 Task: Find connections with filter location Kolasib with filter topic #inspiration with filter profile language Potuguese with filter current company Hyland with filter school Sri Venkateswara College, Delhi University with filter industry Golf Courses and Country Clubs with filter service category Android Development with filter keywords title Superintendent
Action: Mouse moved to (342, 182)
Screenshot: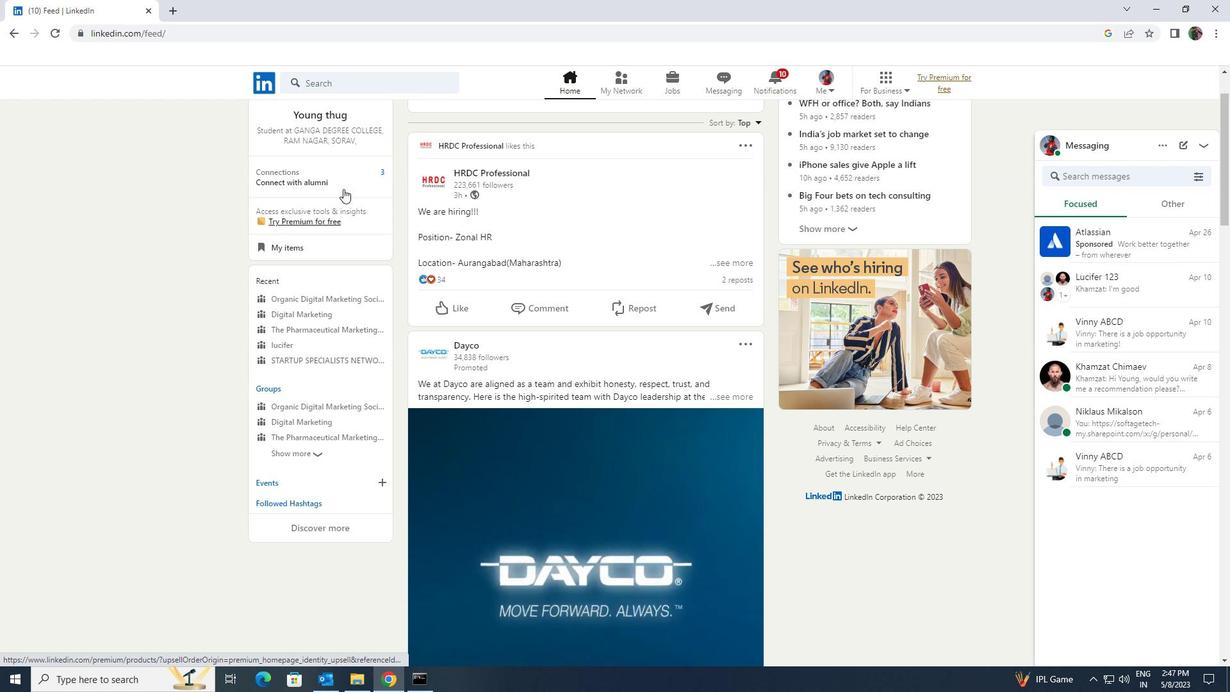 
Action: Mouse pressed left at (342, 182)
Screenshot: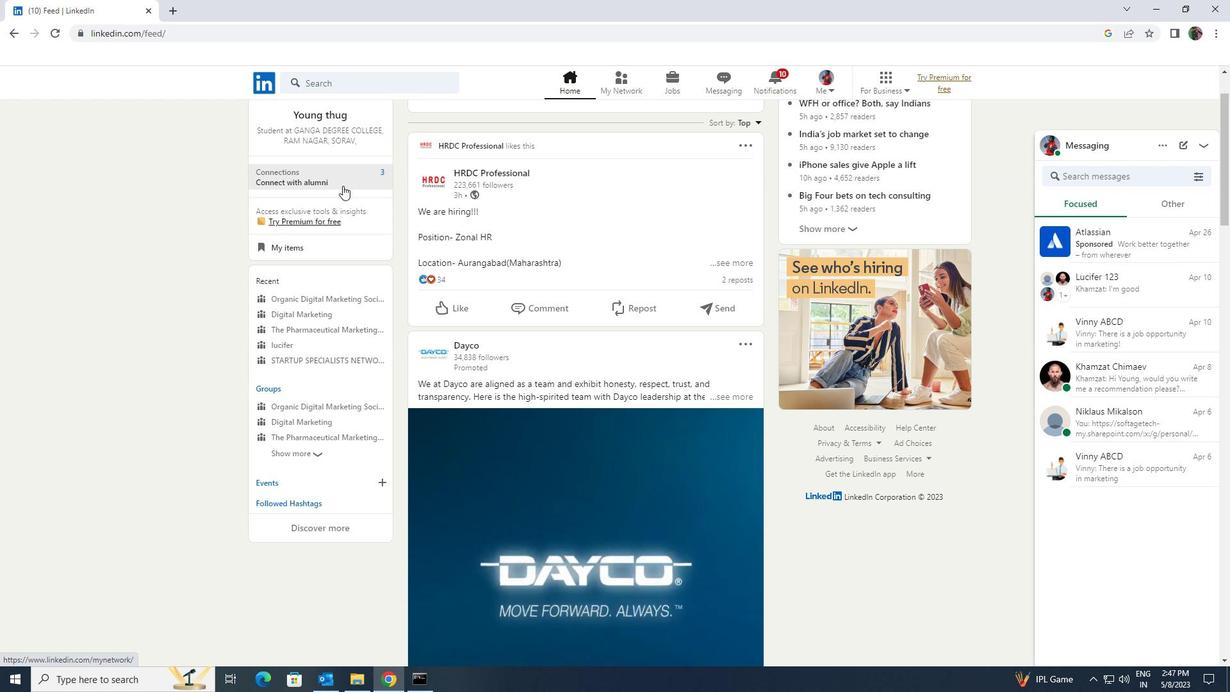 
Action: Mouse moved to (341, 155)
Screenshot: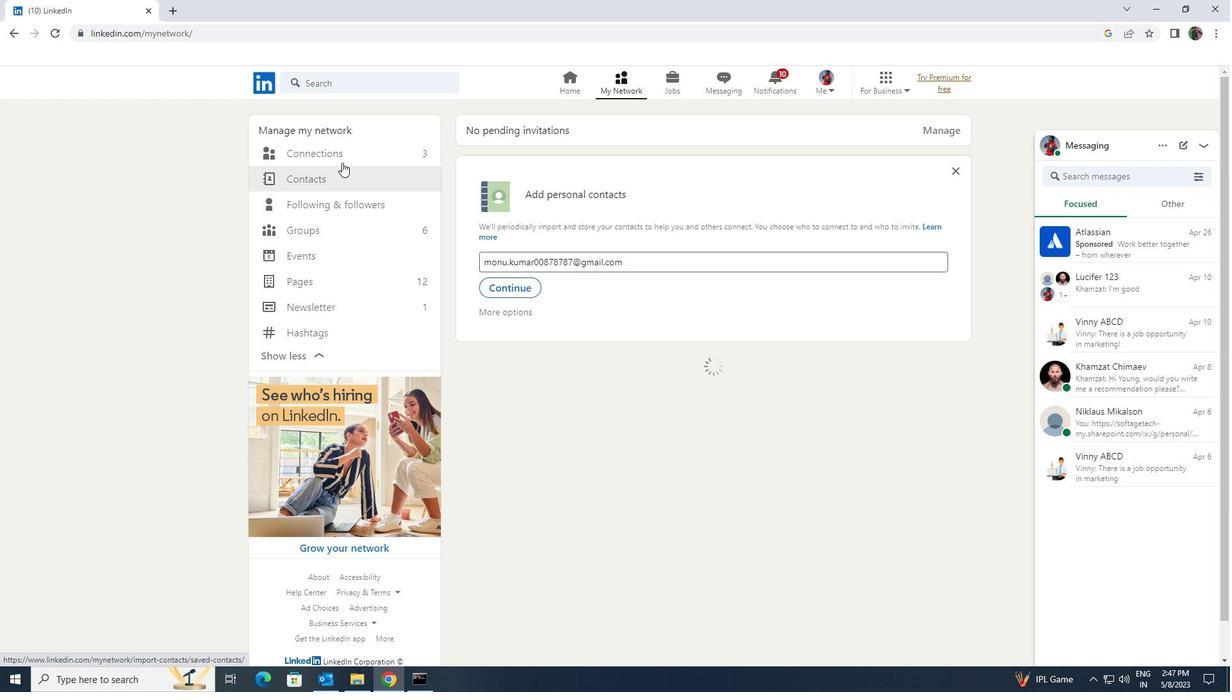 
Action: Mouse pressed left at (341, 155)
Screenshot: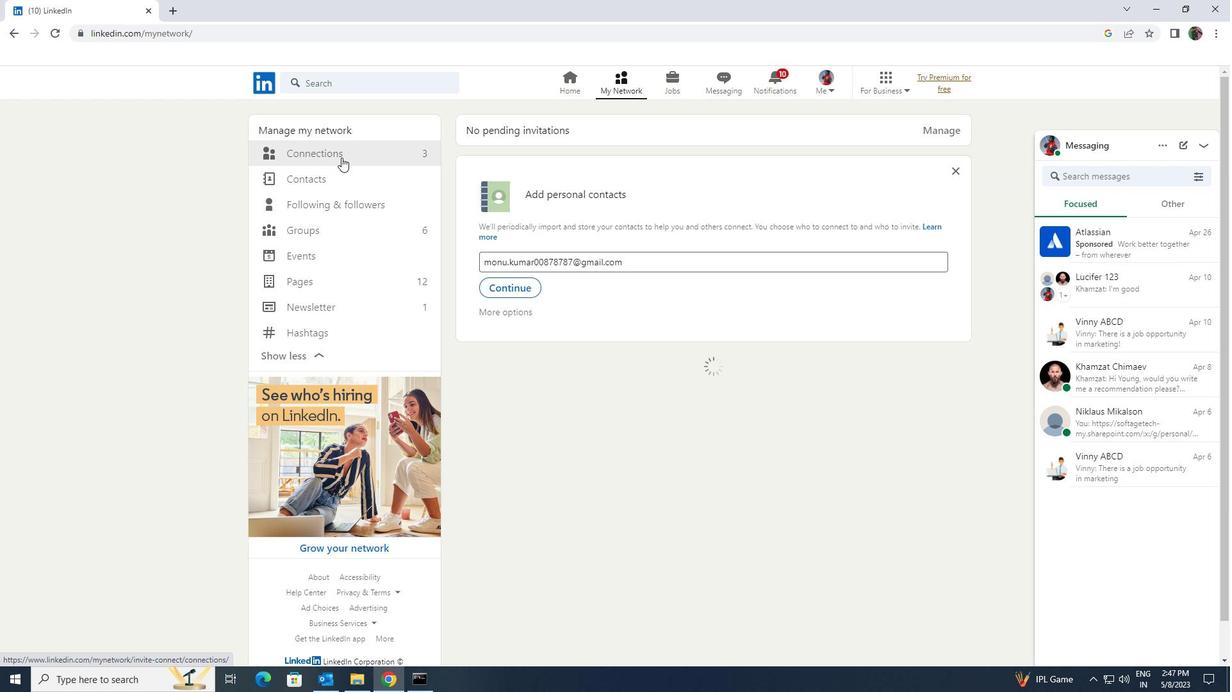 
Action: Mouse moved to (674, 157)
Screenshot: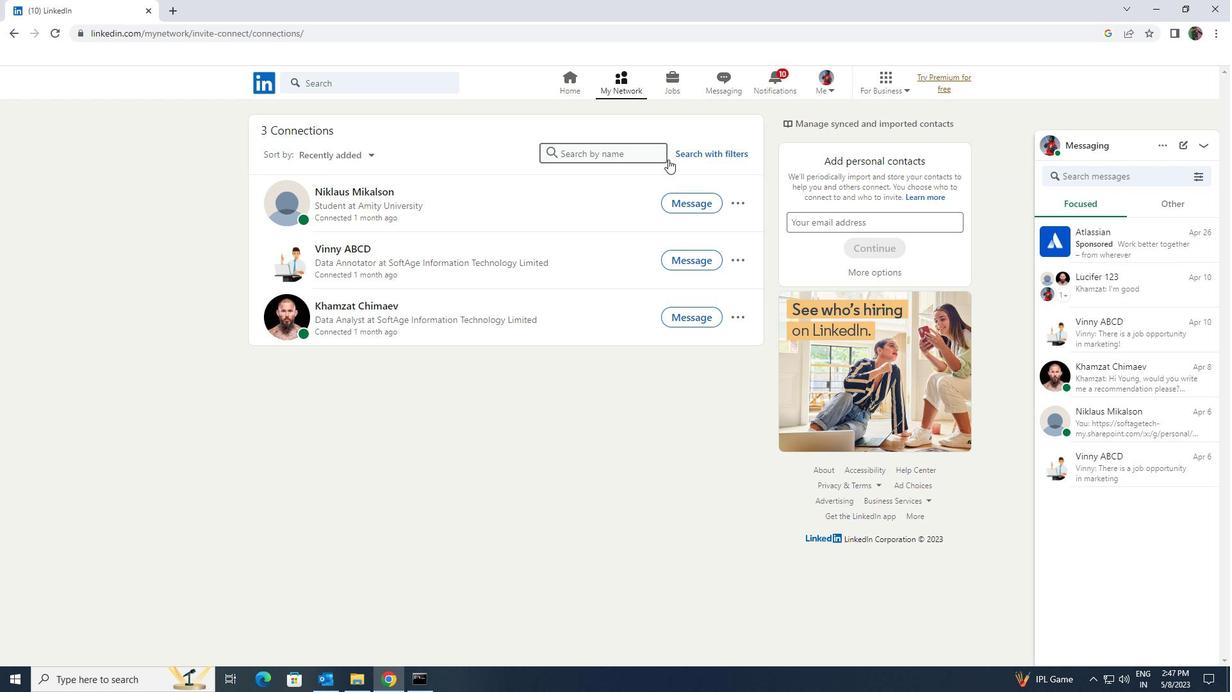 
Action: Mouse pressed left at (674, 157)
Screenshot: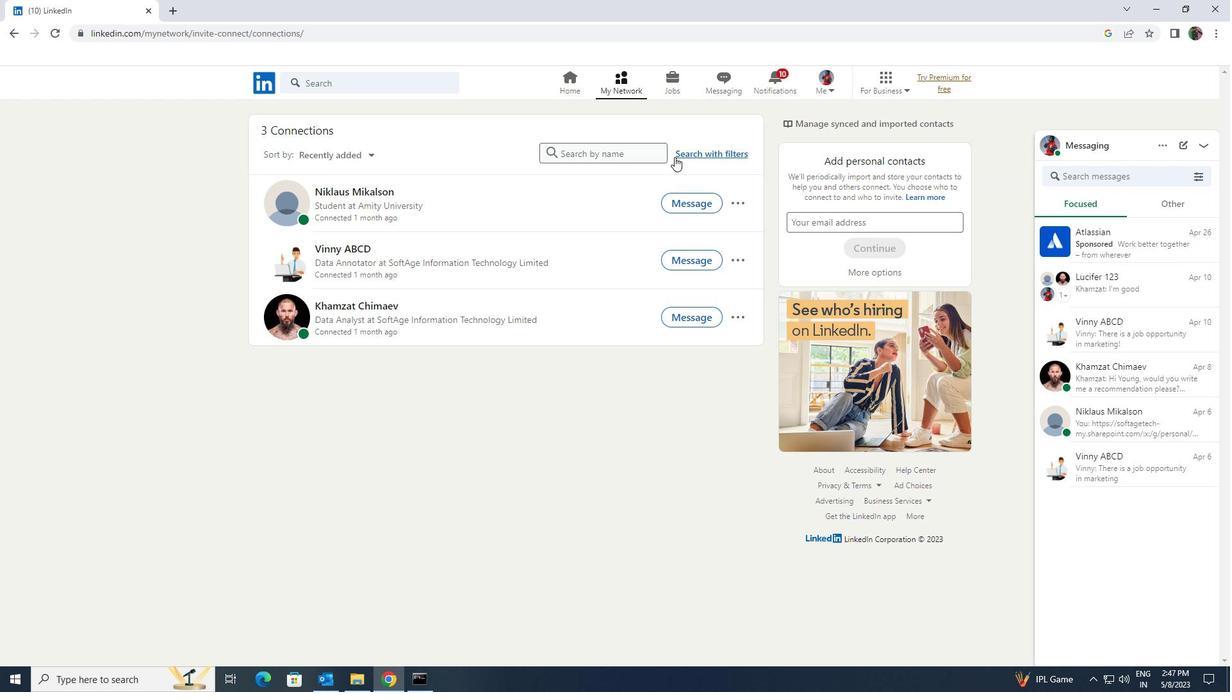
Action: Mouse moved to (660, 123)
Screenshot: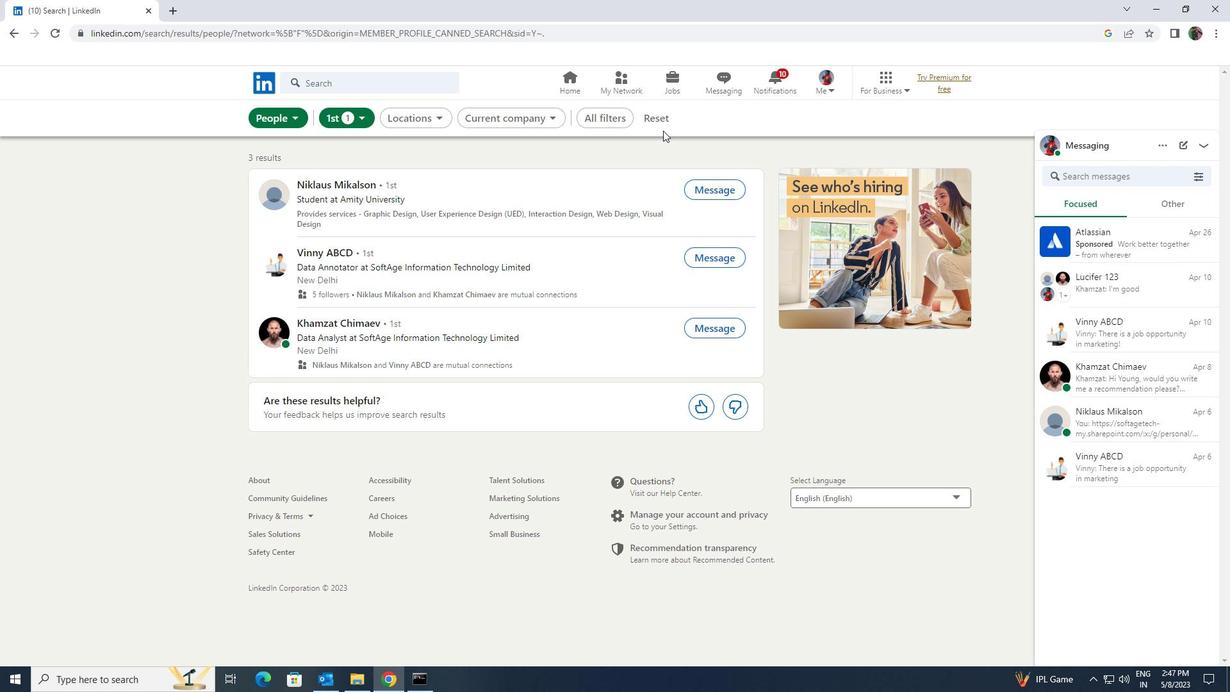 
Action: Mouse pressed left at (660, 123)
Screenshot: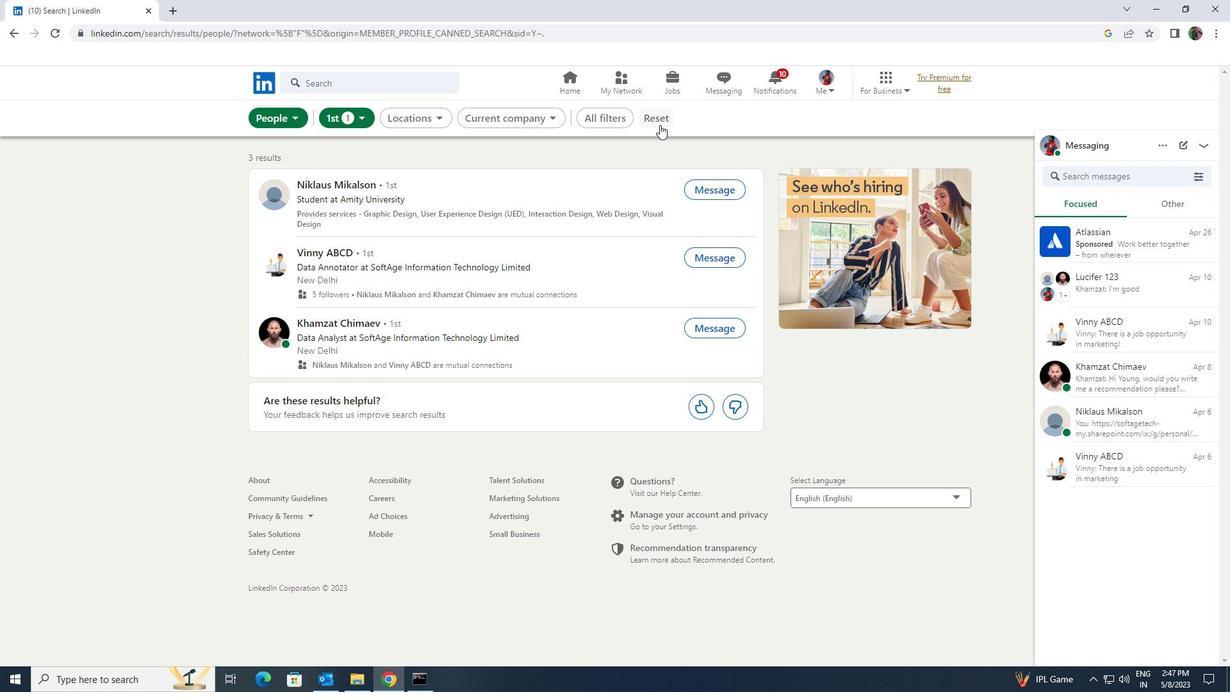 
Action: Mouse moved to (645, 119)
Screenshot: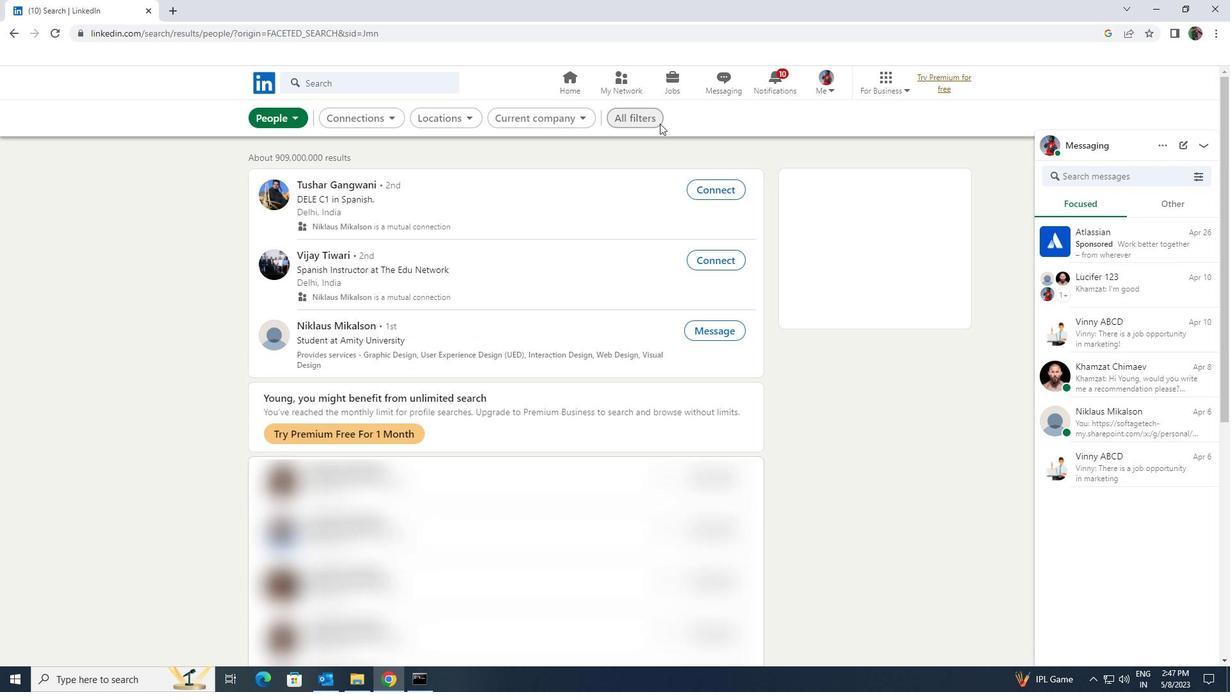
Action: Mouse pressed left at (645, 119)
Screenshot: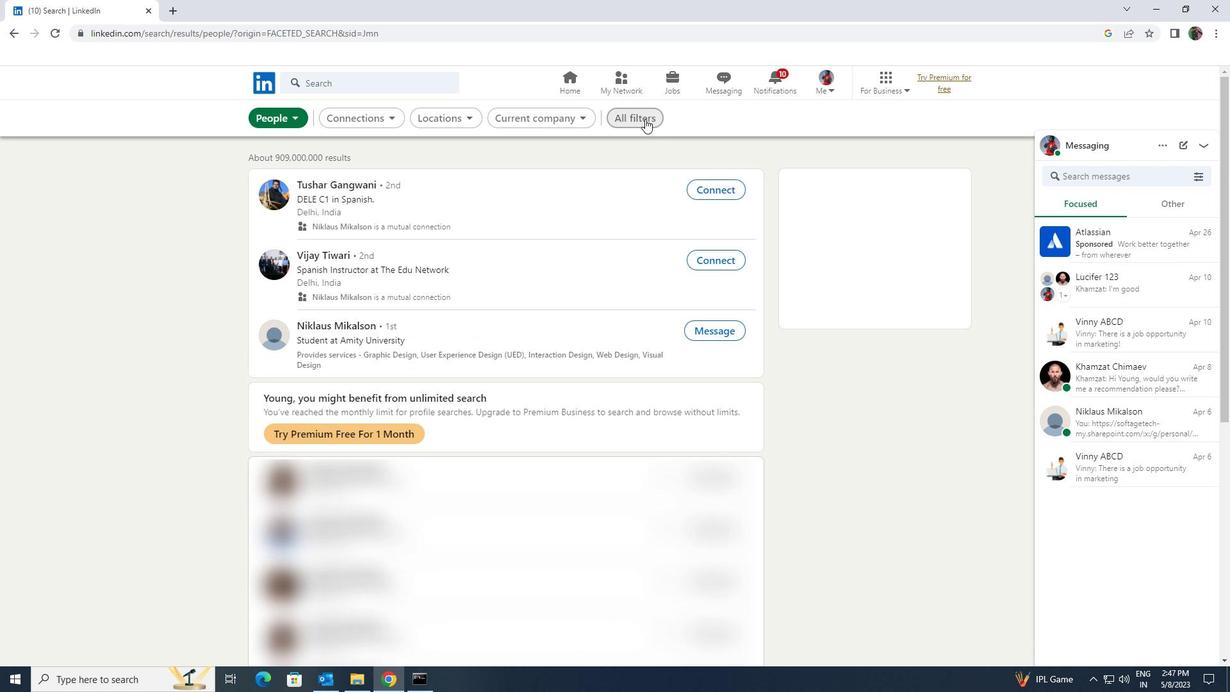 
Action: Mouse moved to (1058, 499)
Screenshot: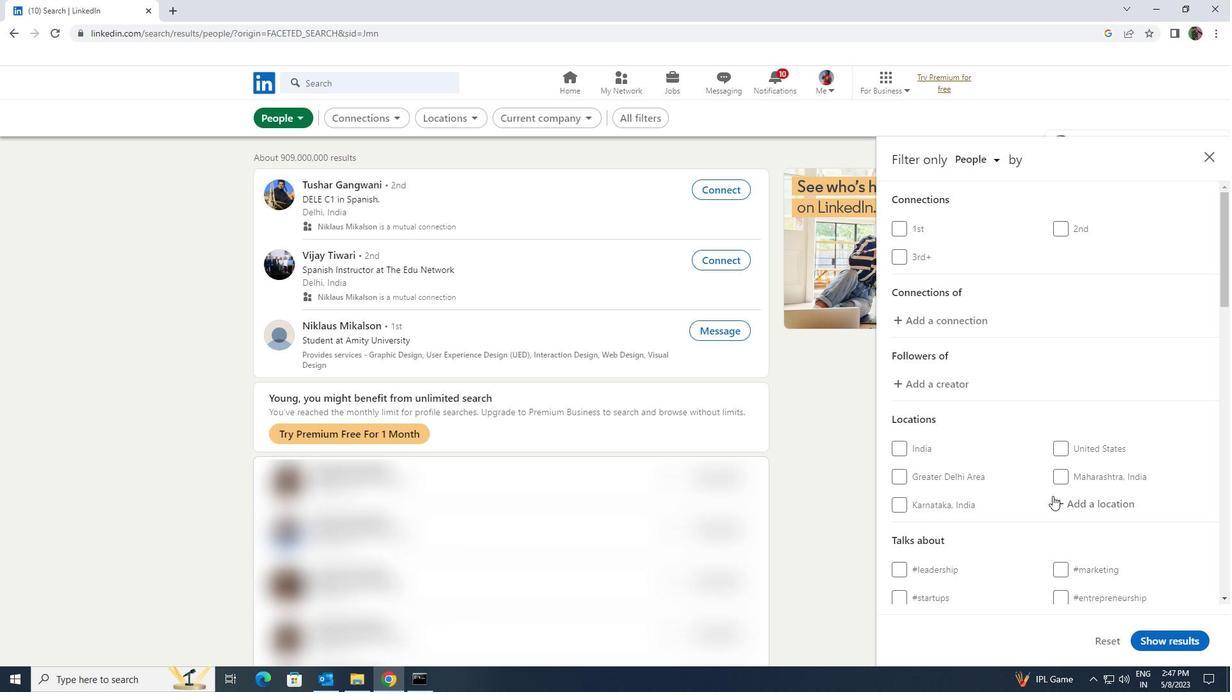 
Action: Mouse pressed left at (1058, 499)
Screenshot: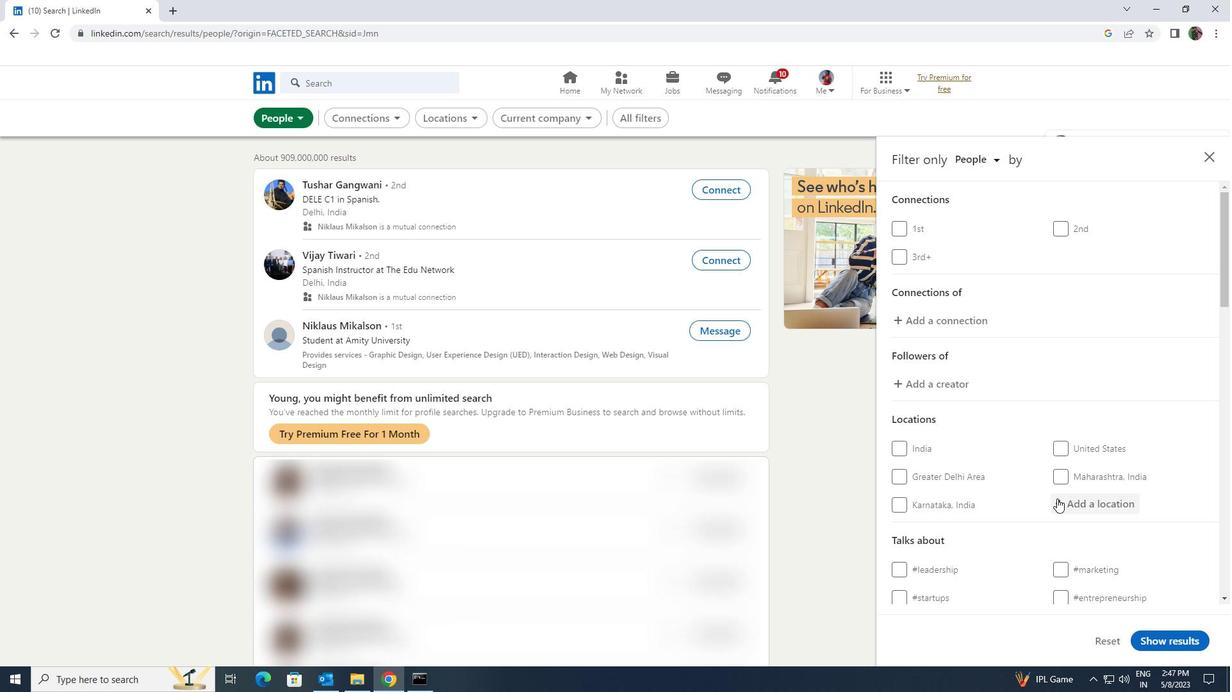 
Action: Key pressed <Key.shift>KOLASIB
Screenshot: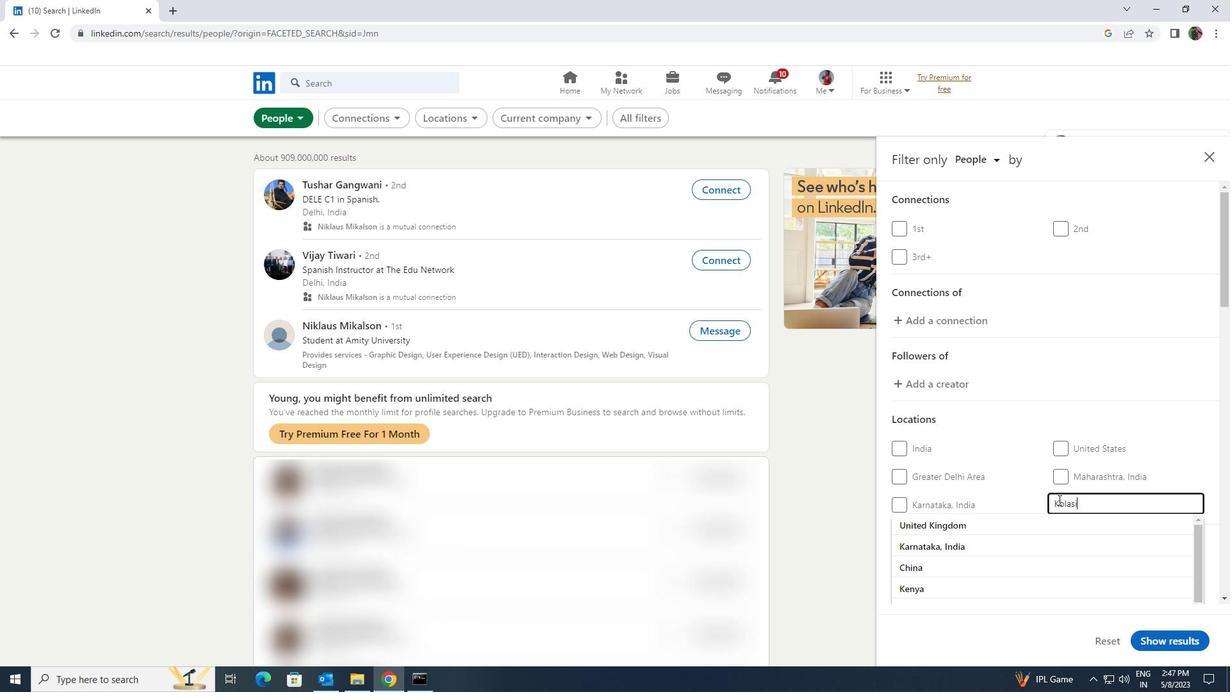 
Action: Mouse scrolled (1058, 499) with delta (0, 0)
Screenshot: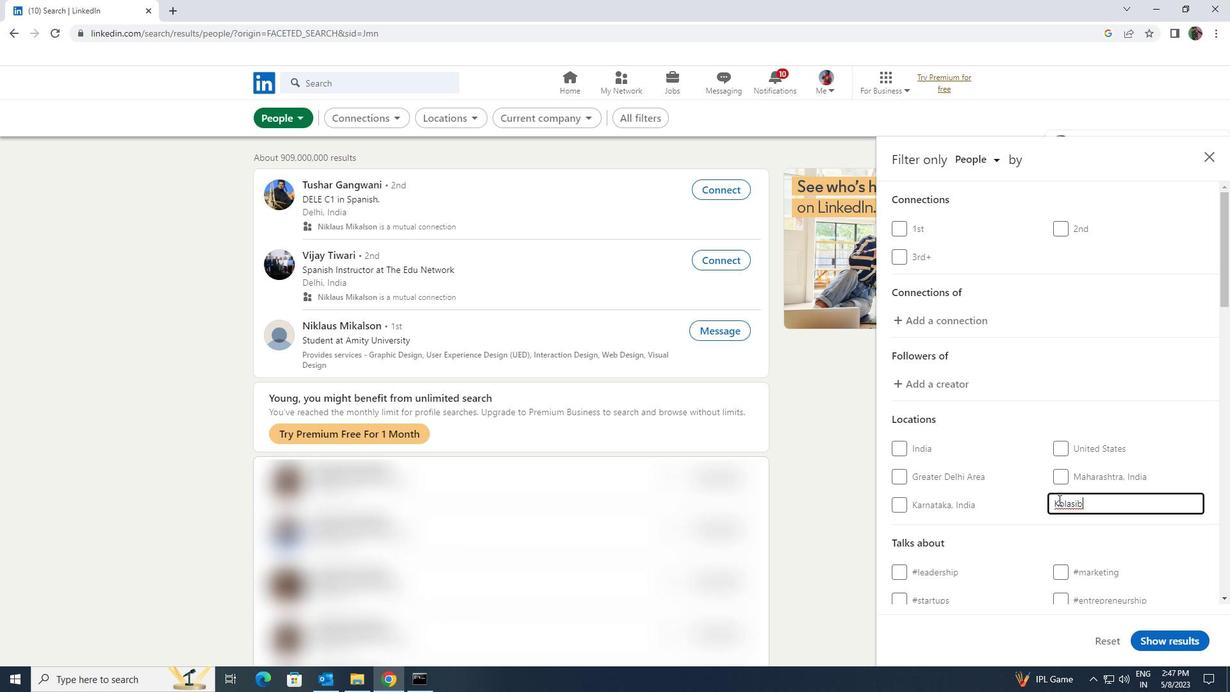 
Action: Mouse scrolled (1058, 499) with delta (0, 0)
Screenshot: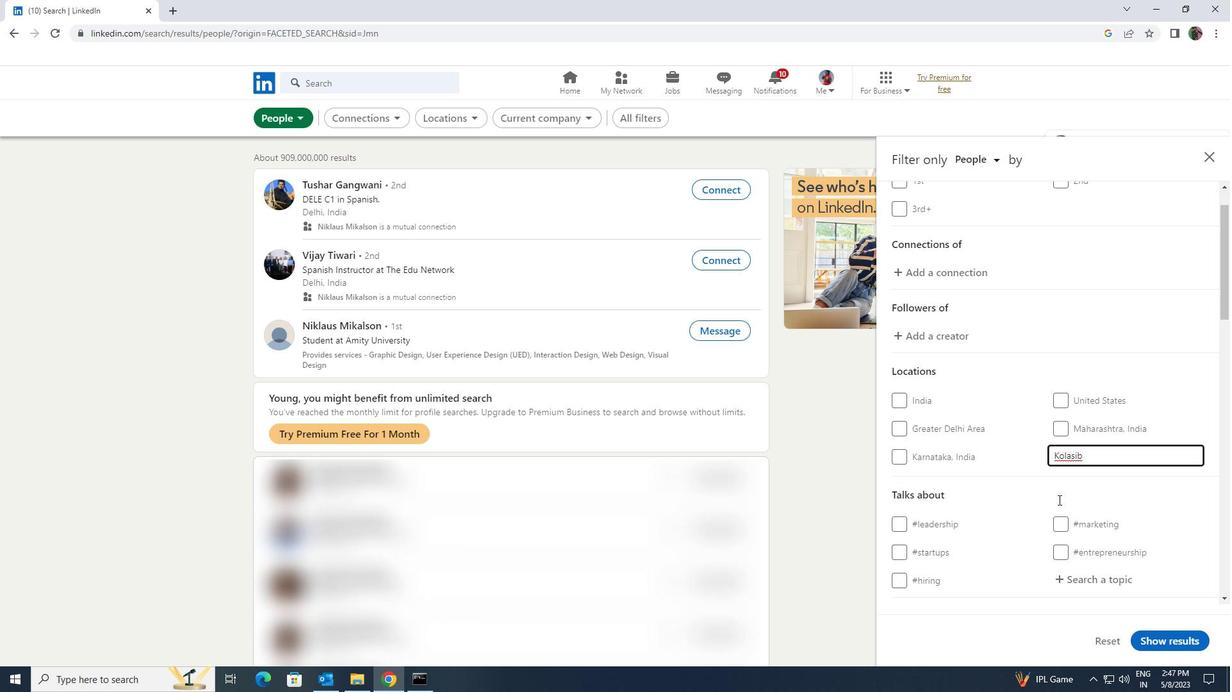 
Action: Mouse moved to (1062, 499)
Screenshot: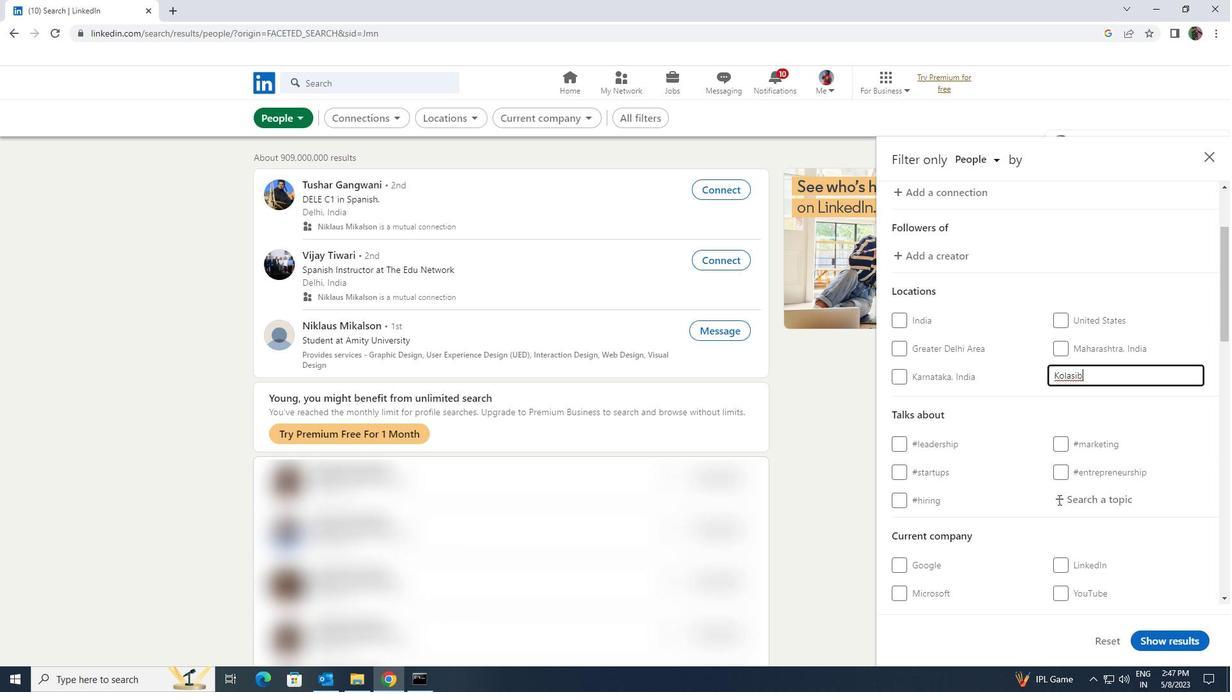 
Action: Mouse pressed left at (1062, 499)
Screenshot: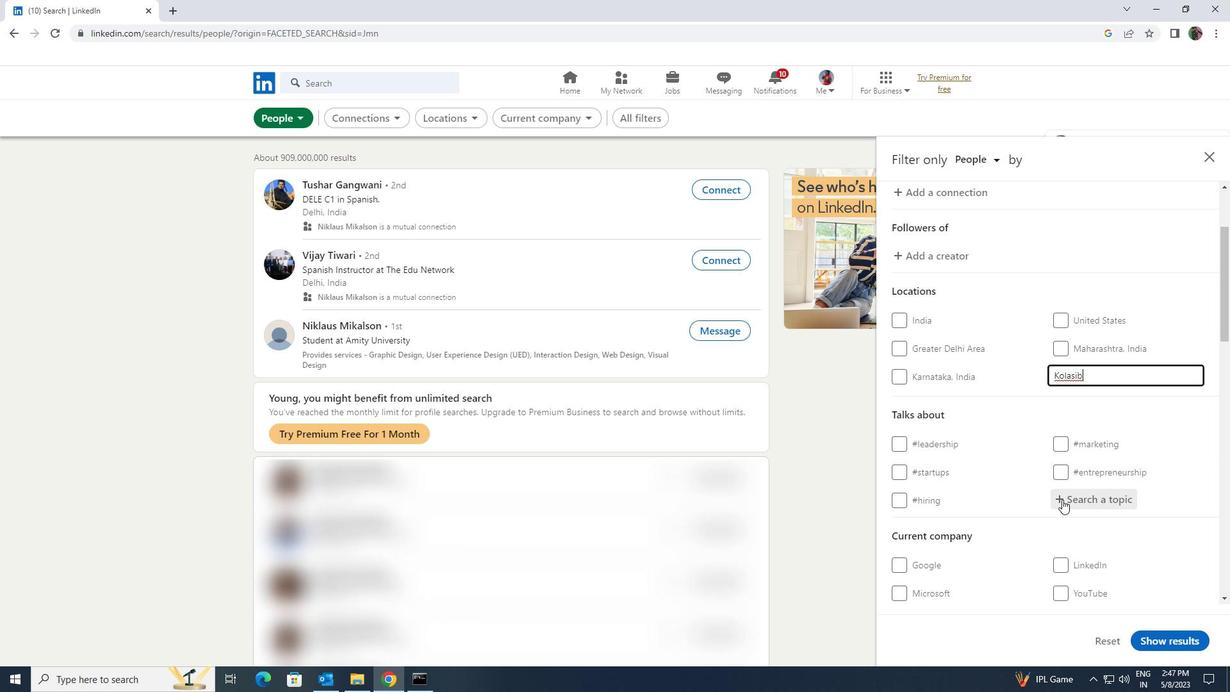
Action: Mouse moved to (1063, 499)
Screenshot: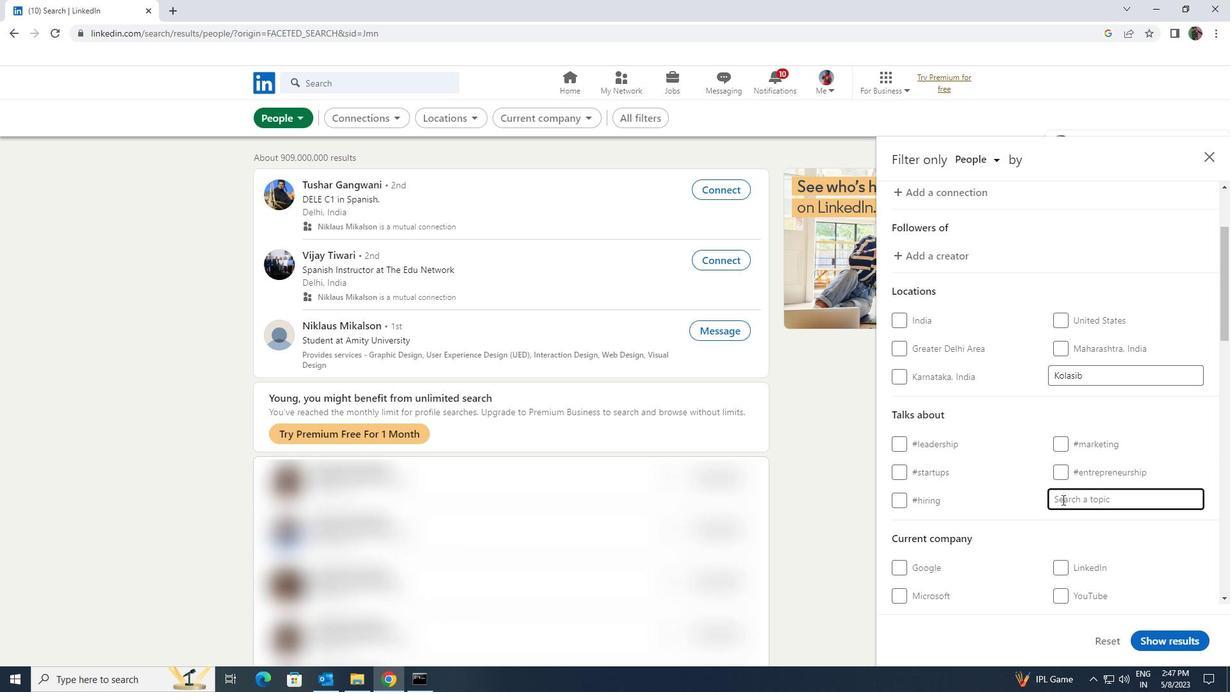 
Action: Key pressed <Key.shift>INSPIR
Screenshot: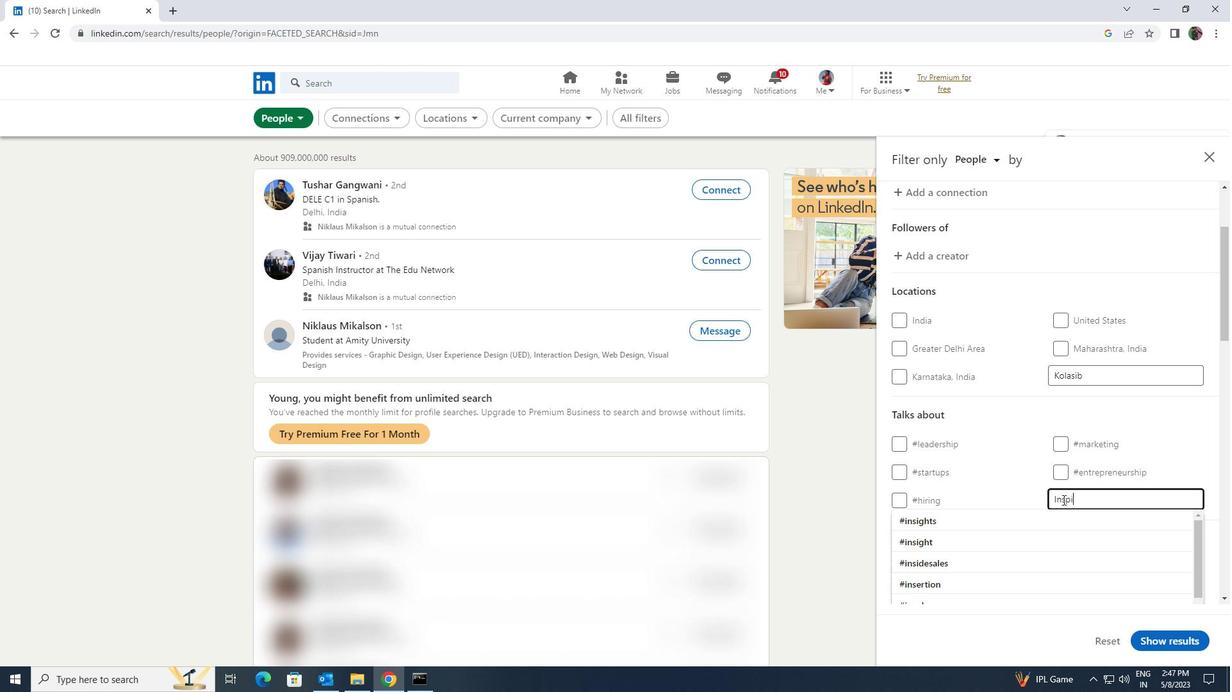 
Action: Mouse moved to (1063, 514)
Screenshot: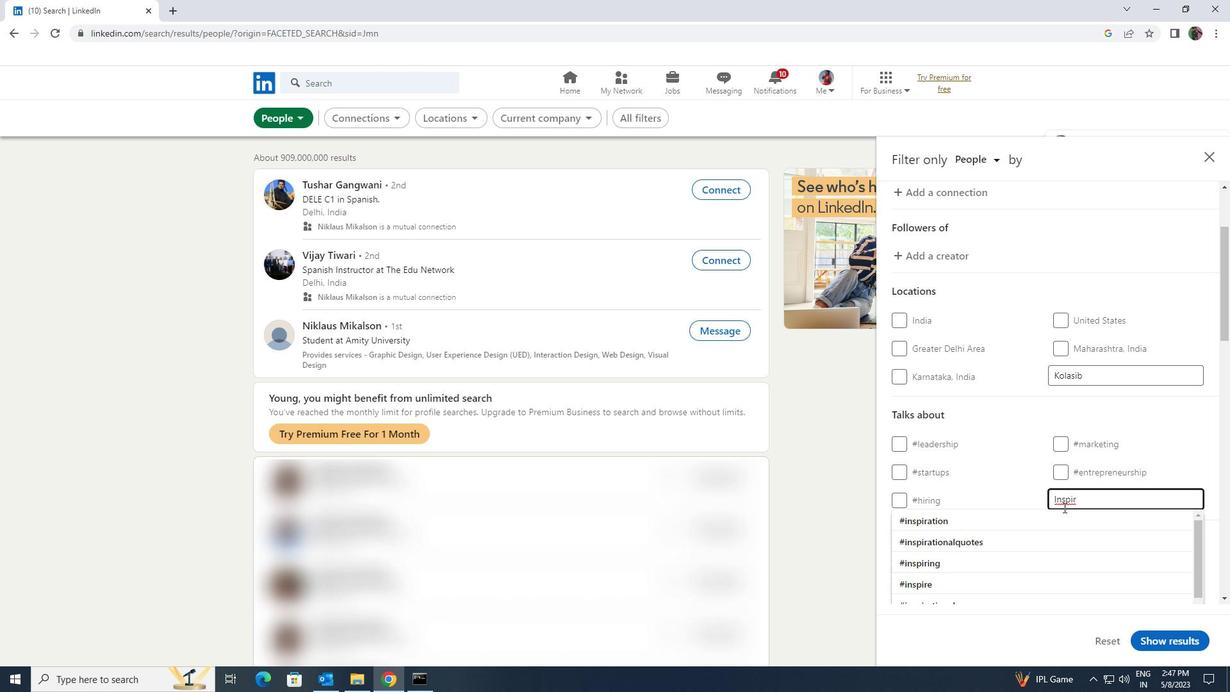 
Action: Mouse pressed left at (1063, 514)
Screenshot: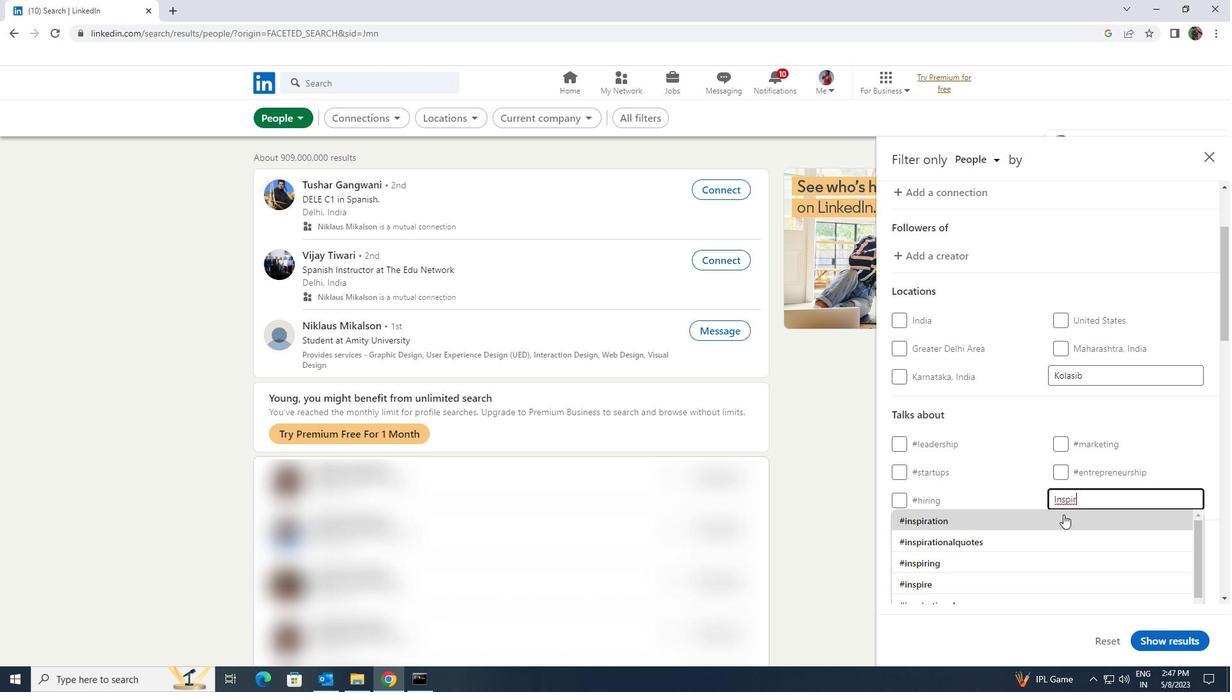 
Action: Mouse scrolled (1063, 513) with delta (0, 0)
Screenshot: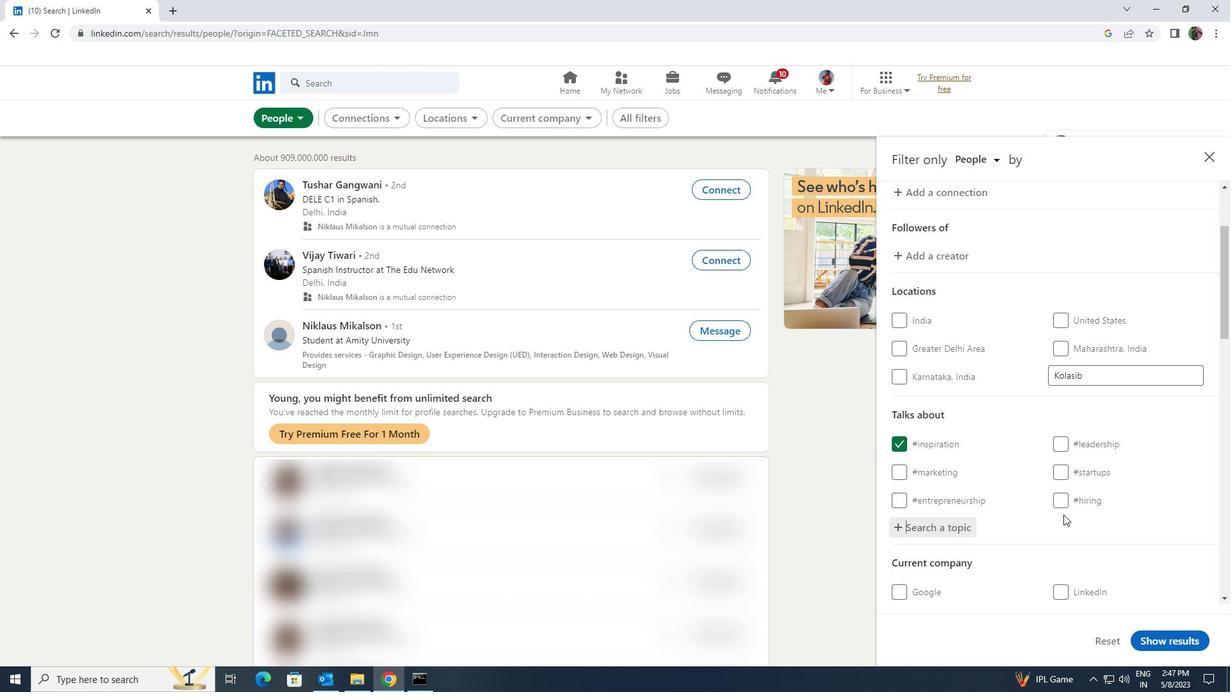
Action: Mouse scrolled (1063, 513) with delta (0, 0)
Screenshot: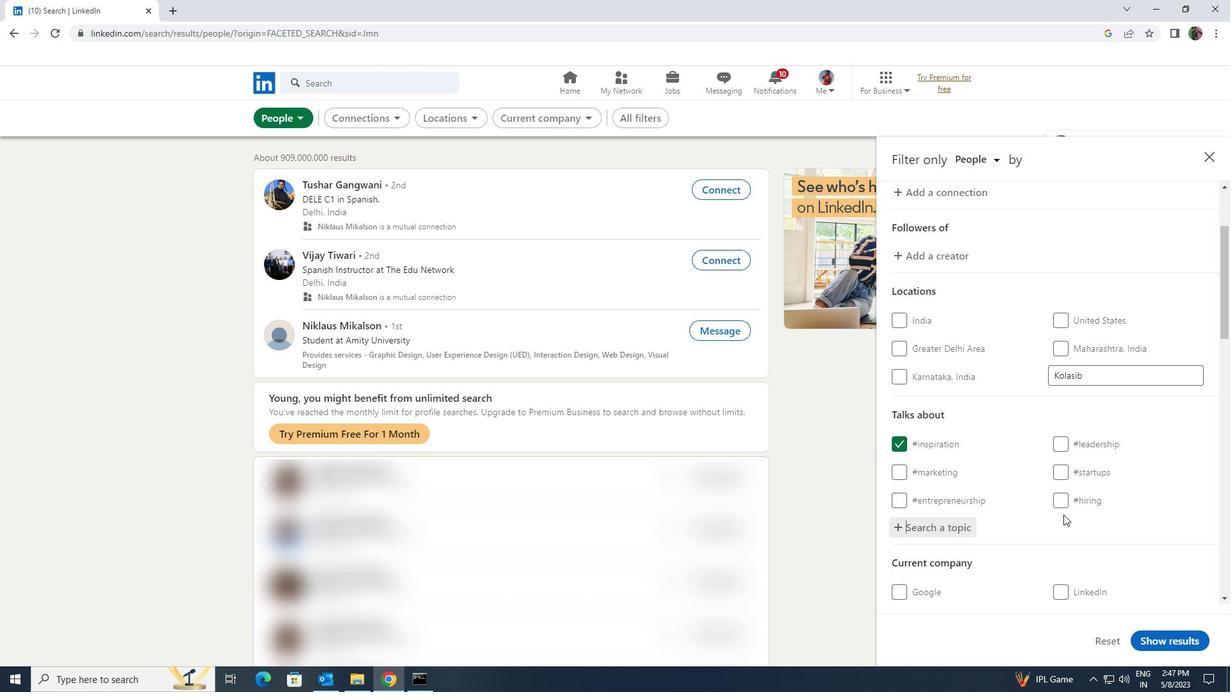
Action: Mouse scrolled (1063, 513) with delta (0, 0)
Screenshot: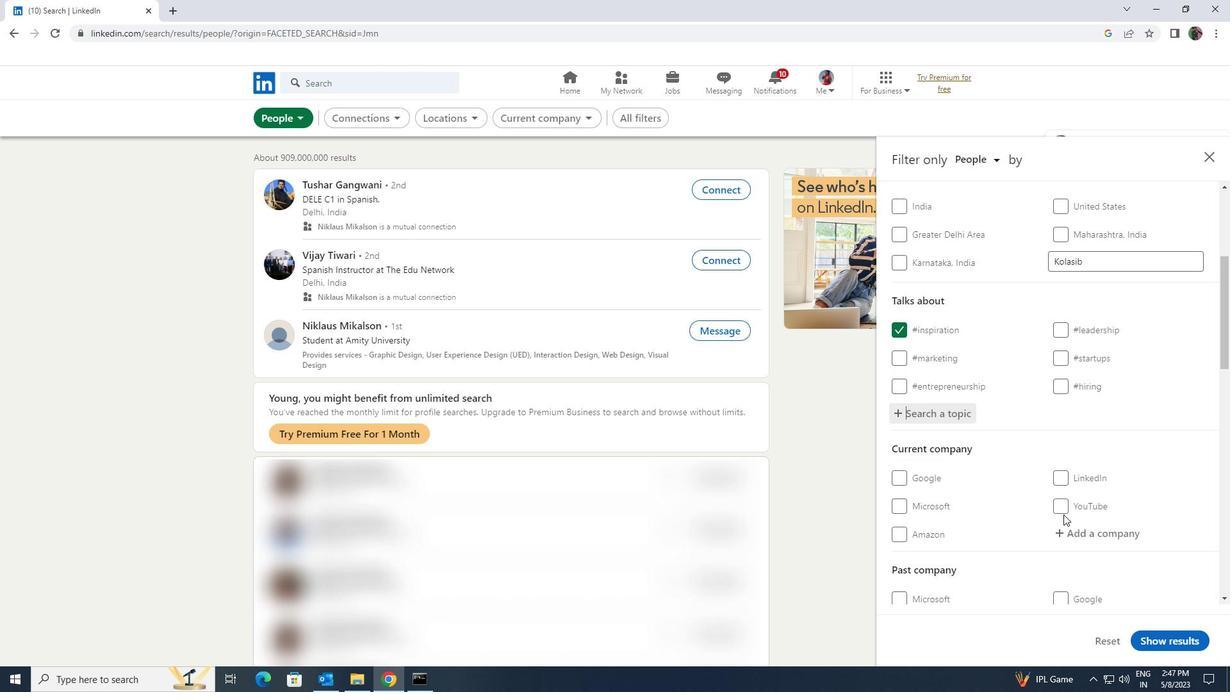
Action: Mouse scrolled (1063, 513) with delta (0, 0)
Screenshot: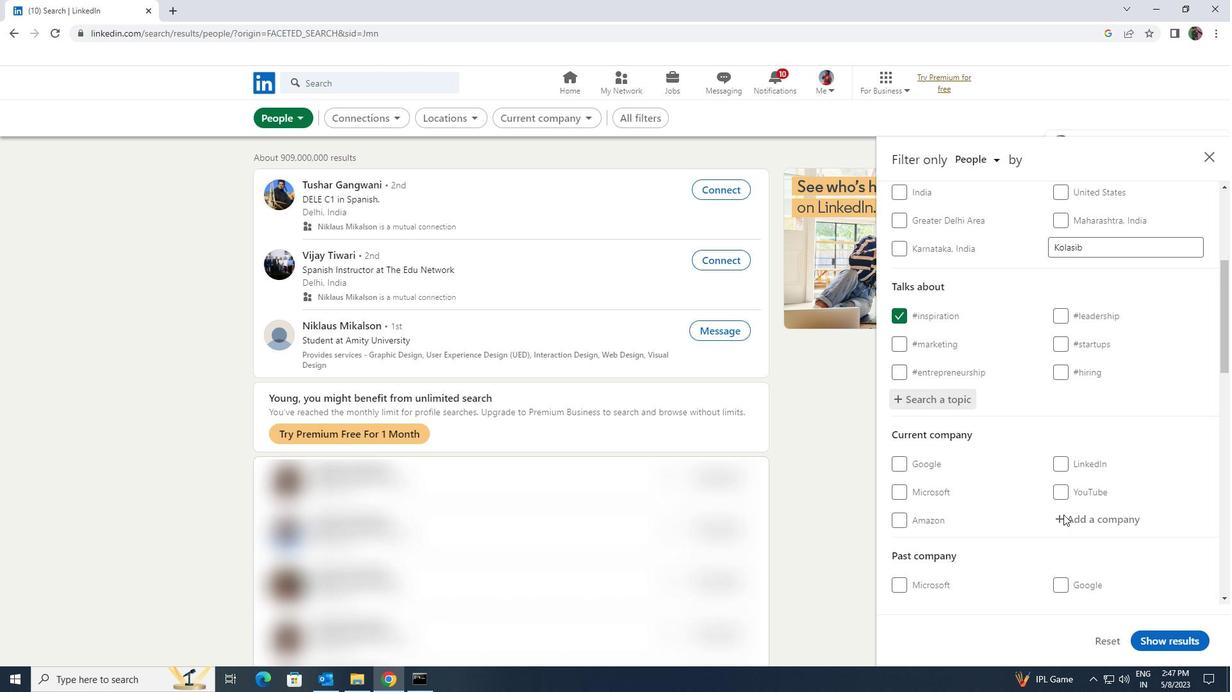 
Action: Mouse scrolled (1063, 513) with delta (0, 0)
Screenshot: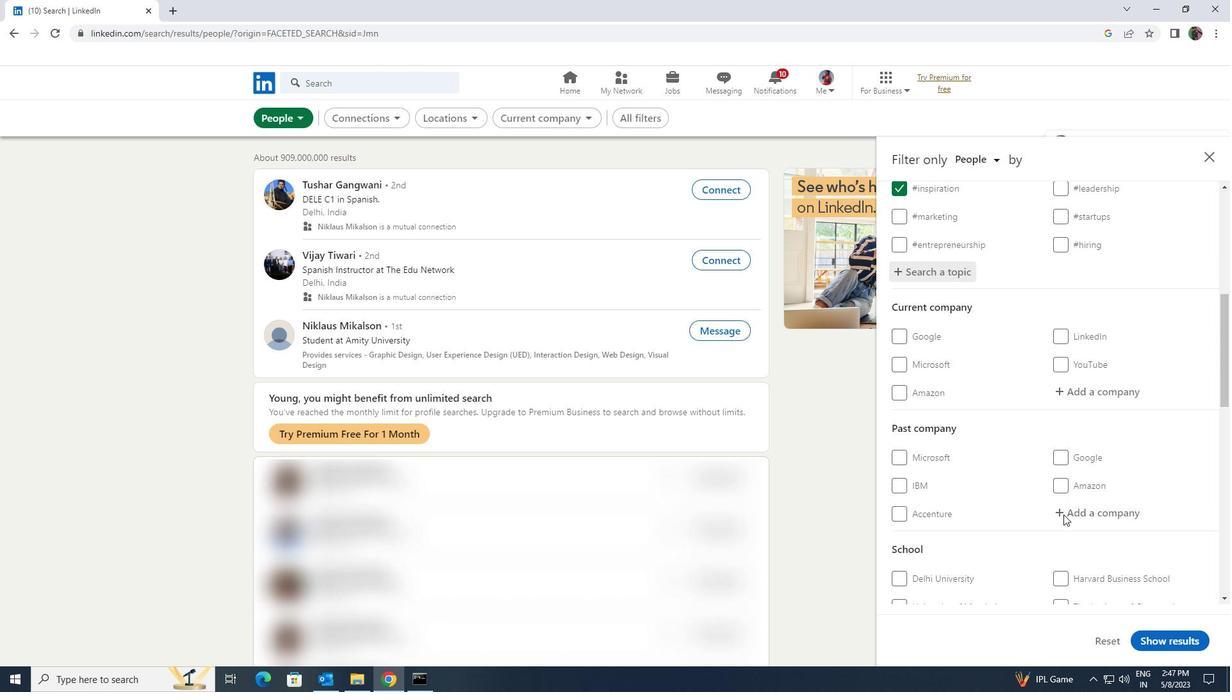 
Action: Mouse scrolled (1063, 513) with delta (0, 0)
Screenshot: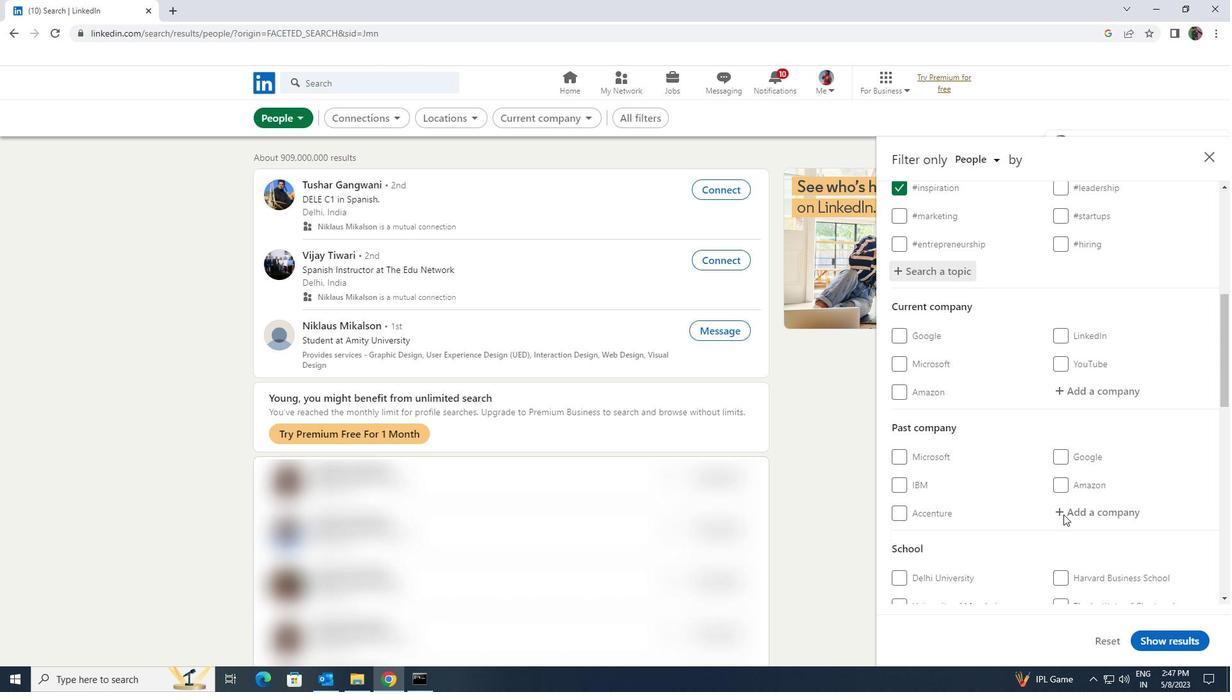
Action: Mouse scrolled (1063, 513) with delta (0, 0)
Screenshot: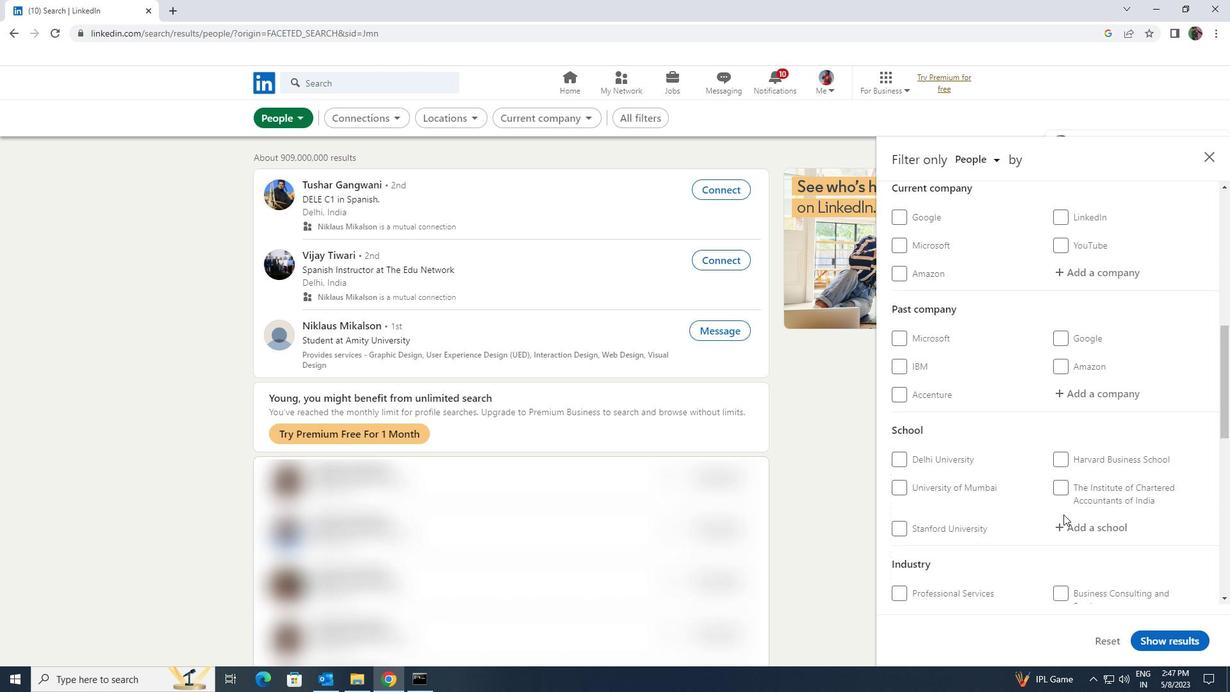 
Action: Mouse scrolled (1063, 513) with delta (0, 0)
Screenshot: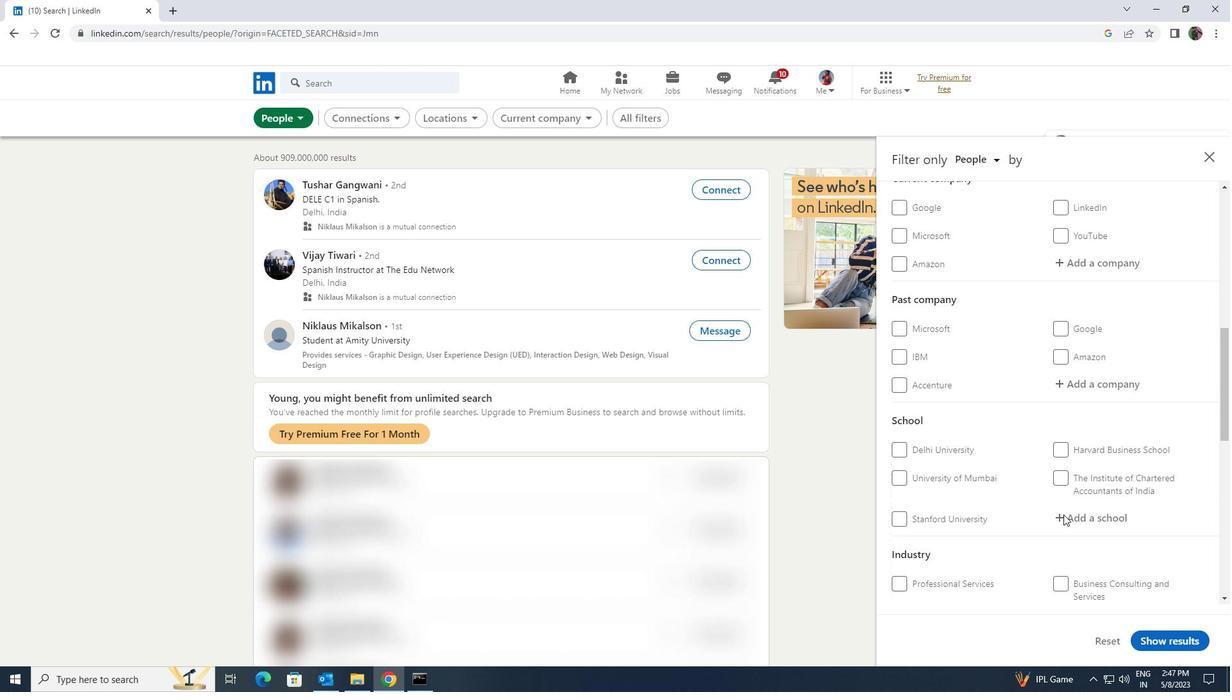 
Action: Mouse scrolled (1063, 513) with delta (0, 0)
Screenshot: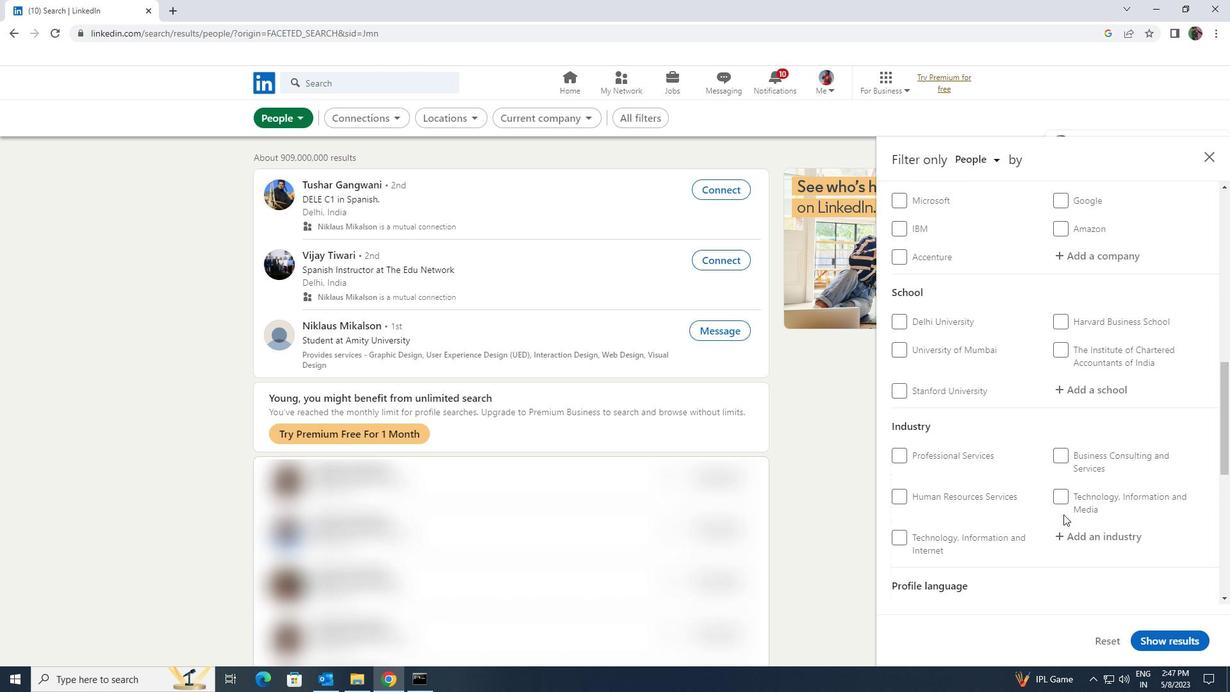 
Action: Mouse scrolled (1063, 513) with delta (0, 0)
Screenshot: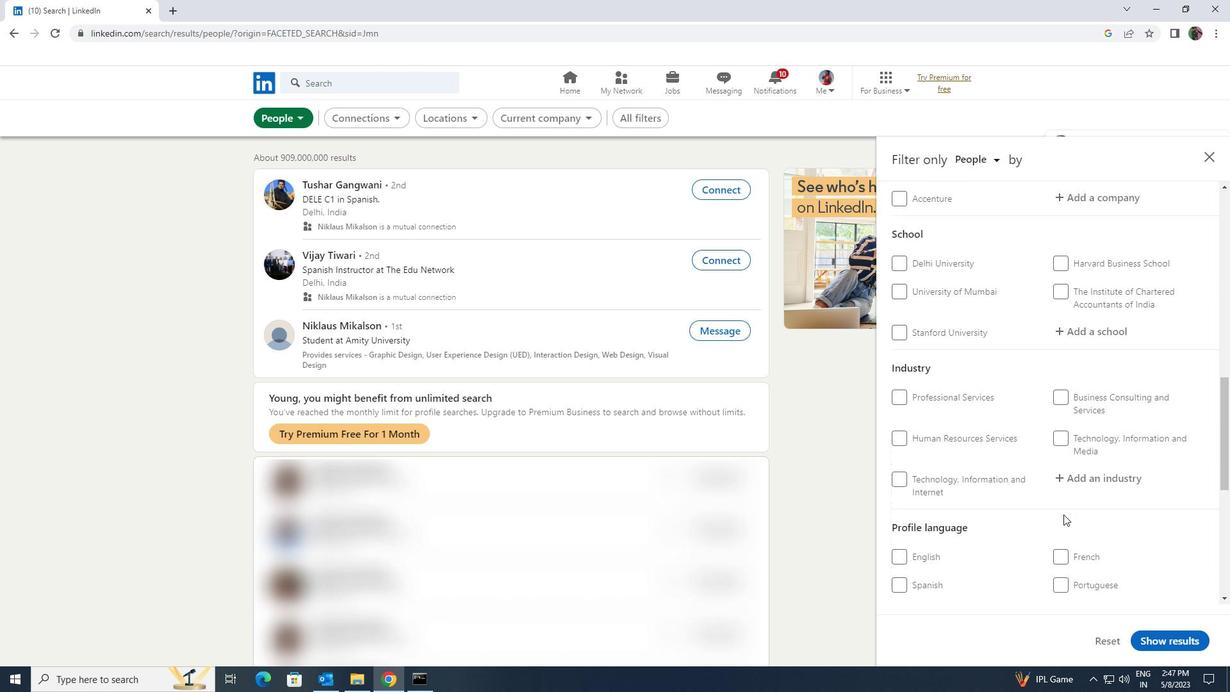 
Action: Mouse pressed left at (1063, 514)
Screenshot: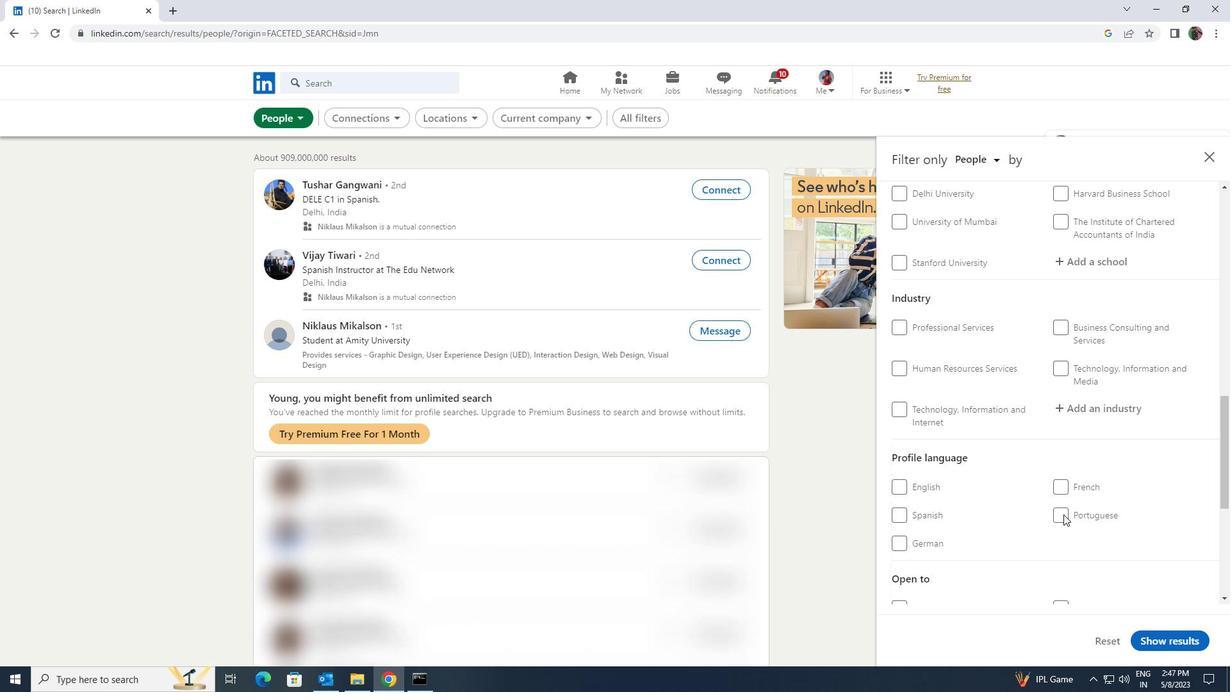 
Action: Mouse scrolled (1063, 515) with delta (0, 0)
Screenshot: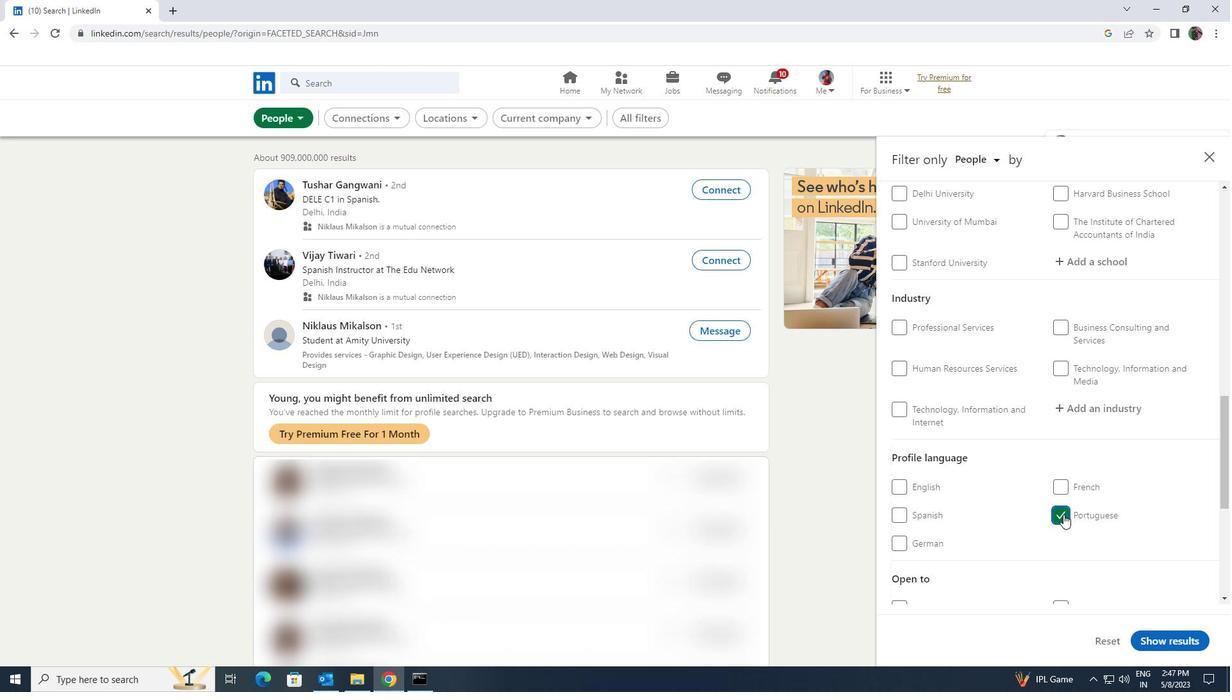 
Action: Mouse scrolled (1063, 515) with delta (0, 0)
Screenshot: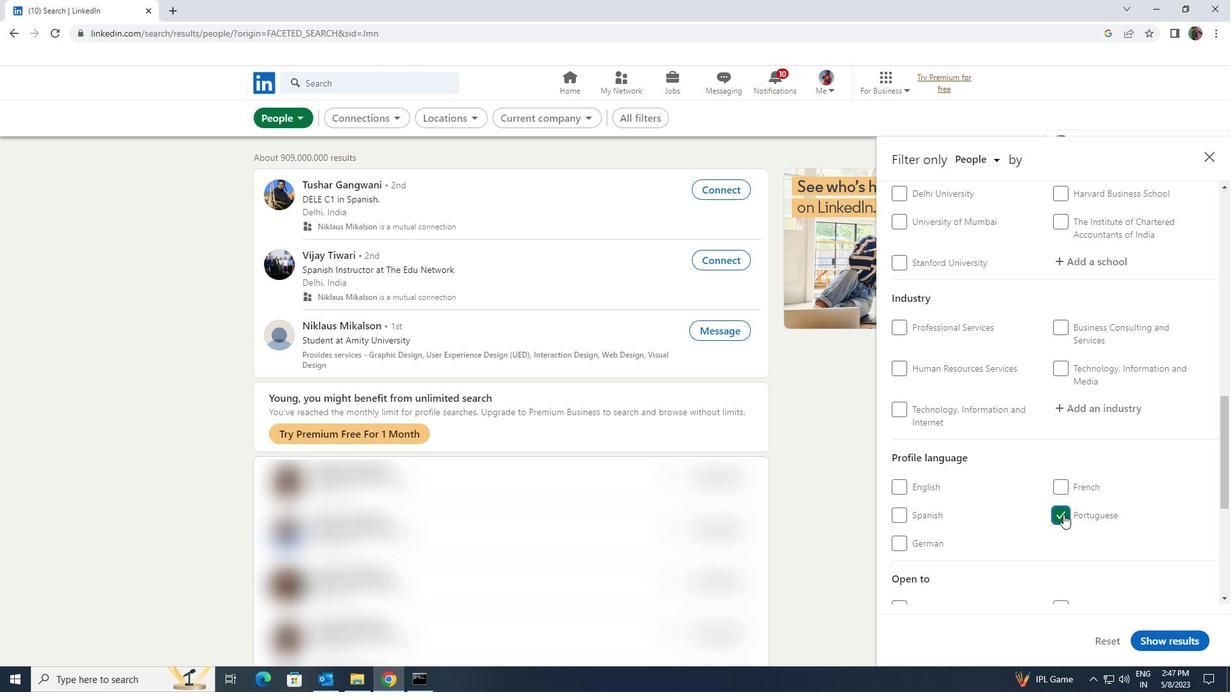 
Action: Mouse scrolled (1063, 515) with delta (0, 0)
Screenshot: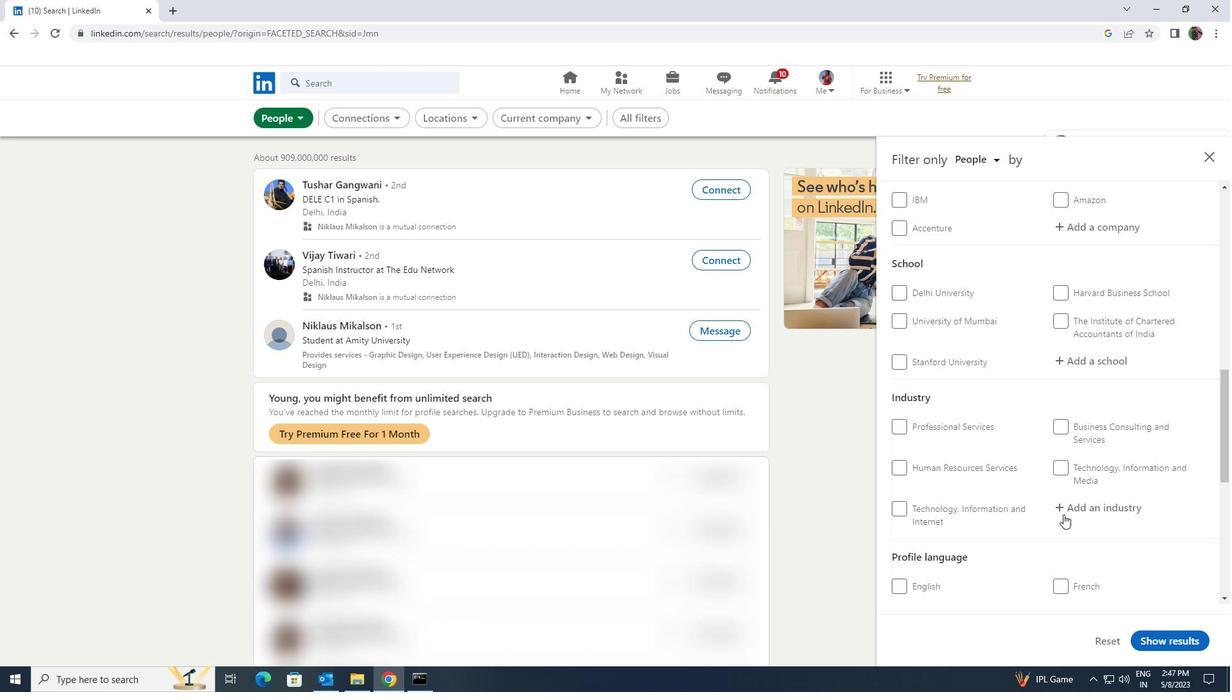 
Action: Mouse scrolled (1063, 515) with delta (0, 0)
Screenshot: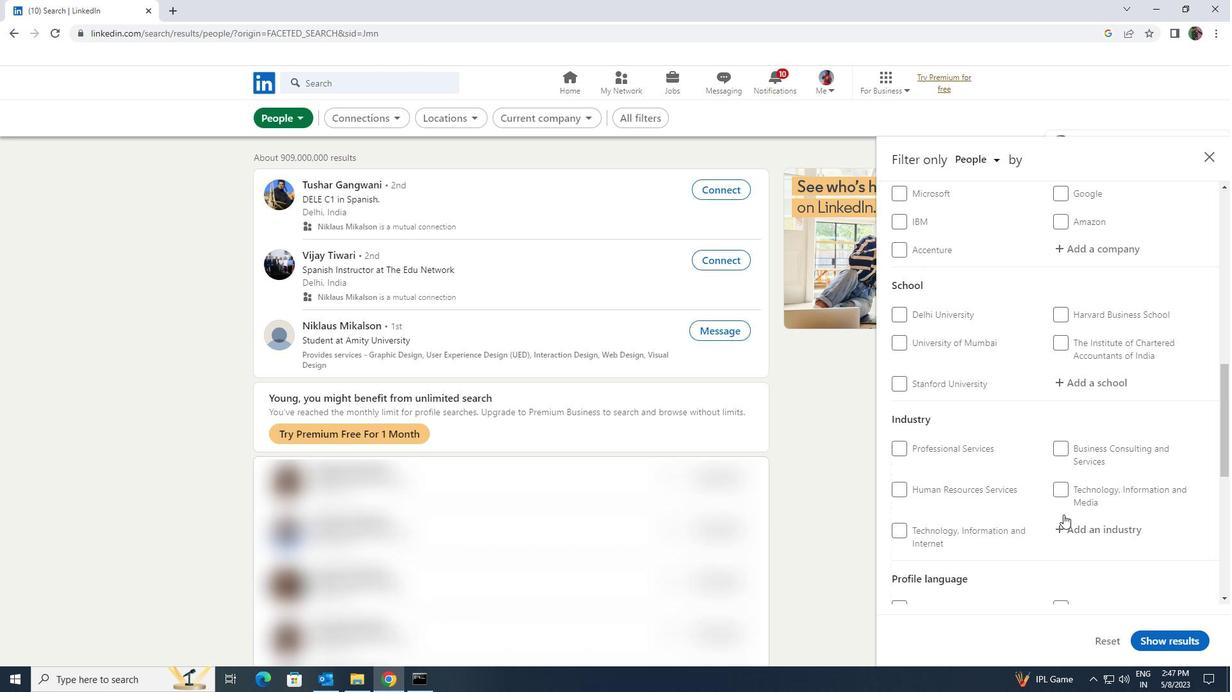 
Action: Mouse scrolled (1063, 515) with delta (0, 0)
Screenshot: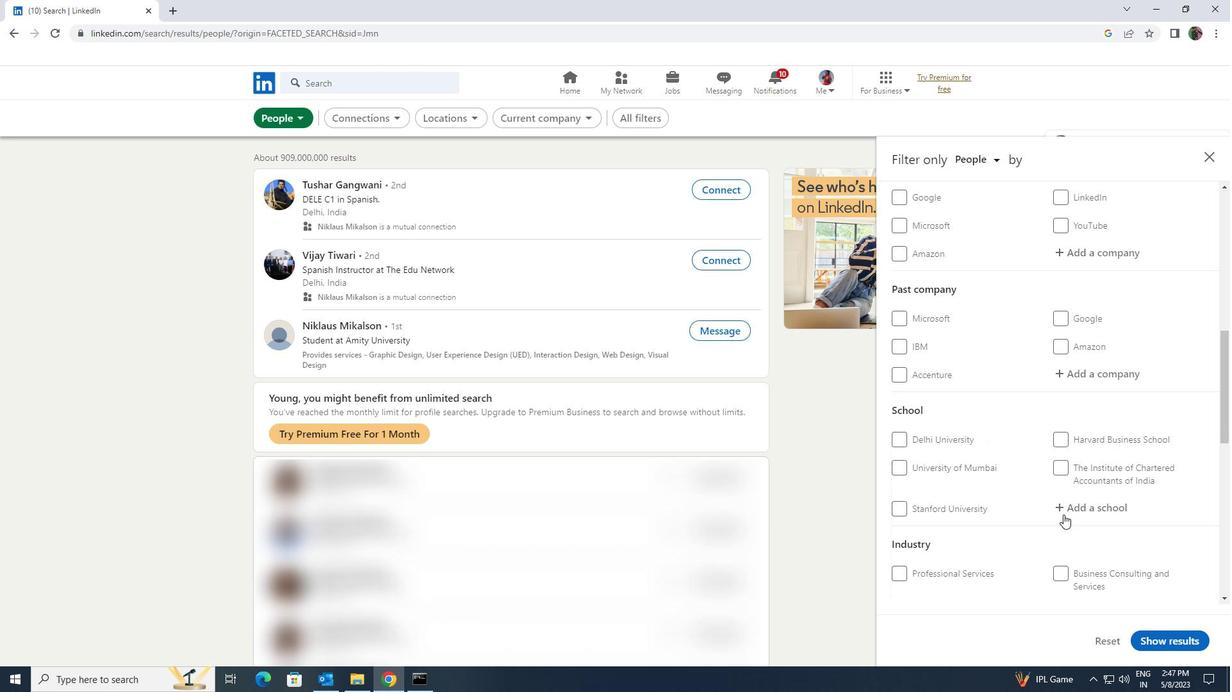 
Action: Mouse scrolled (1063, 515) with delta (0, 0)
Screenshot: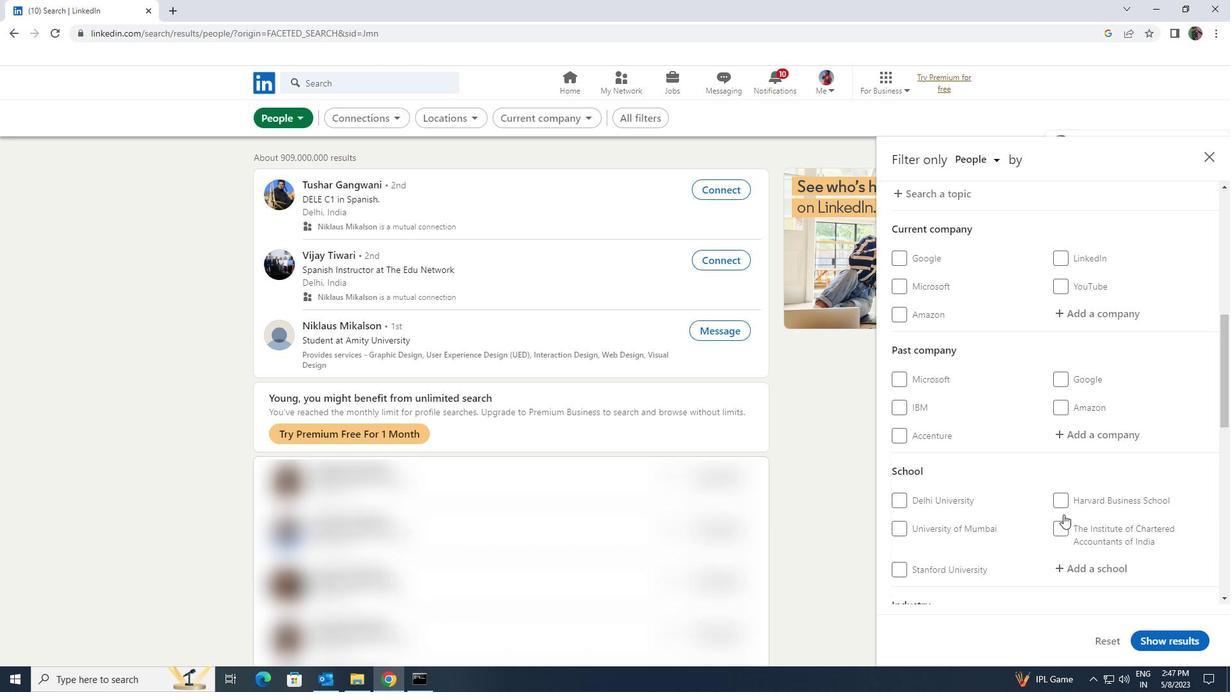
Action: Mouse scrolled (1063, 515) with delta (0, 0)
Screenshot: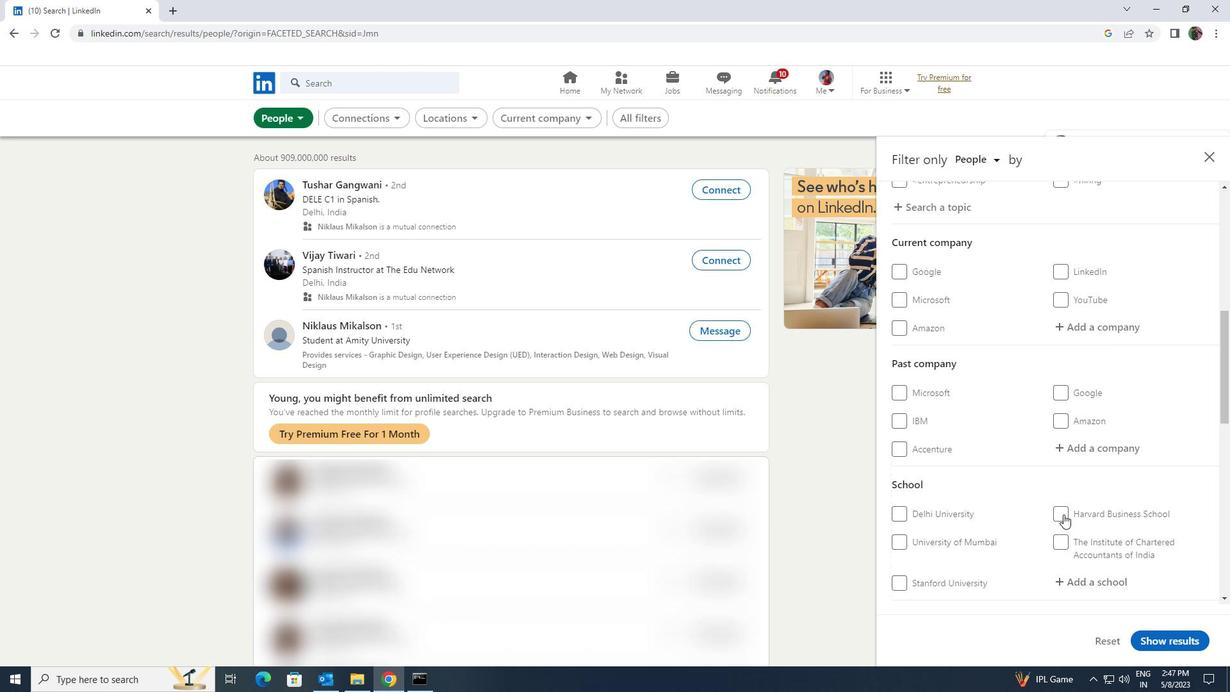 
Action: Mouse scrolled (1063, 515) with delta (0, 0)
Screenshot: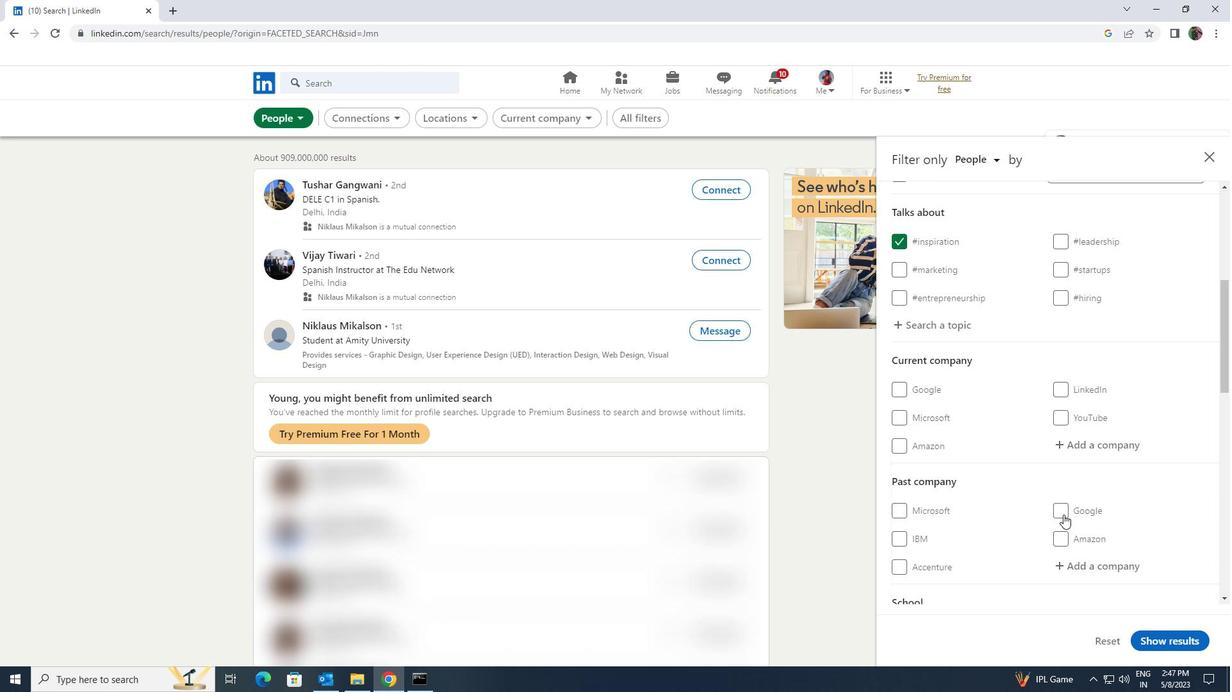 
Action: Mouse moved to (1062, 517)
Screenshot: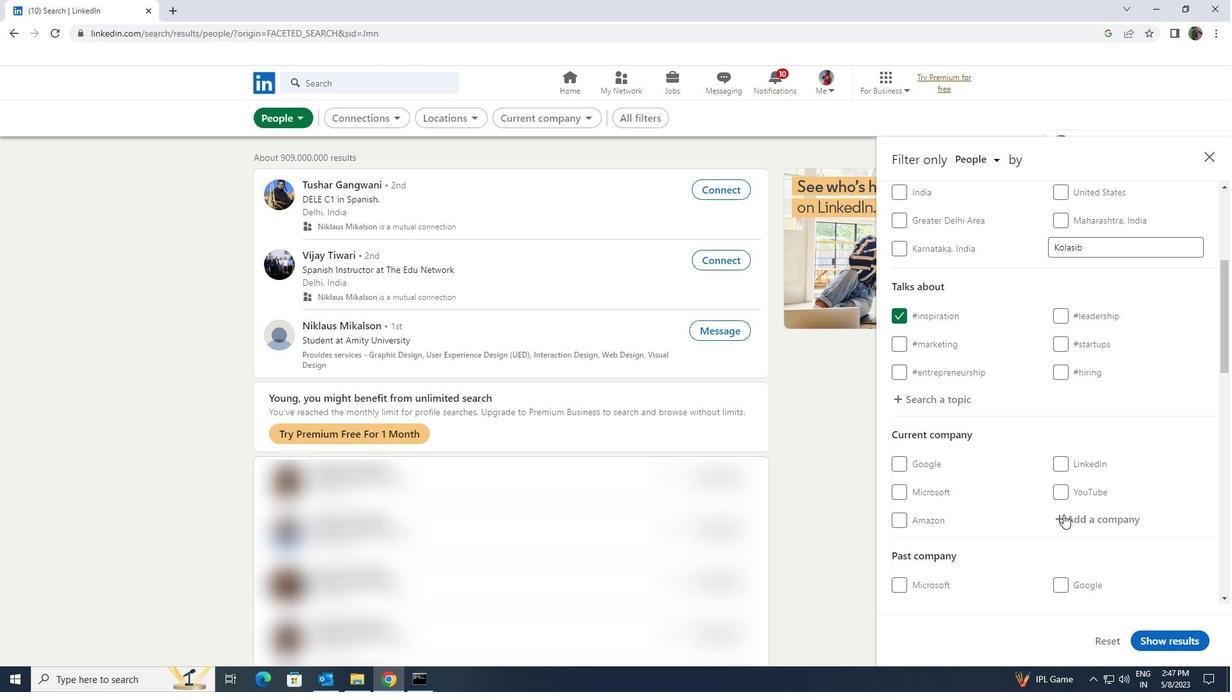 
Action: Mouse pressed left at (1062, 517)
Screenshot: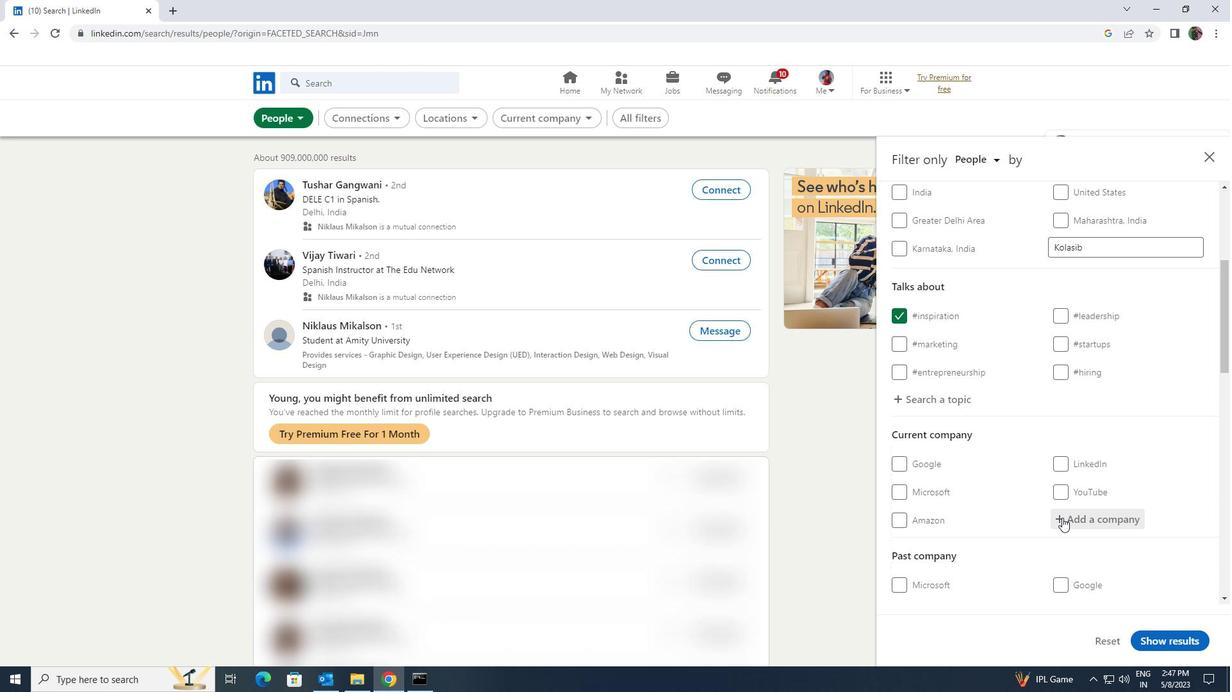 
Action: Key pressed <Key.shift><Key.shift><Key.shift><Key.shift><Key.shift><Key.shift><Key.shift><Key.shift>HYLAND
Screenshot: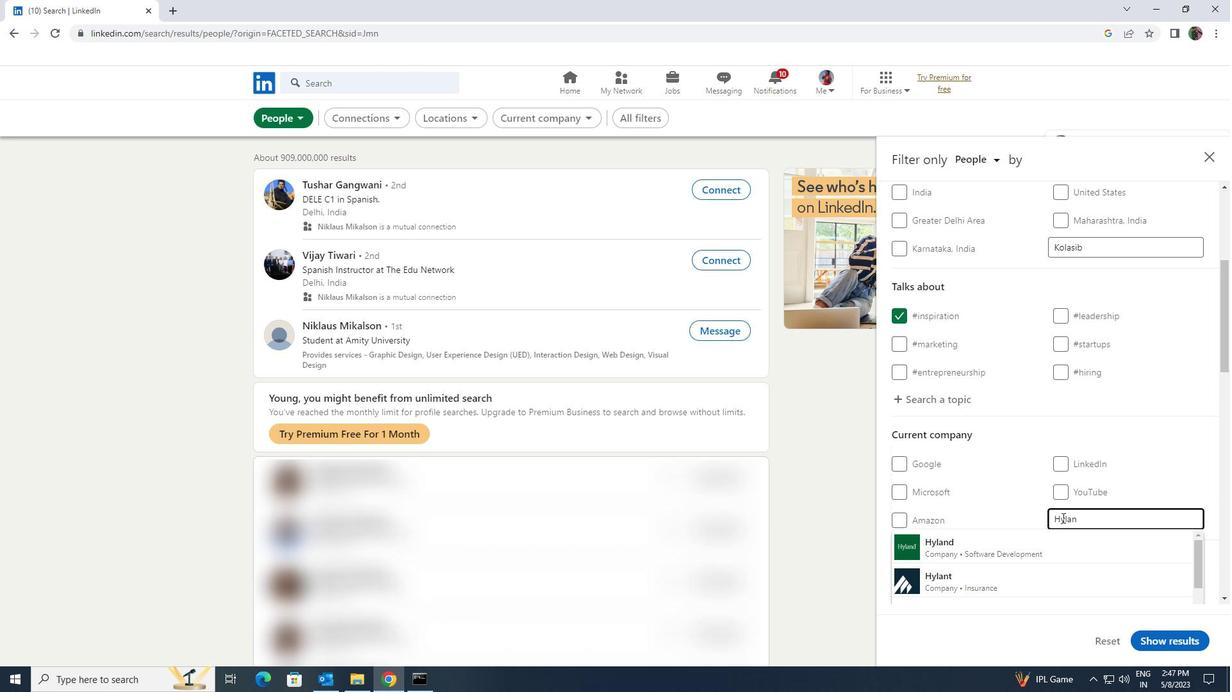 
Action: Mouse moved to (1060, 531)
Screenshot: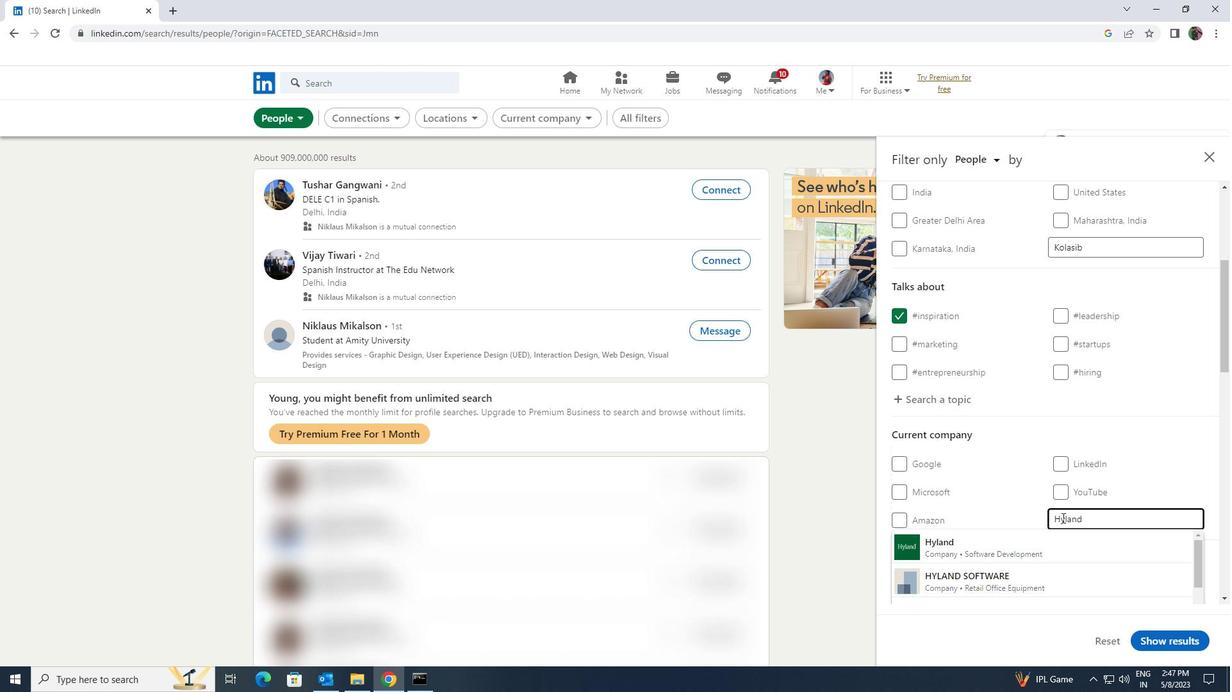 
Action: Mouse pressed left at (1060, 531)
Screenshot: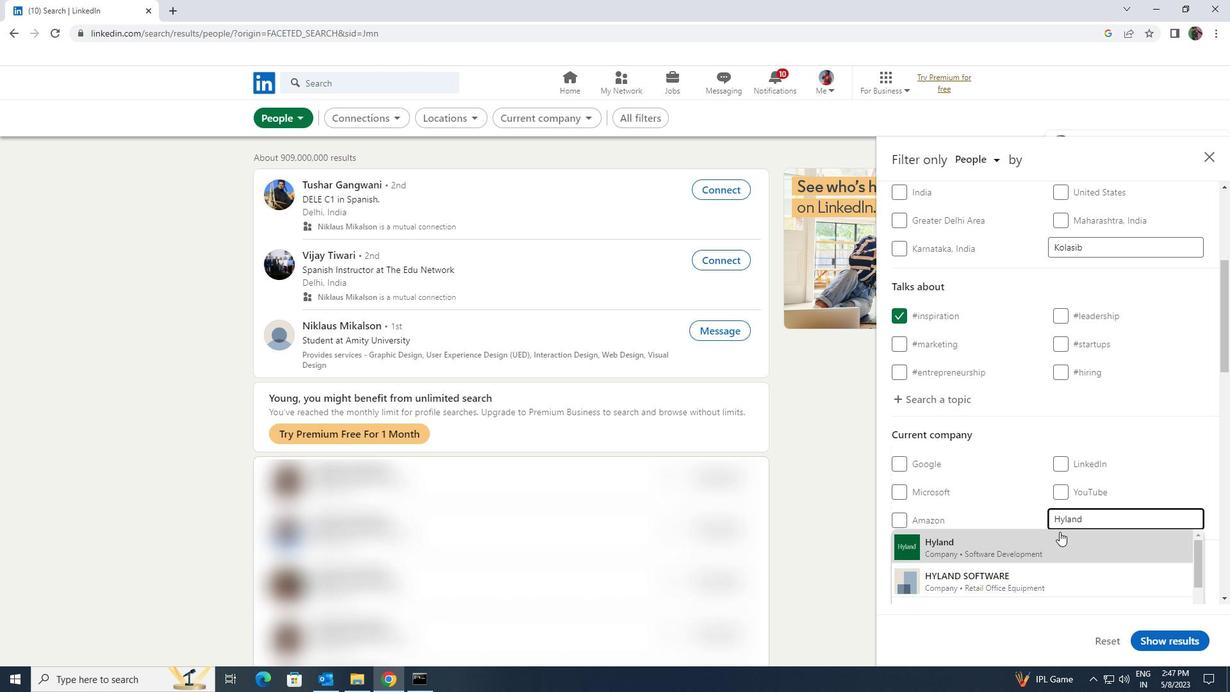 
Action: Mouse scrolled (1060, 531) with delta (0, 0)
Screenshot: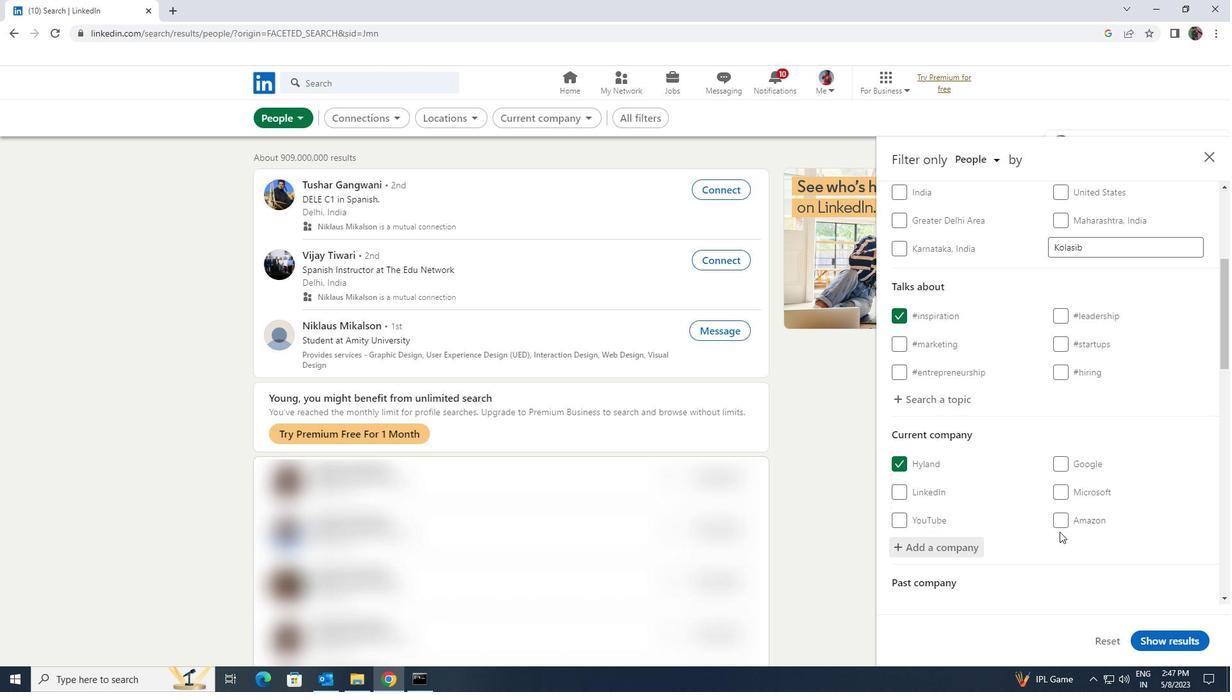 
Action: Mouse scrolled (1060, 531) with delta (0, 0)
Screenshot: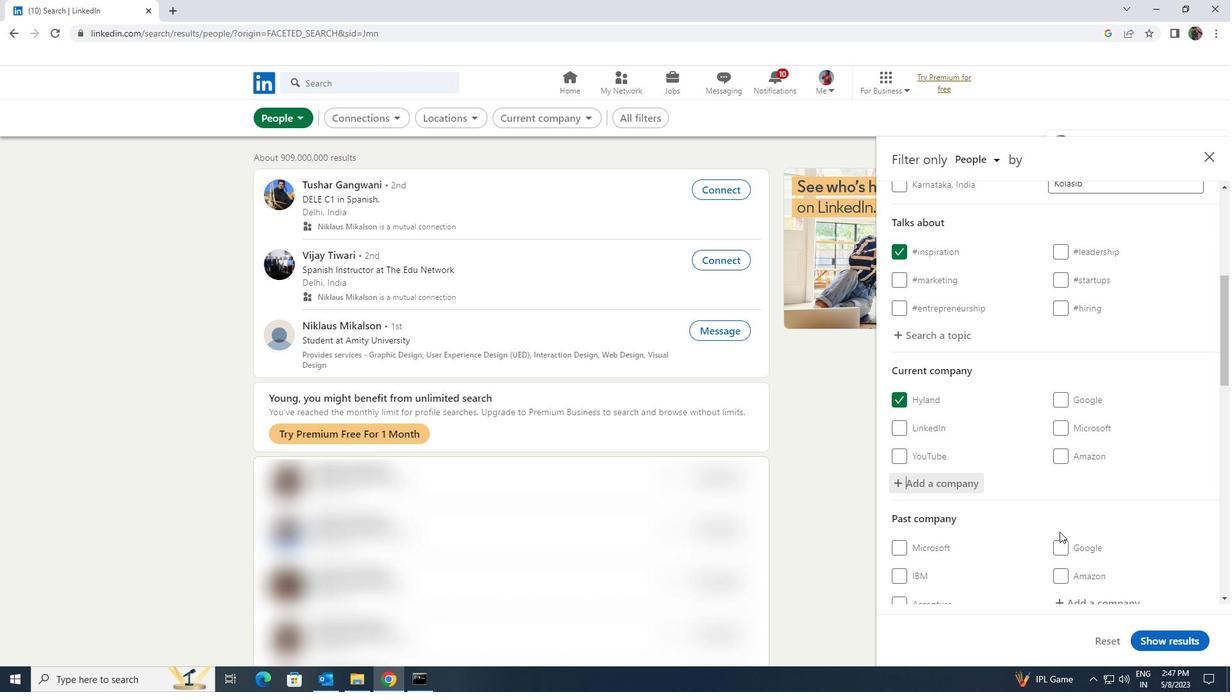 
Action: Mouse scrolled (1060, 531) with delta (0, 0)
Screenshot: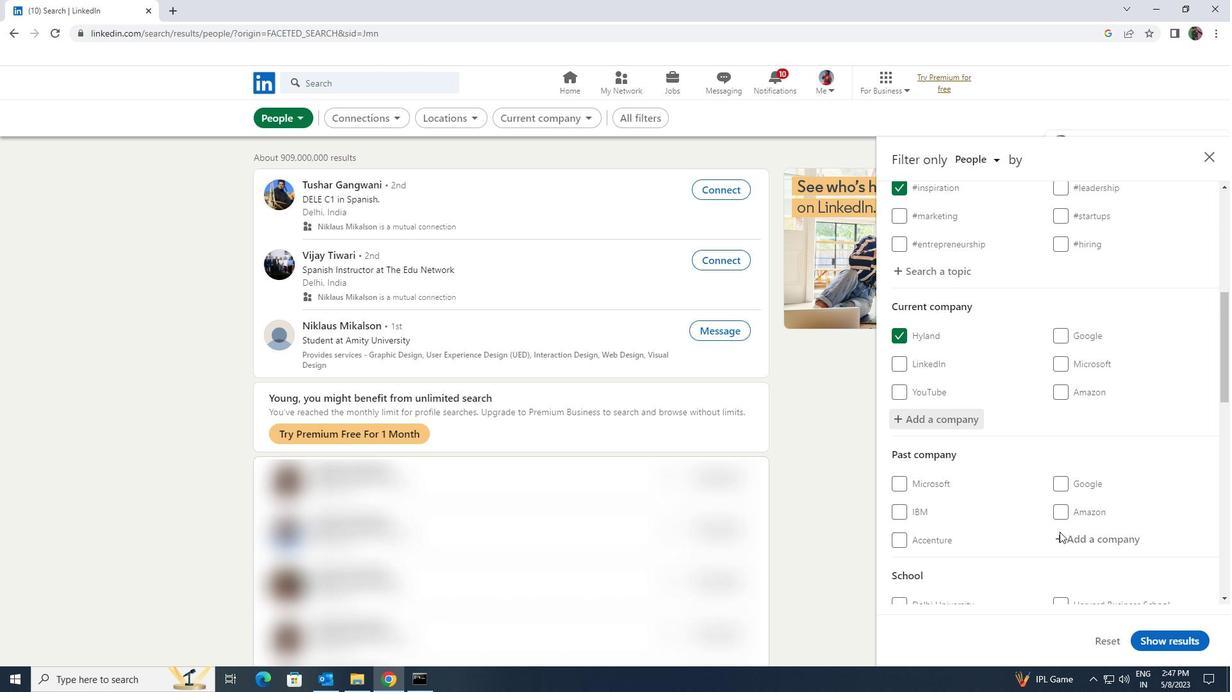 
Action: Mouse scrolled (1060, 531) with delta (0, 0)
Screenshot: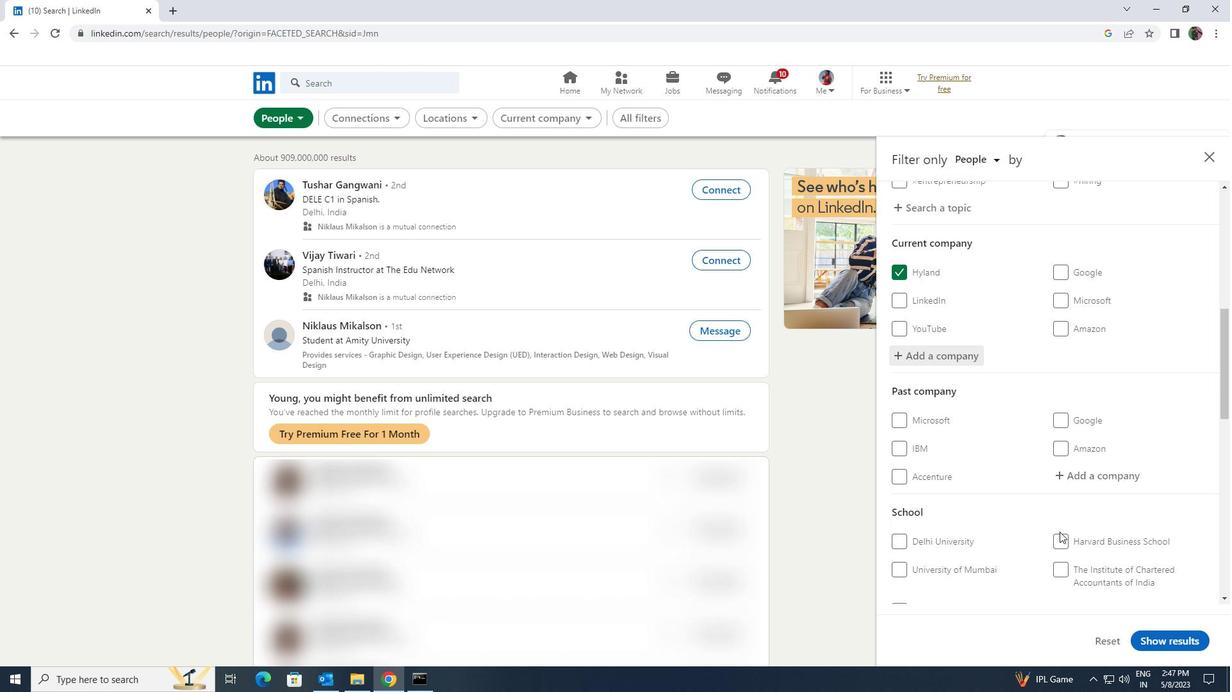 
Action: Mouse moved to (1066, 540)
Screenshot: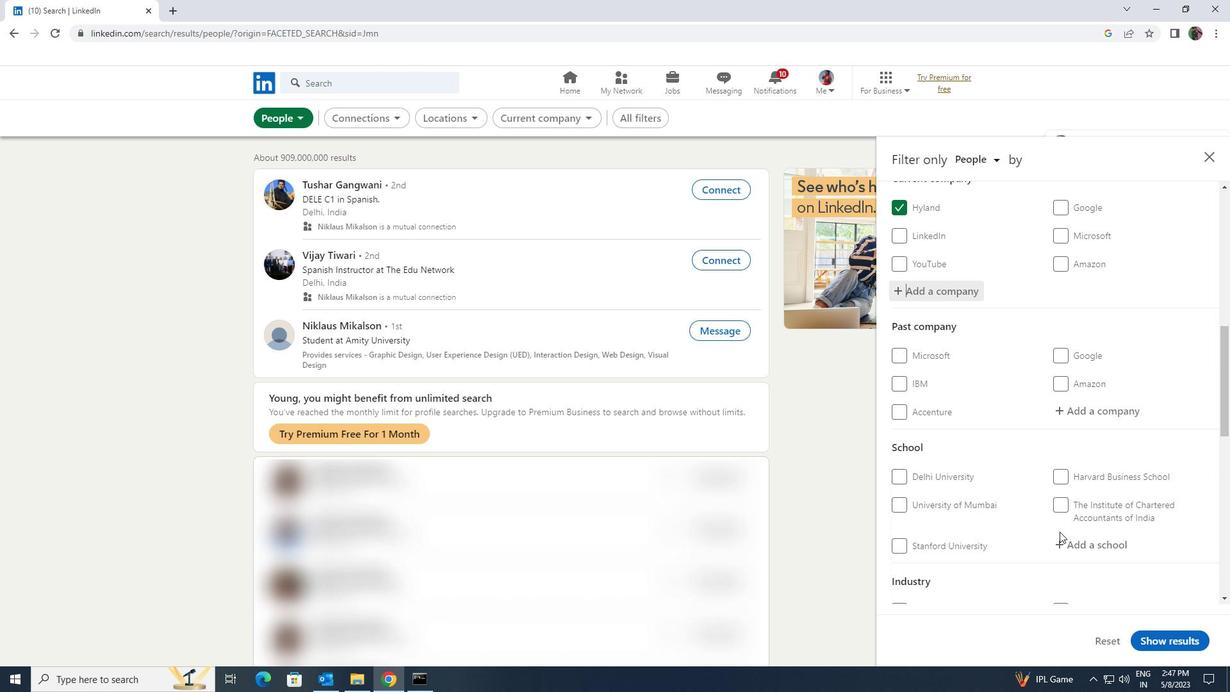 
Action: Mouse pressed left at (1066, 540)
Screenshot: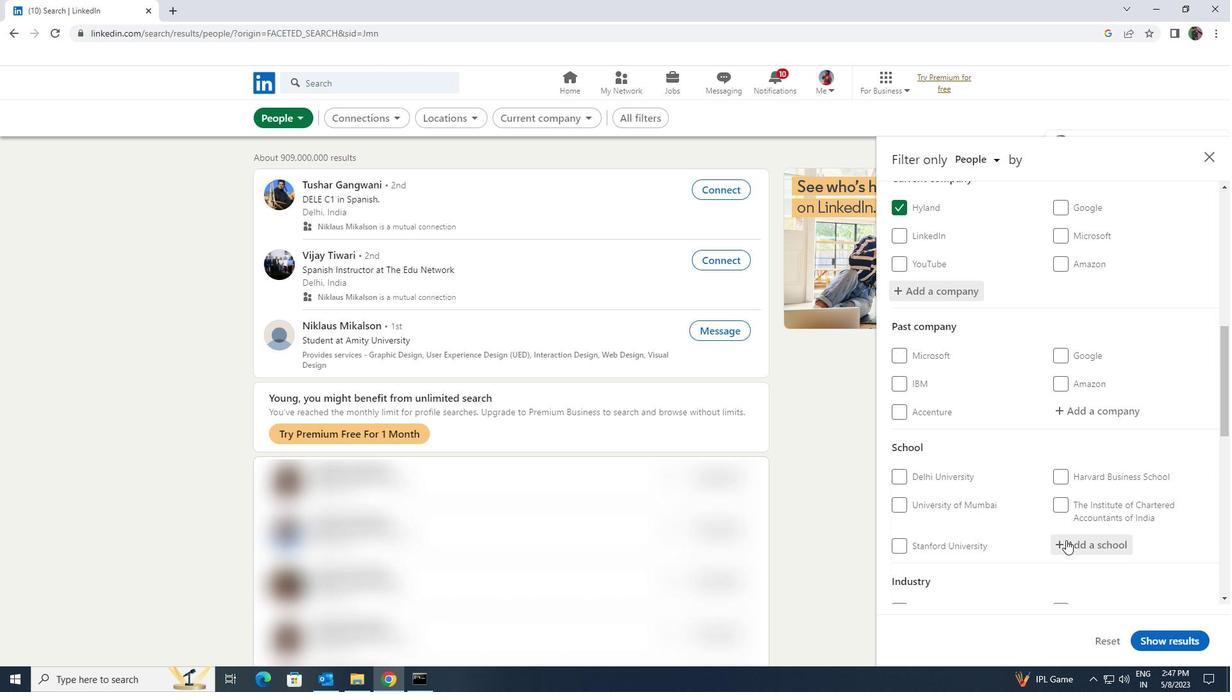 
Action: Key pressed <Key.shift><Key.shift><Key.shift><Key.shift><Key.shift><Key.shift><Key.shift><Key.shift>SRI<Key.space><Key.shift>VENKATE
Screenshot: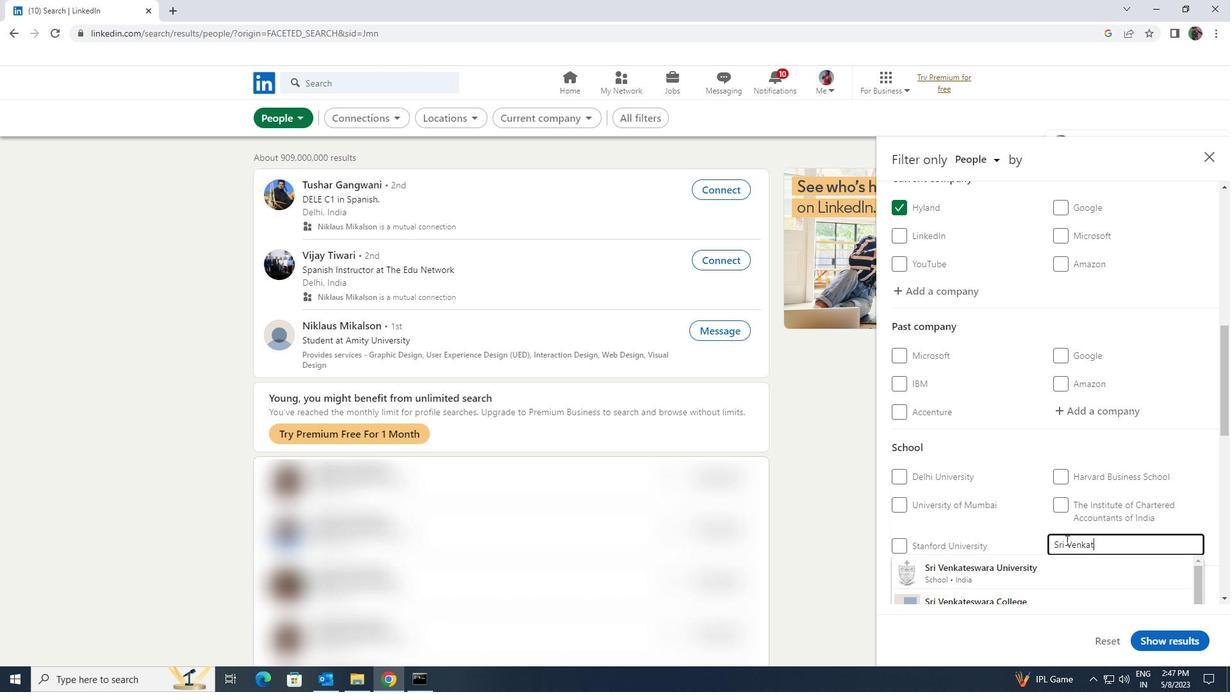 
Action: Mouse moved to (1066, 555)
Screenshot: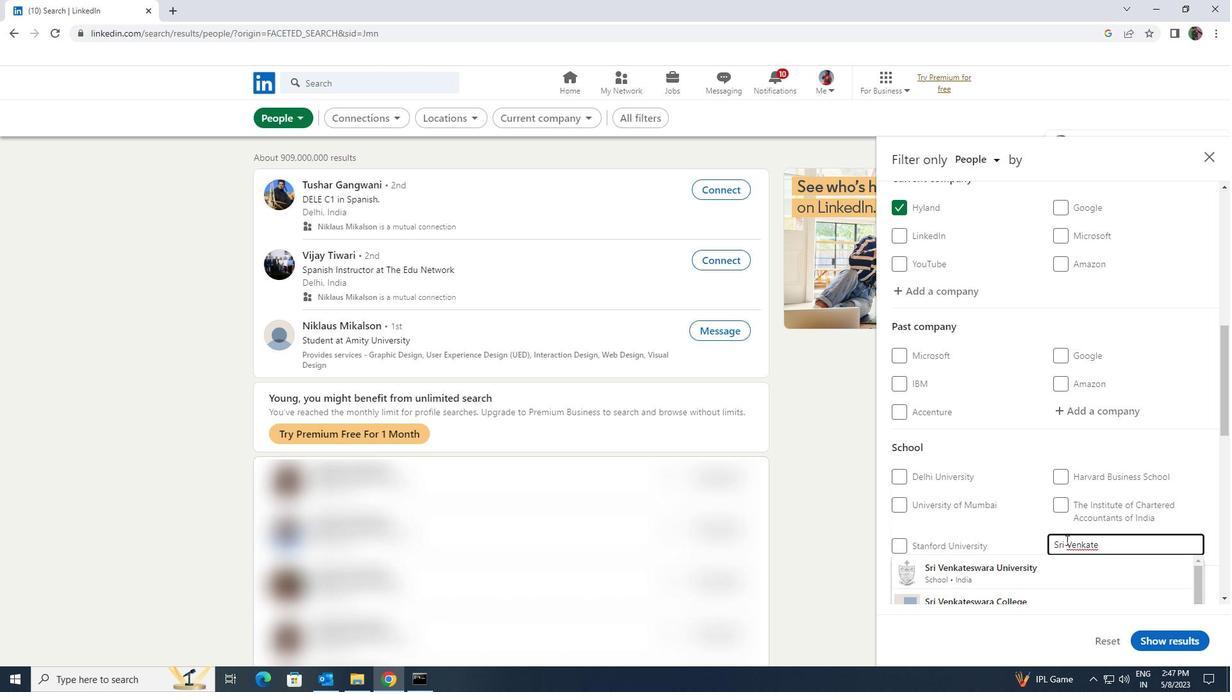 
Action: Mouse scrolled (1066, 554) with delta (0, 0)
Screenshot: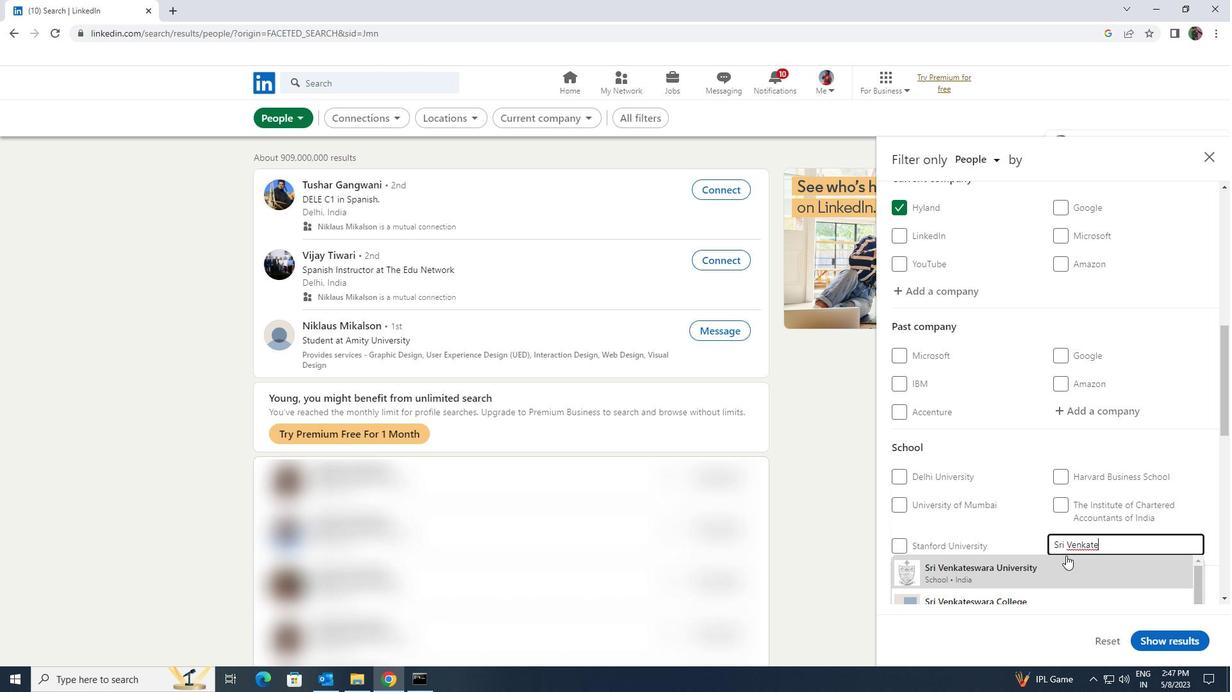 
Action: Mouse scrolled (1066, 554) with delta (0, 0)
Screenshot: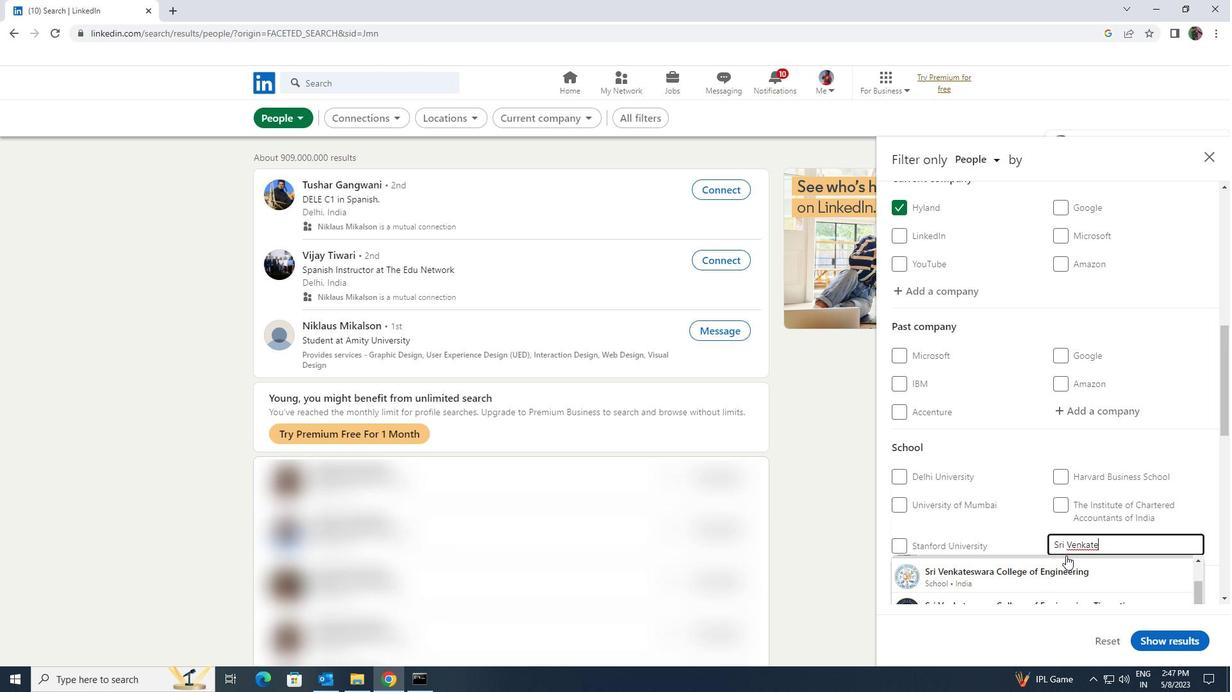 
Action: Mouse scrolled (1066, 556) with delta (0, 0)
Screenshot: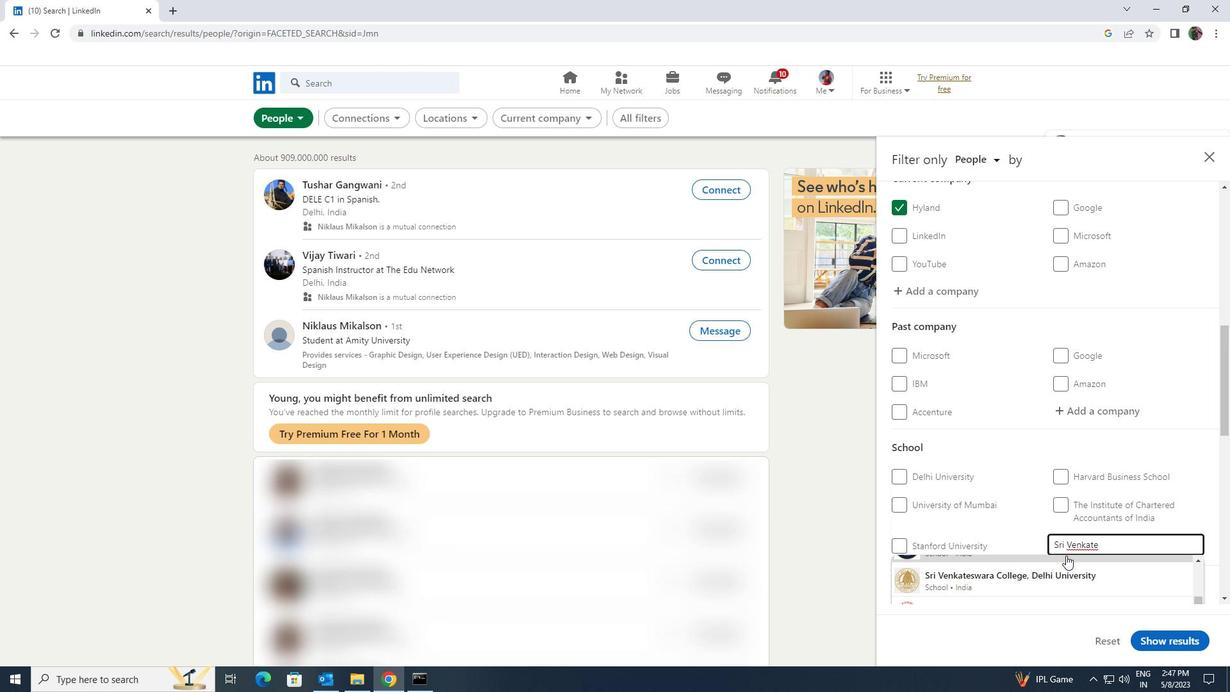 
Action: Mouse scrolled (1066, 554) with delta (0, 0)
Screenshot: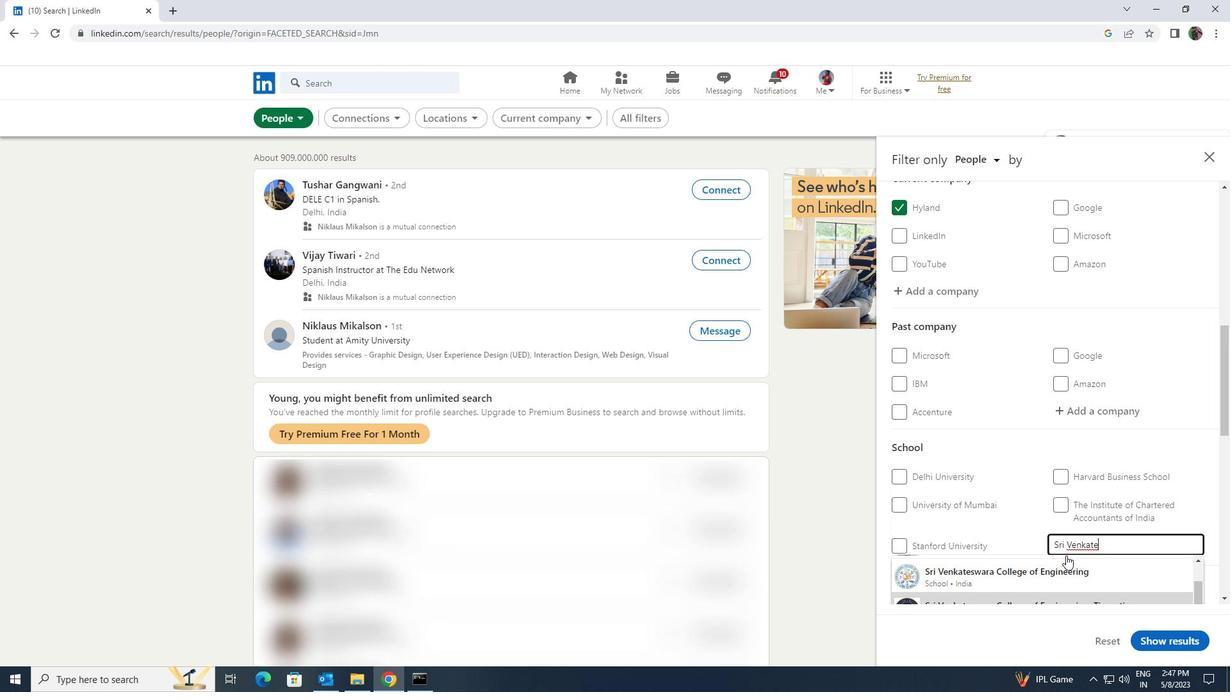 
Action: Mouse moved to (1065, 563)
Screenshot: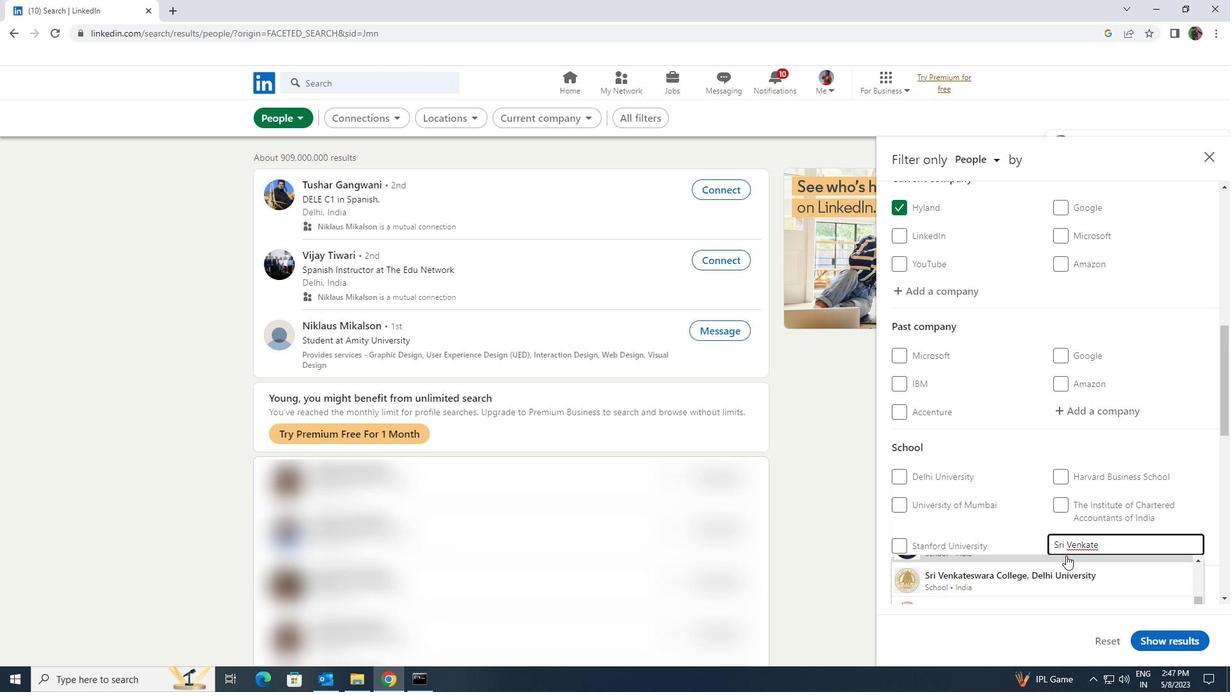 
Action: Mouse pressed left at (1065, 563)
Screenshot: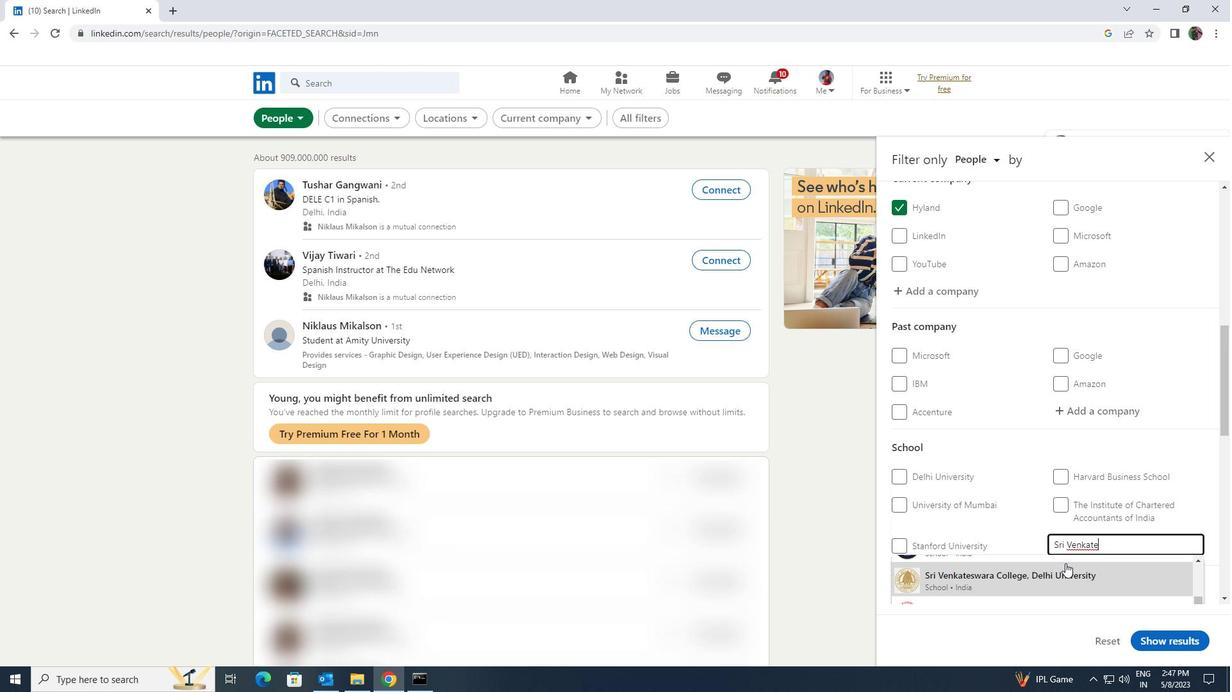 
Action: Mouse scrolled (1065, 562) with delta (0, 0)
Screenshot: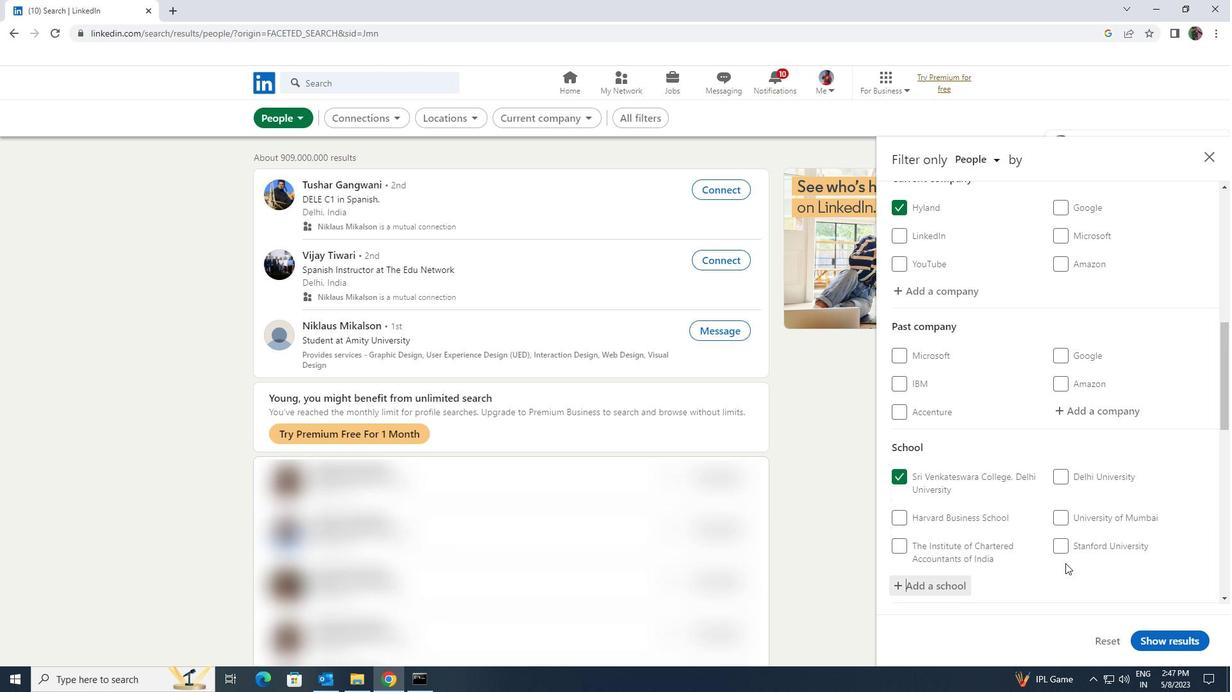 
Action: Mouse scrolled (1065, 562) with delta (0, 0)
Screenshot: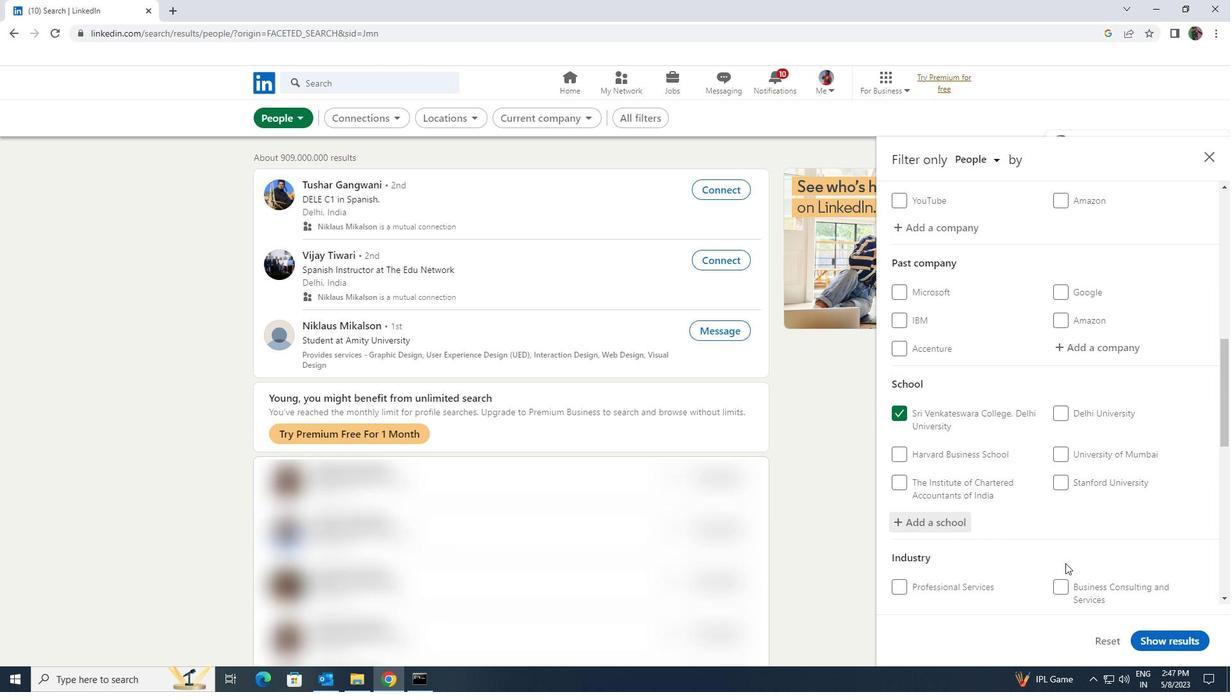 
Action: Mouse scrolled (1065, 562) with delta (0, 0)
Screenshot: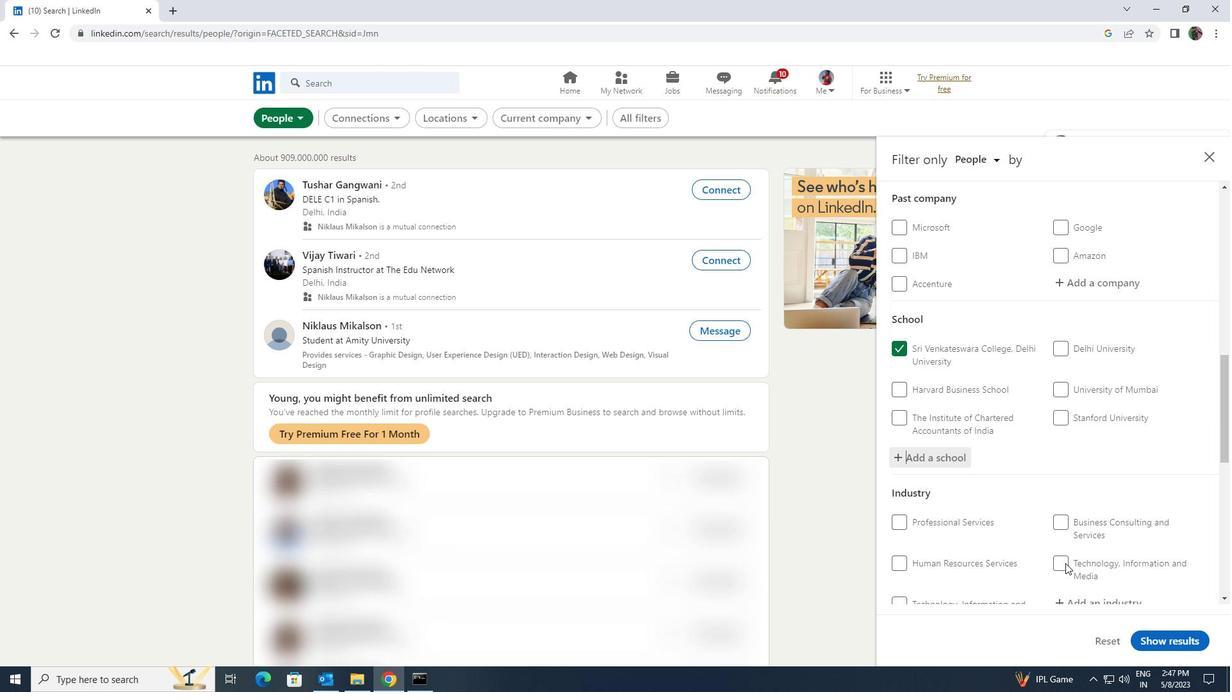 
Action: Mouse moved to (1075, 546)
Screenshot: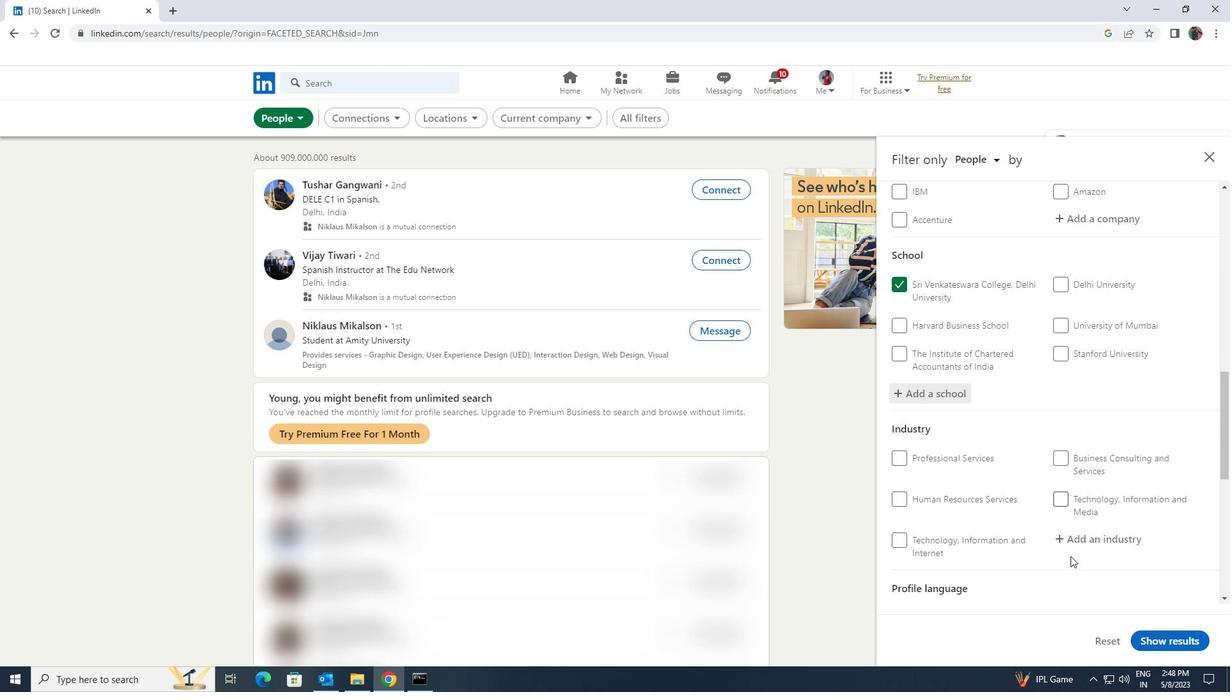 
Action: Mouse pressed left at (1075, 546)
Screenshot: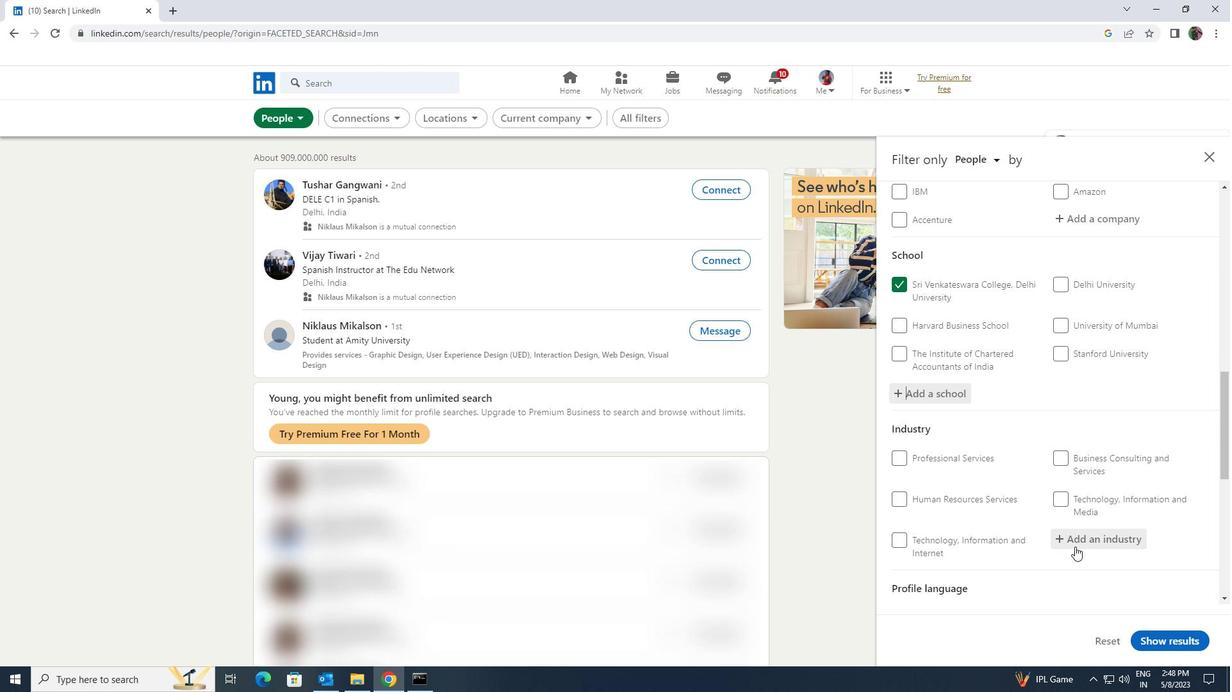 
Action: Key pressed <Key.shift><Key.shift><Key.shift><Key.shift><Key.shift><Key.shift>GOLF<Key.space>
Screenshot: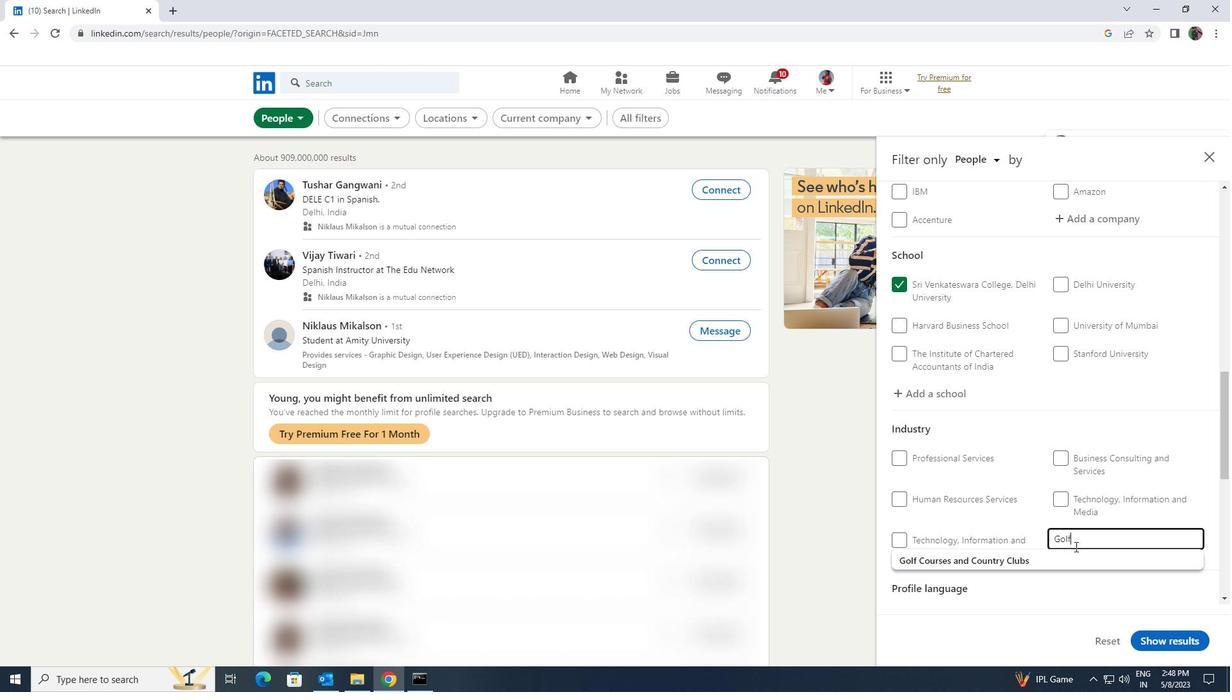 
Action: Mouse moved to (1074, 554)
Screenshot: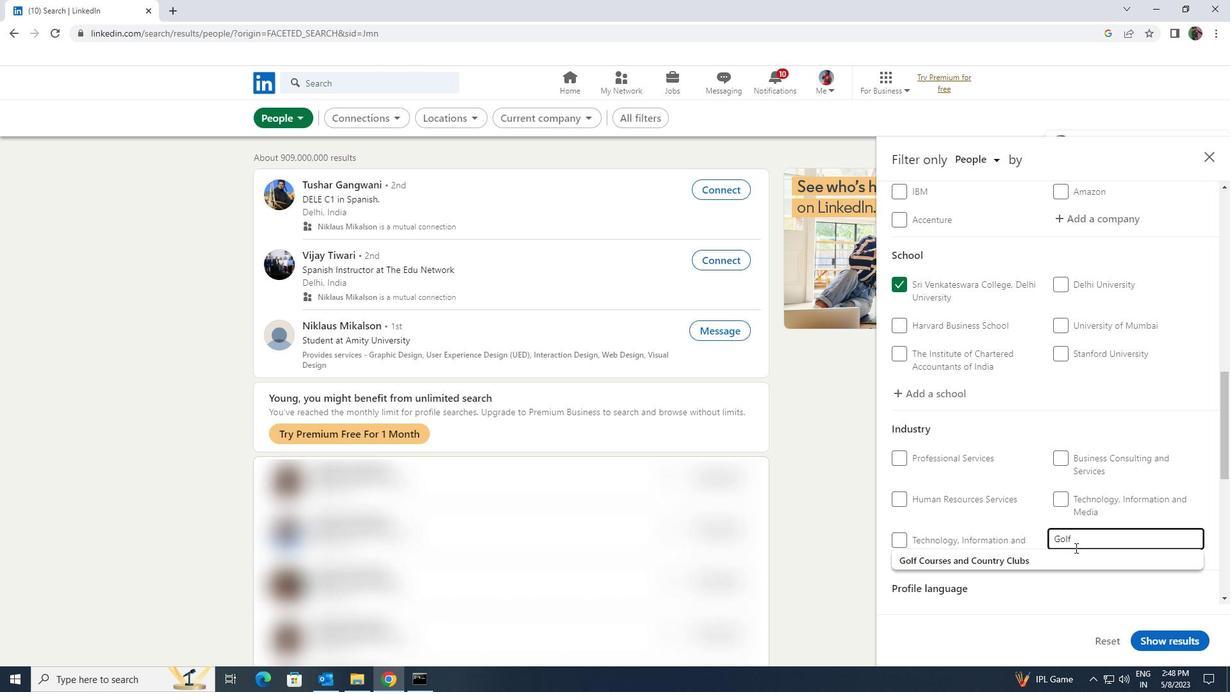 
Action: Mouse pressed left at (1074, 554)
Screenshot: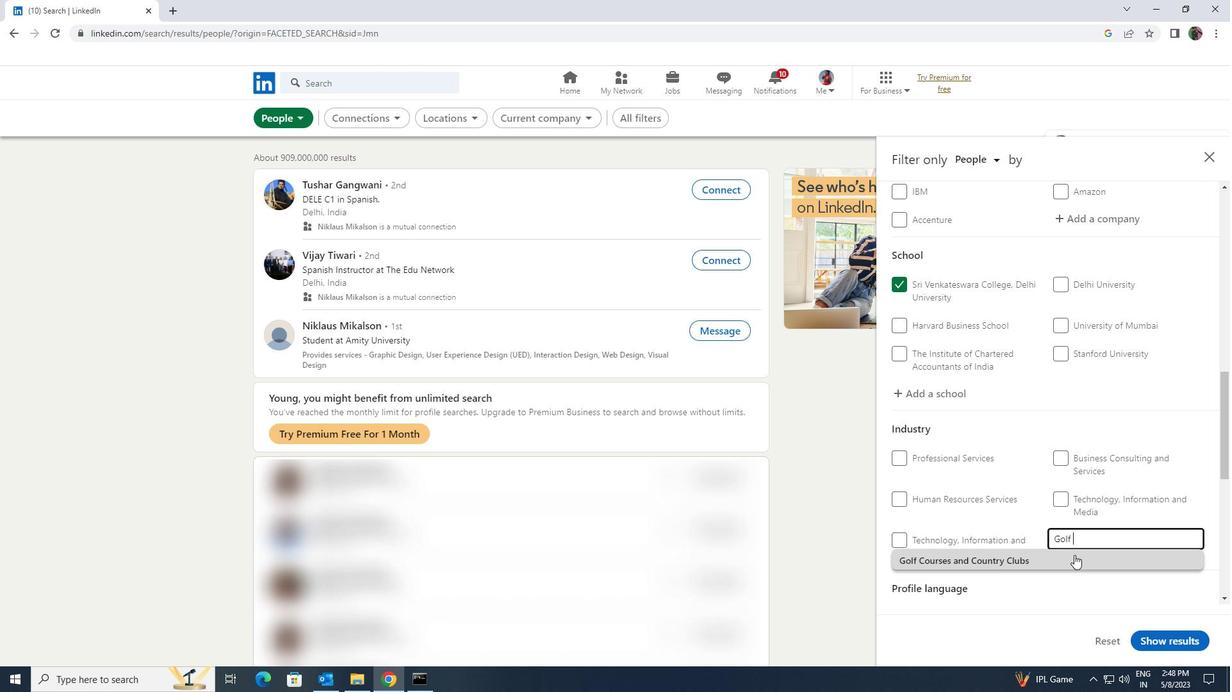 
Action: Mouse moved to (1074, 554)
Screenshot: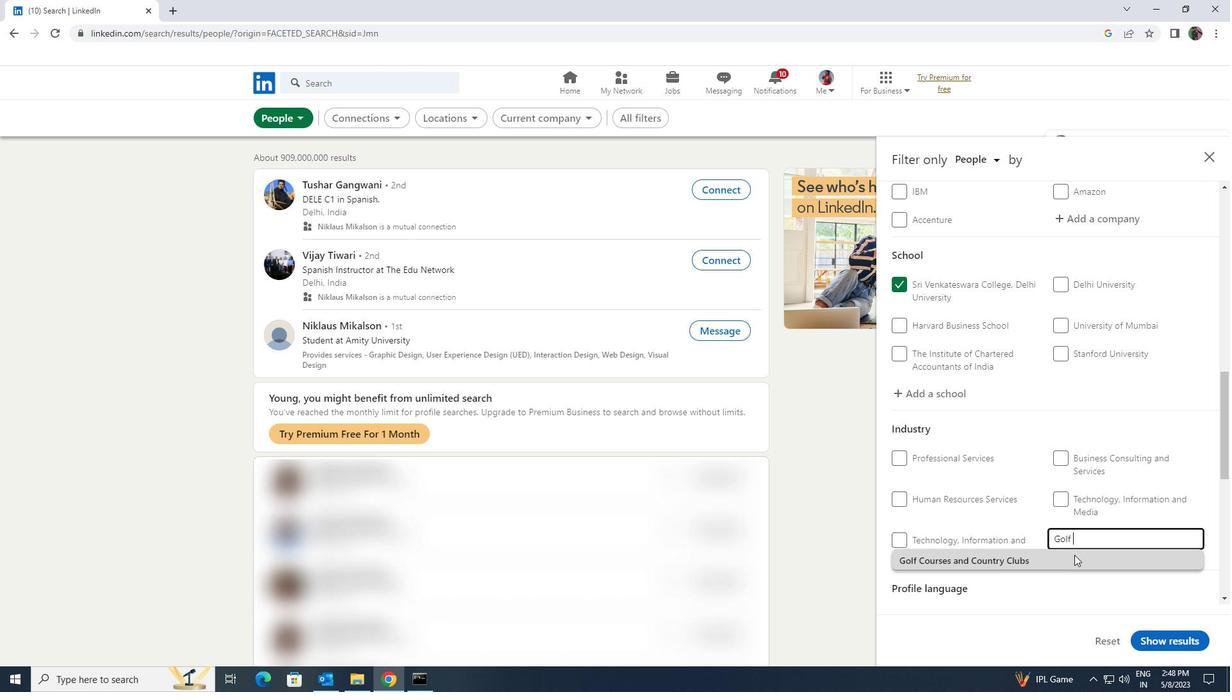 
Action: Mouse scrolled (1074, 554) with delta (0, 0)
Screenshot: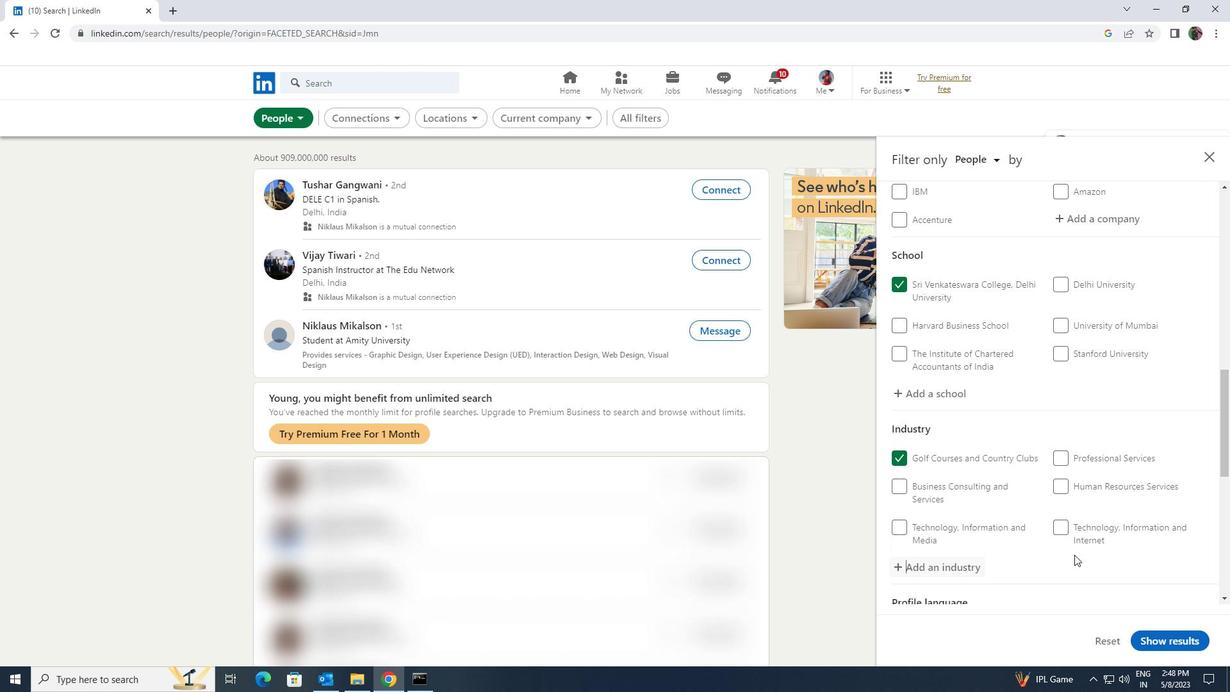 
Action: Mouse scrolled (1074, 554) with delta (0, 0)
Screenshot: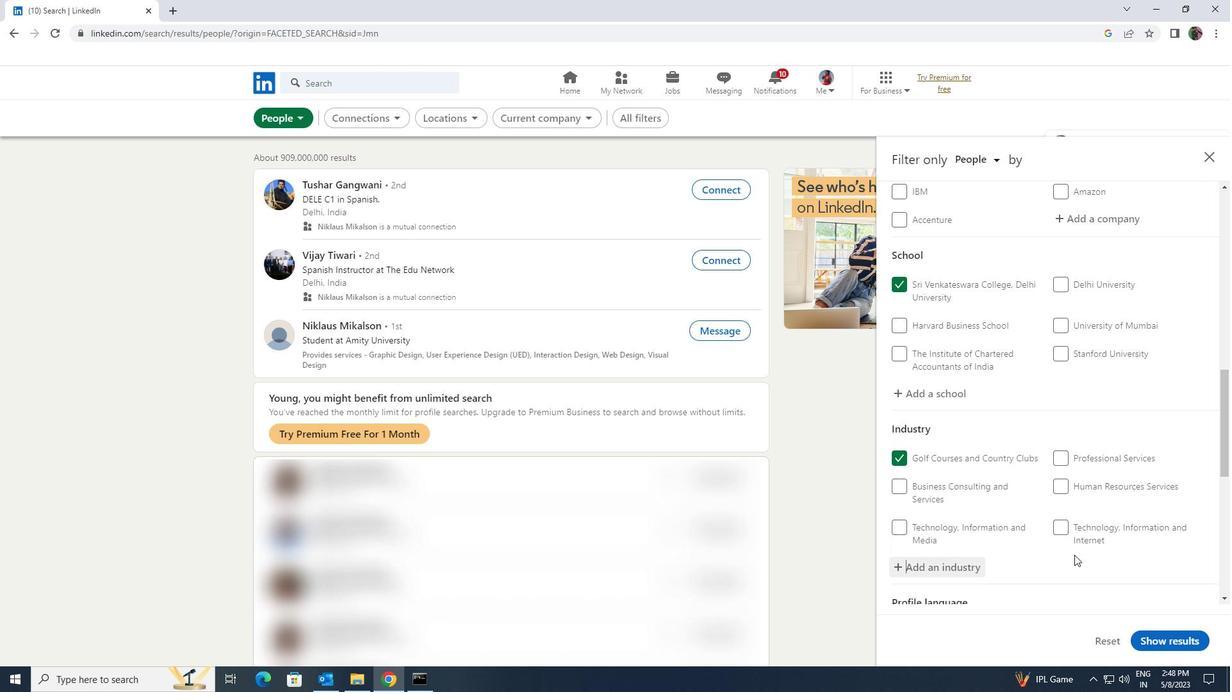 
Action: Mouse scrolled (1074, 554) with delta (0, 0)
Screenshot: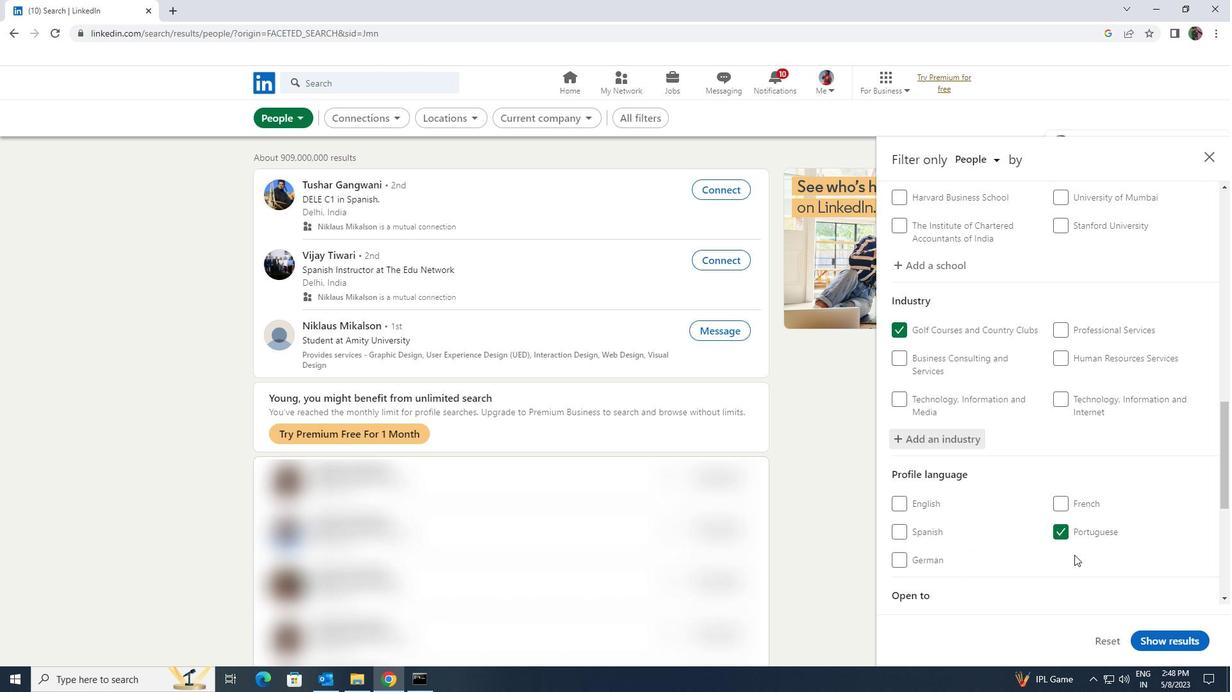 
Action: Mouse scrolled (1074, 554) with delta (0, 0)
Screenshot: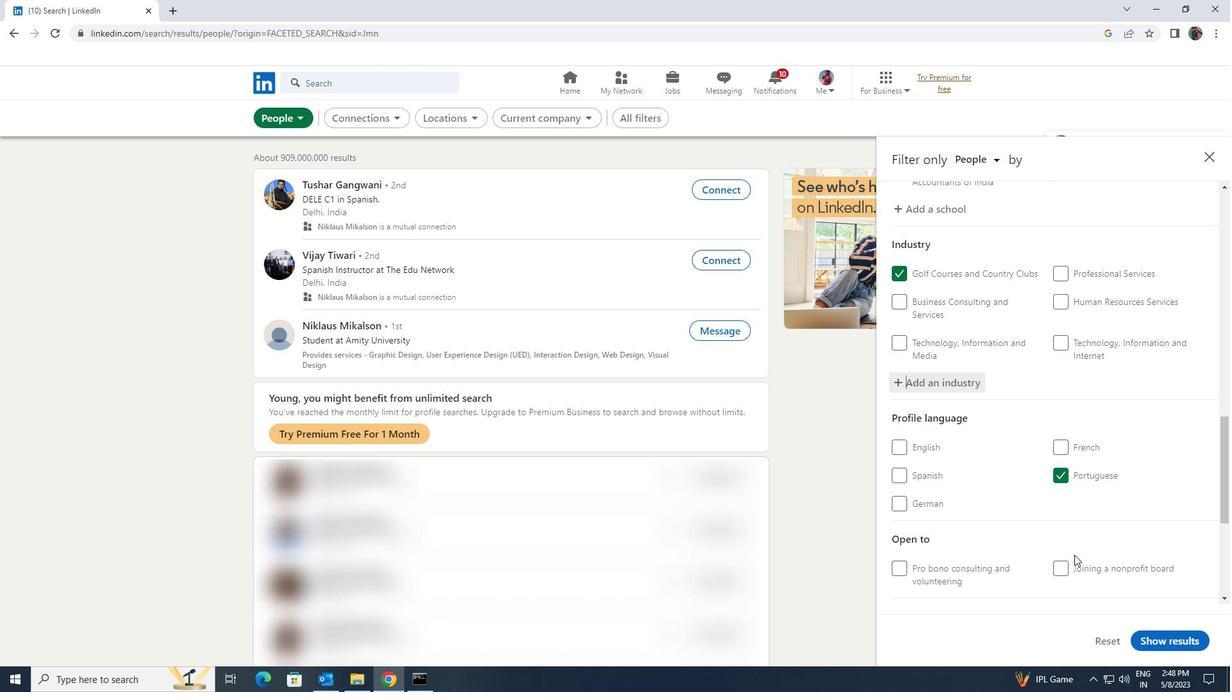 
Action: Mouse scrolled (1074, 554) with delta (0, 0)
Screenshot: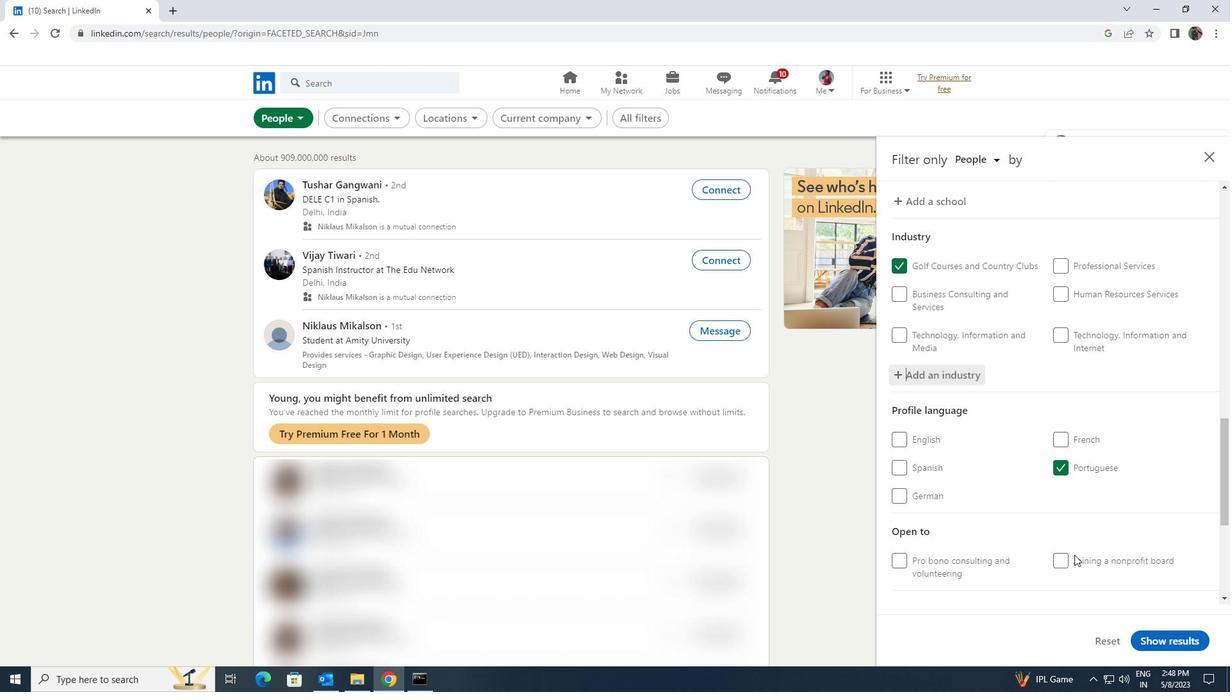 
Action: Mouse moved to (1076, 559)
Screenshot: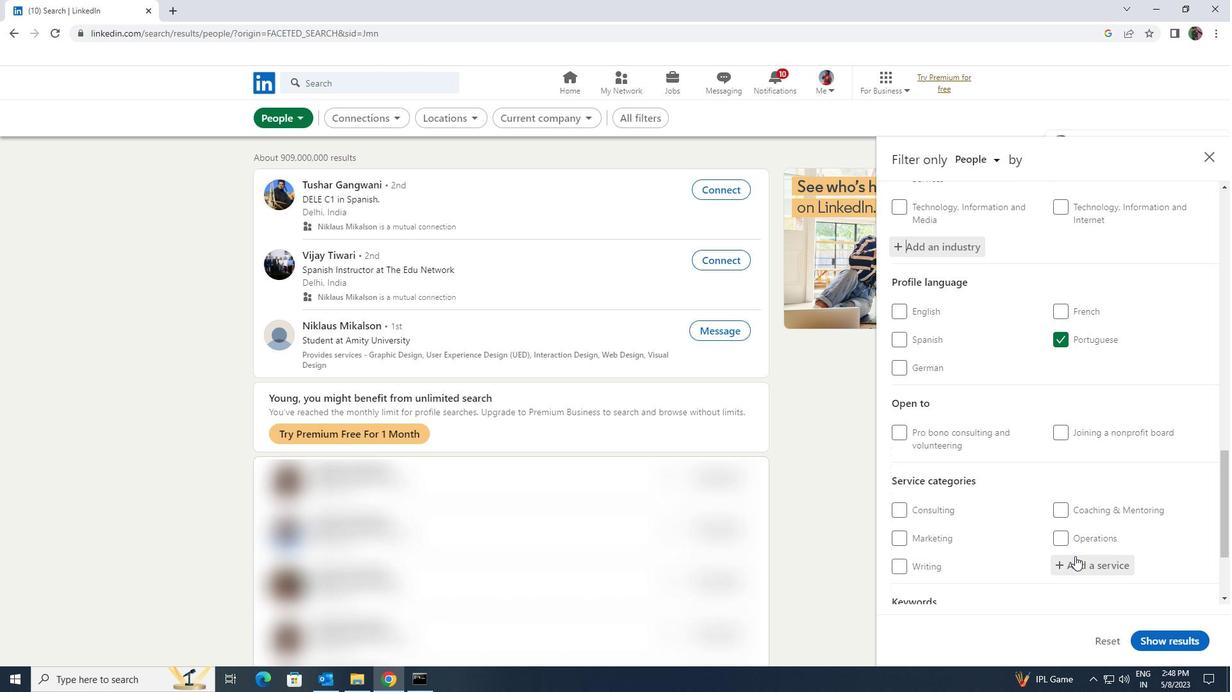 
Action: Mouse pressed left at (1076, 559)
Screenshot: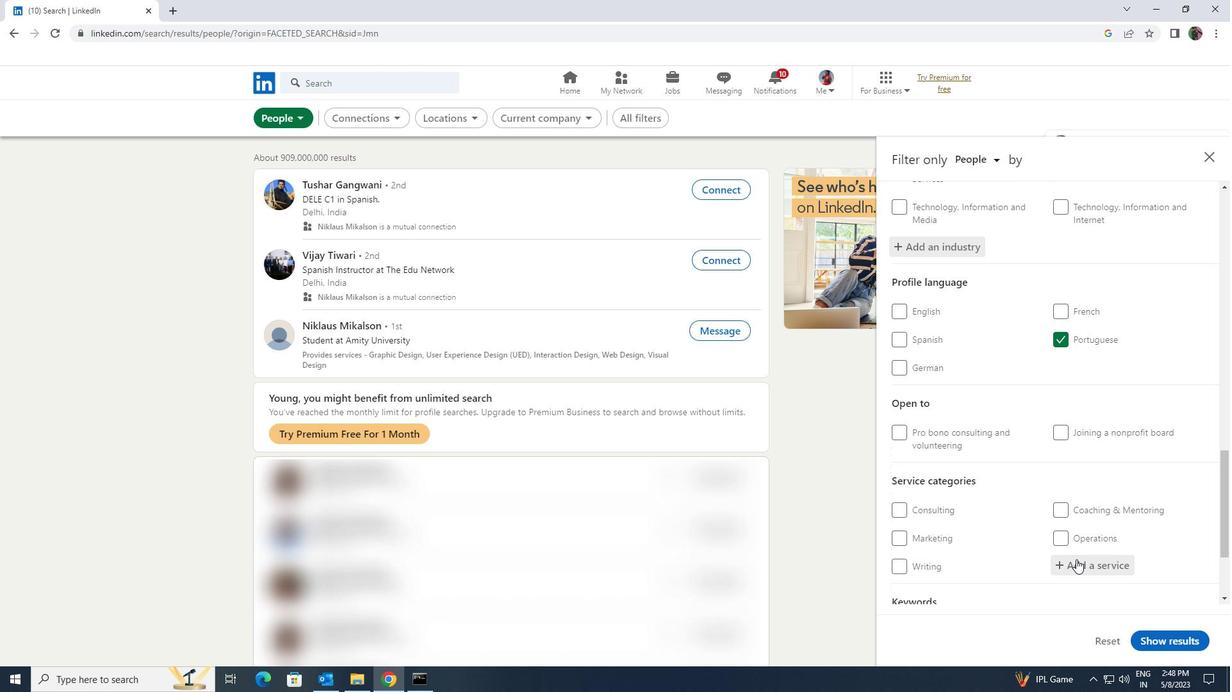 
Action: Key pressed <Key.shift><Key.shift><Key.shift><Key.shift><Key.shift><Key.shift><Key.shift><Key.shift><Key.shift><Key.shift>ANDROI
Screenshot: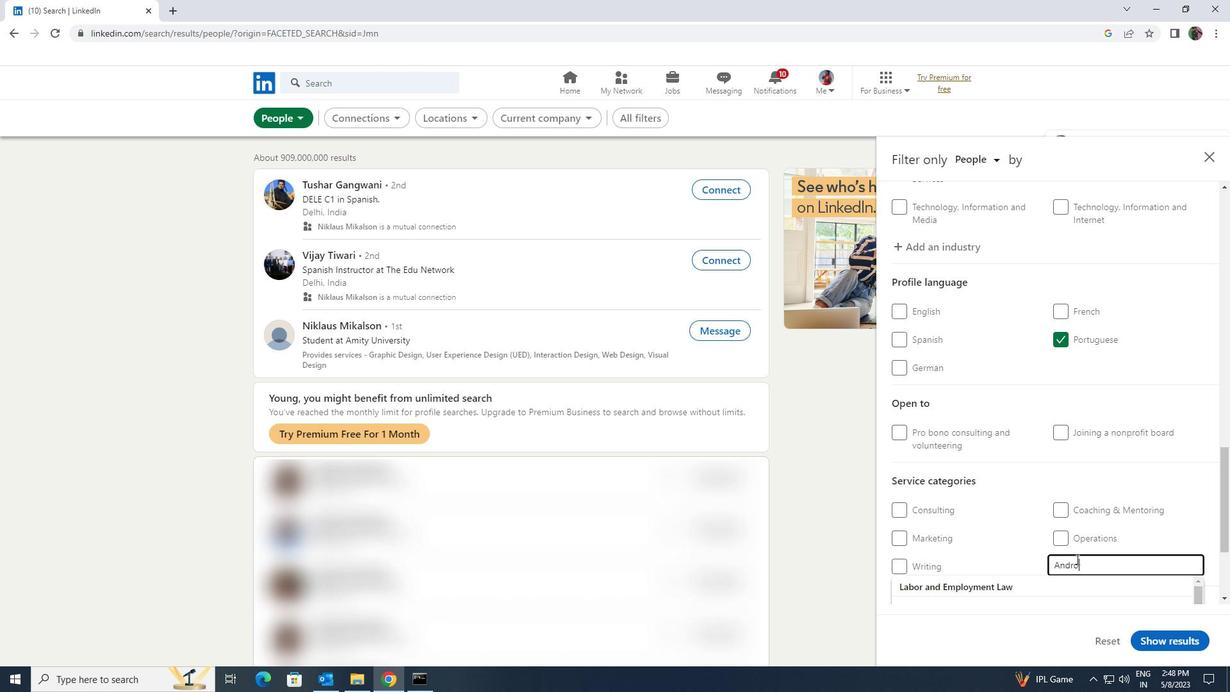 
Action: Mouse moved to (1061, 578)
Screenshot: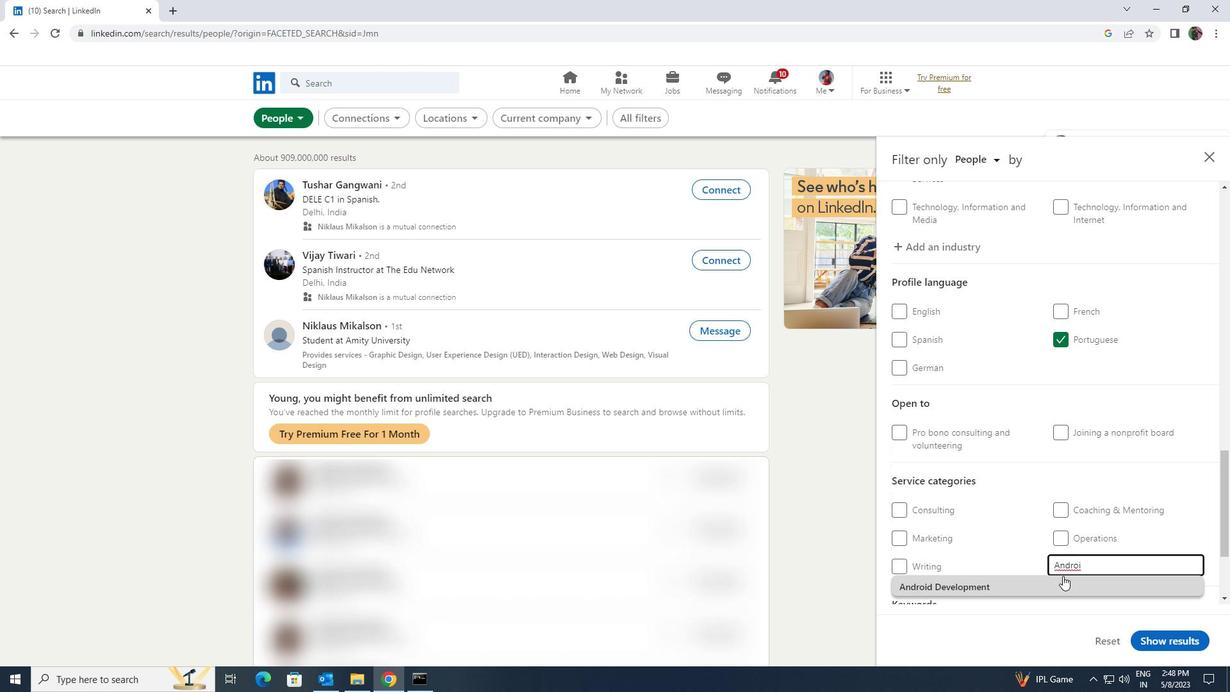 
Action: Mouse pressed left at (1061, 578)
Screenshot: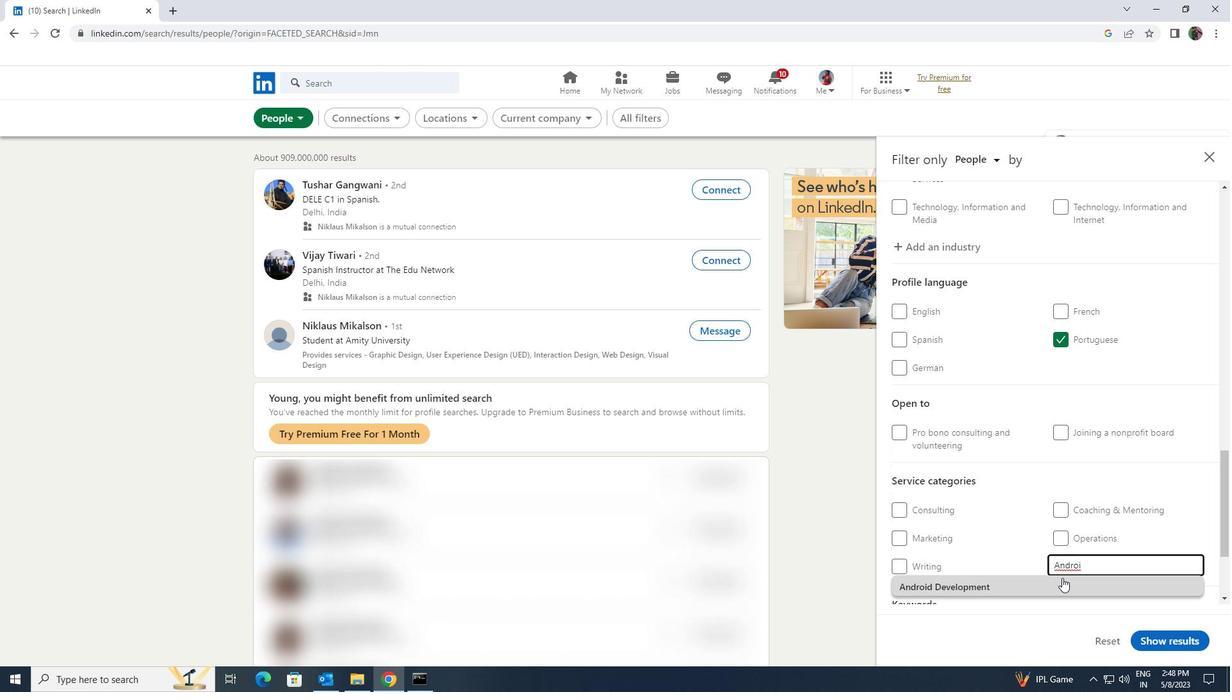 
Action: Mouse moved to (1050, 554)
Screenshot: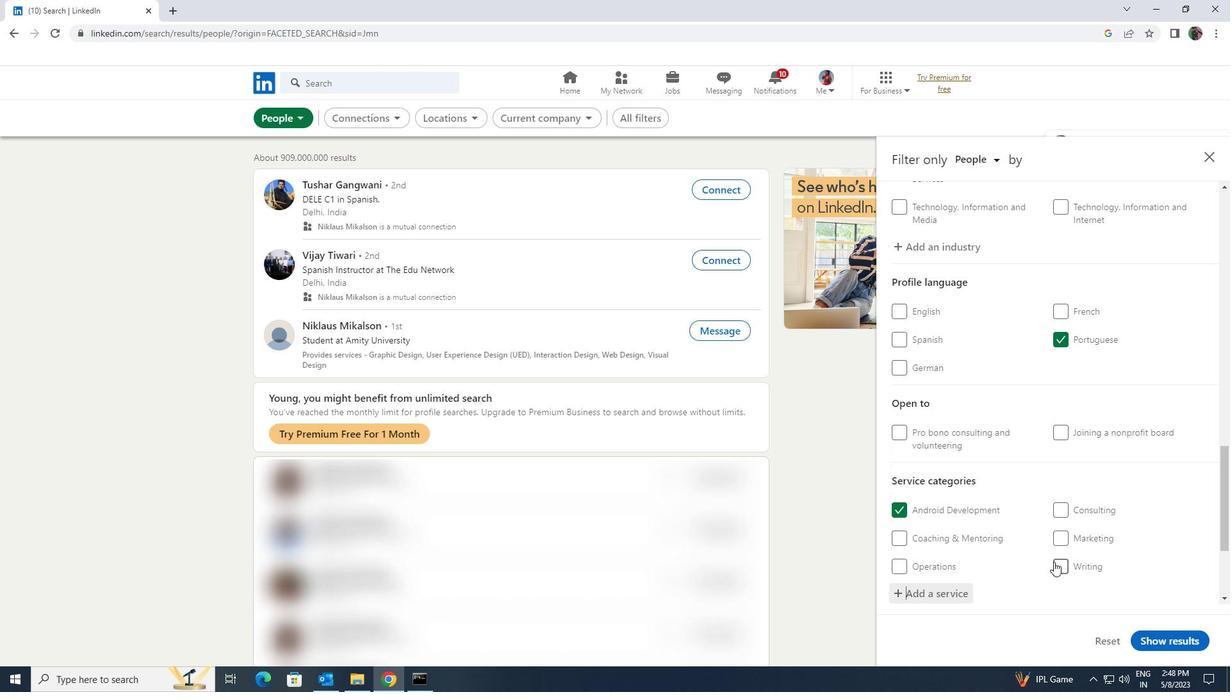 
Action: Mouse scrolled (1050, 553) with delta (0, 0)
Screenshot: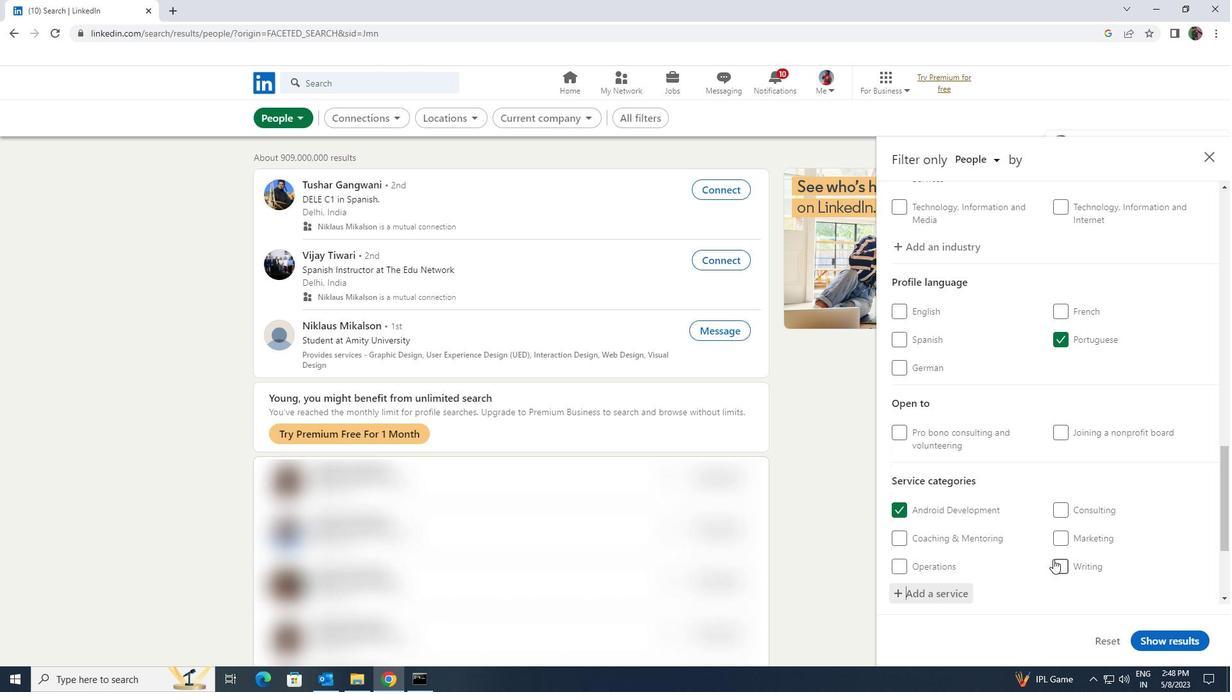 
Action: Mouse scrolled (1050, 553) with delta (0, 0)
Screenshot: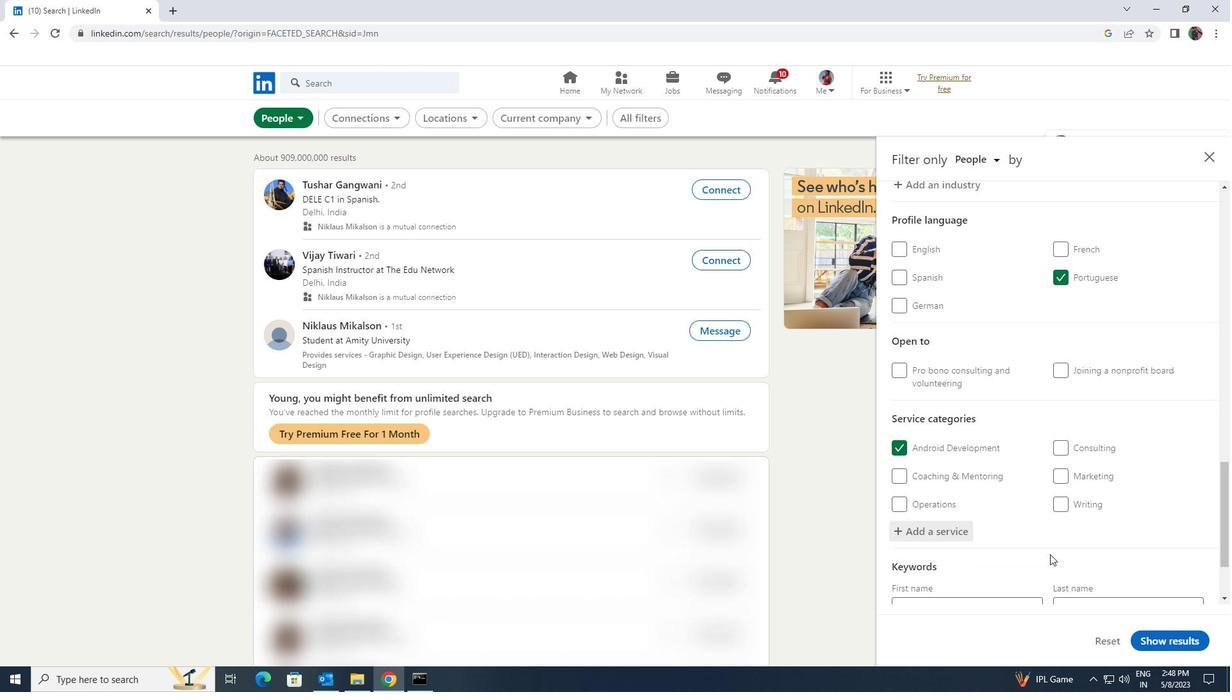 
Action: Mouse scrolled (1050, 553) with delta (0, 0)
Screenshot: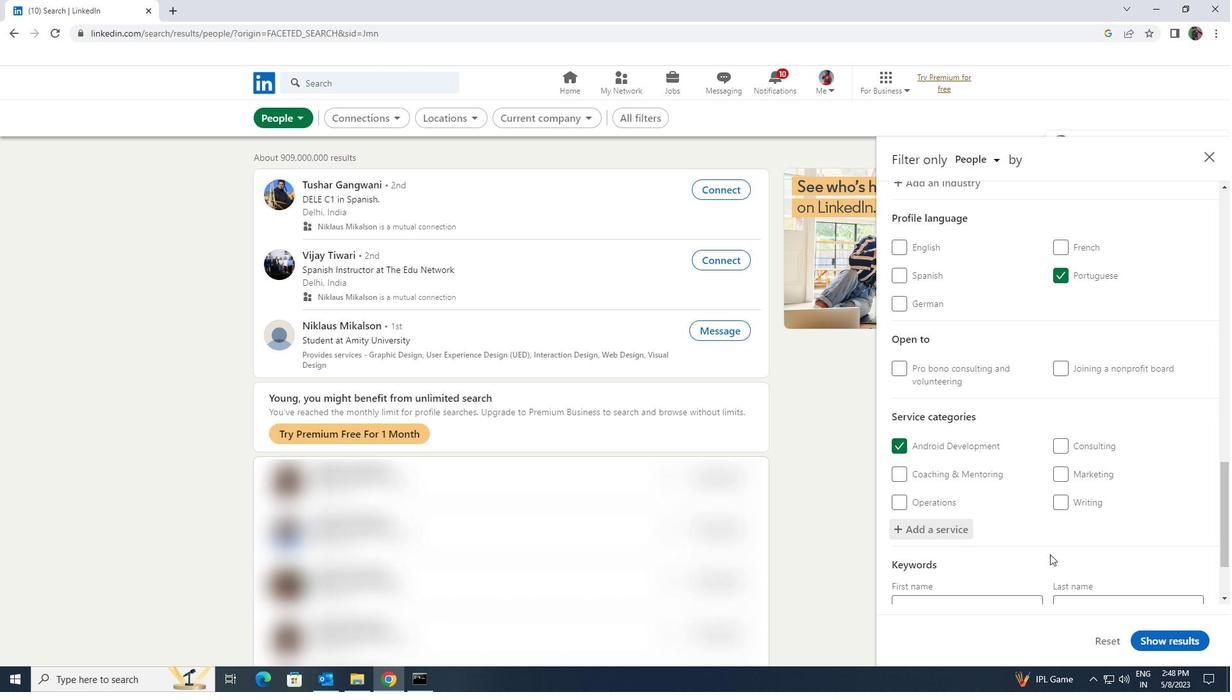 
Action: Mouse moved to (1037, 545)
Screenshot: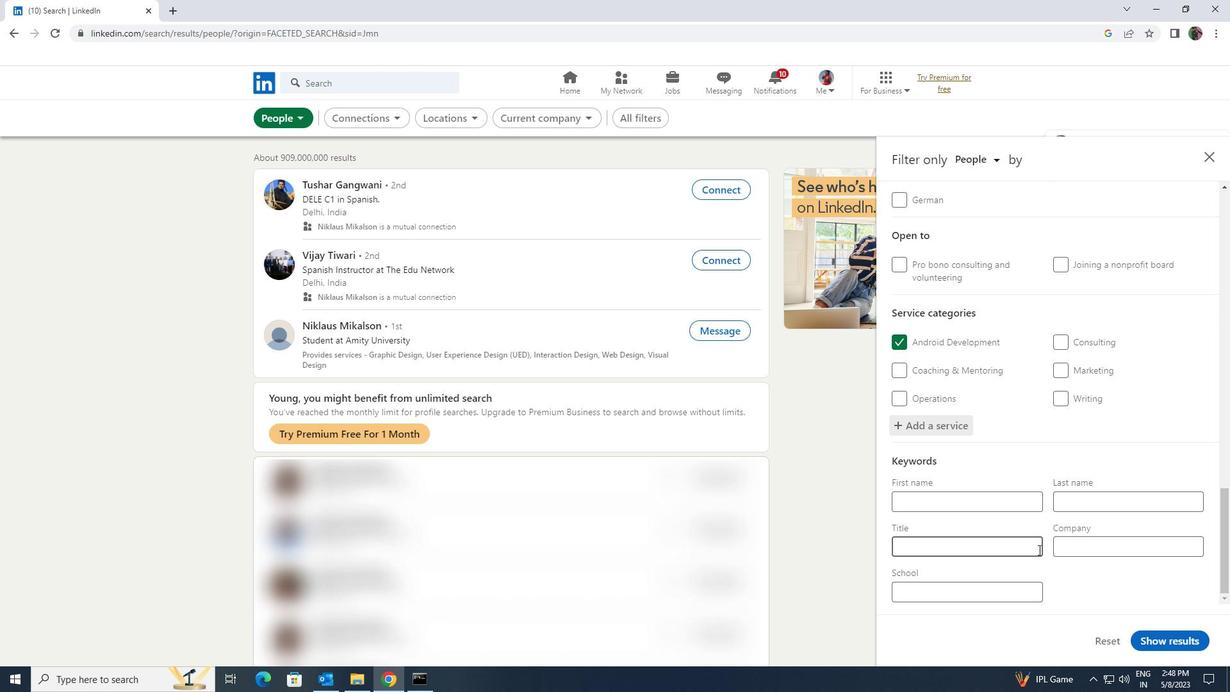 
Action: Mouse pressed left at (1037, 545)
Screenshot: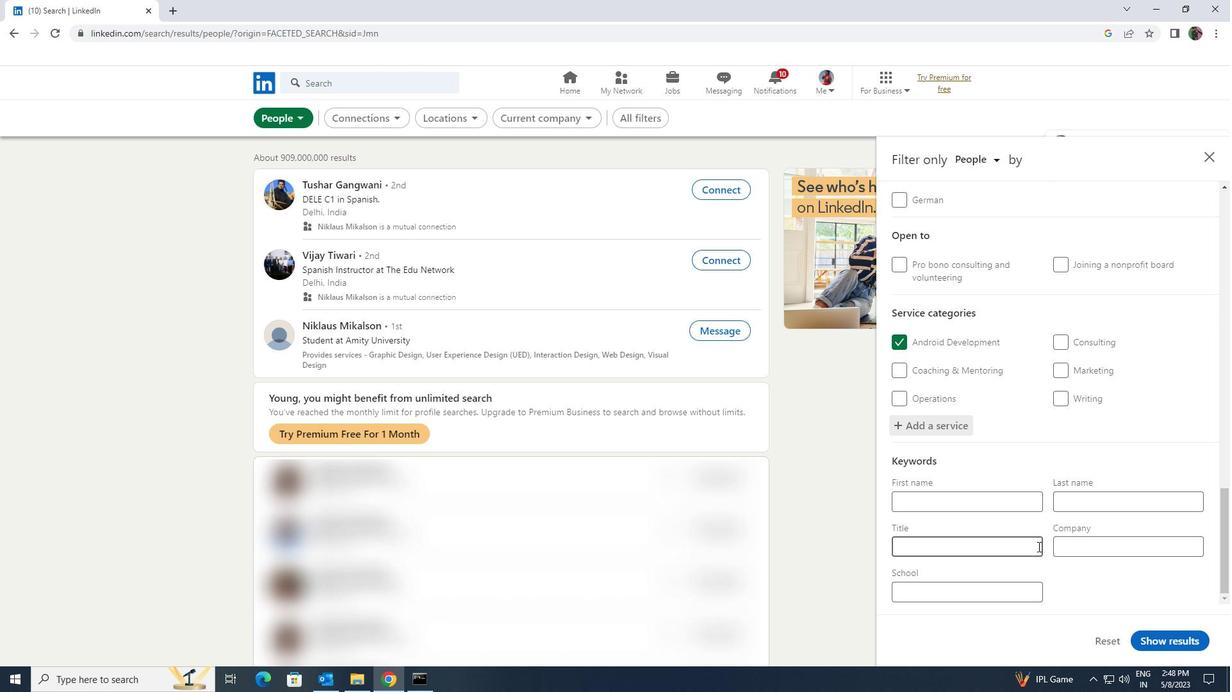 
Action: Key pressed <Key.shift><Key.shift><Key.shift><Key.shift><Key.shift><Key.shift><Key.shift>SUPERINDENT
Screenshot: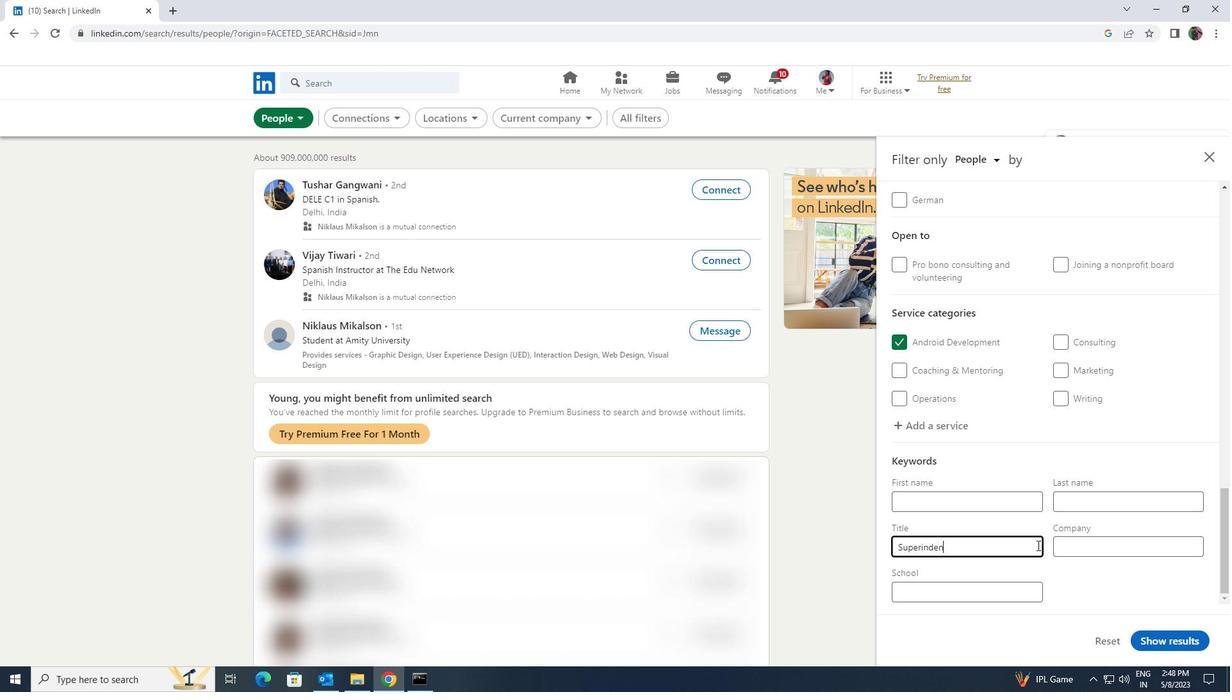 
Action: Mouse moved to (1143, 634)
Screenshot: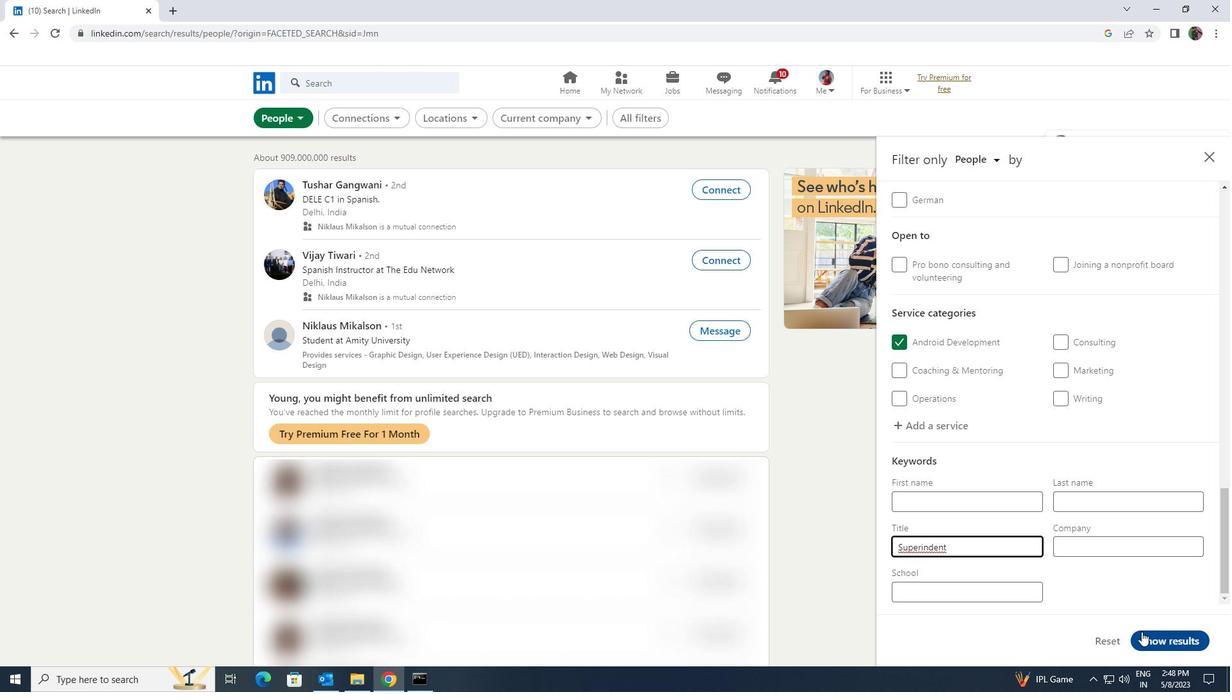 
Action: Mouse pressed left at (1143, 634)
Screenshot: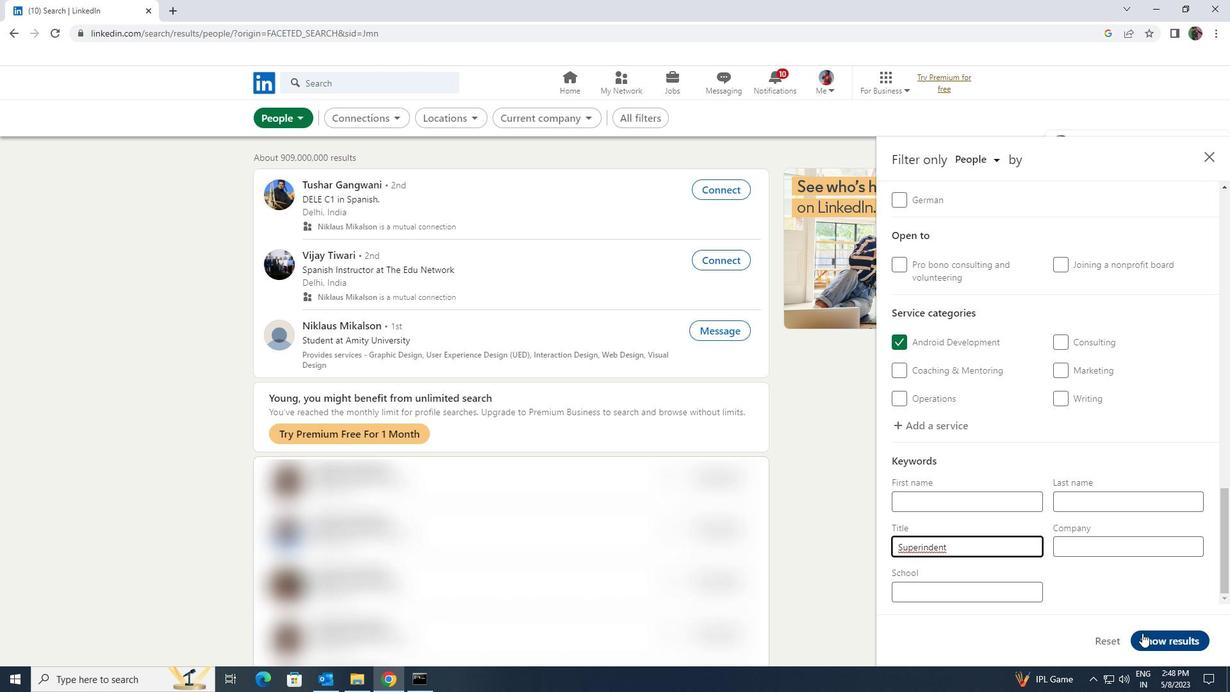 
Action: Mouse moved to (1143, 635)
Screenshot: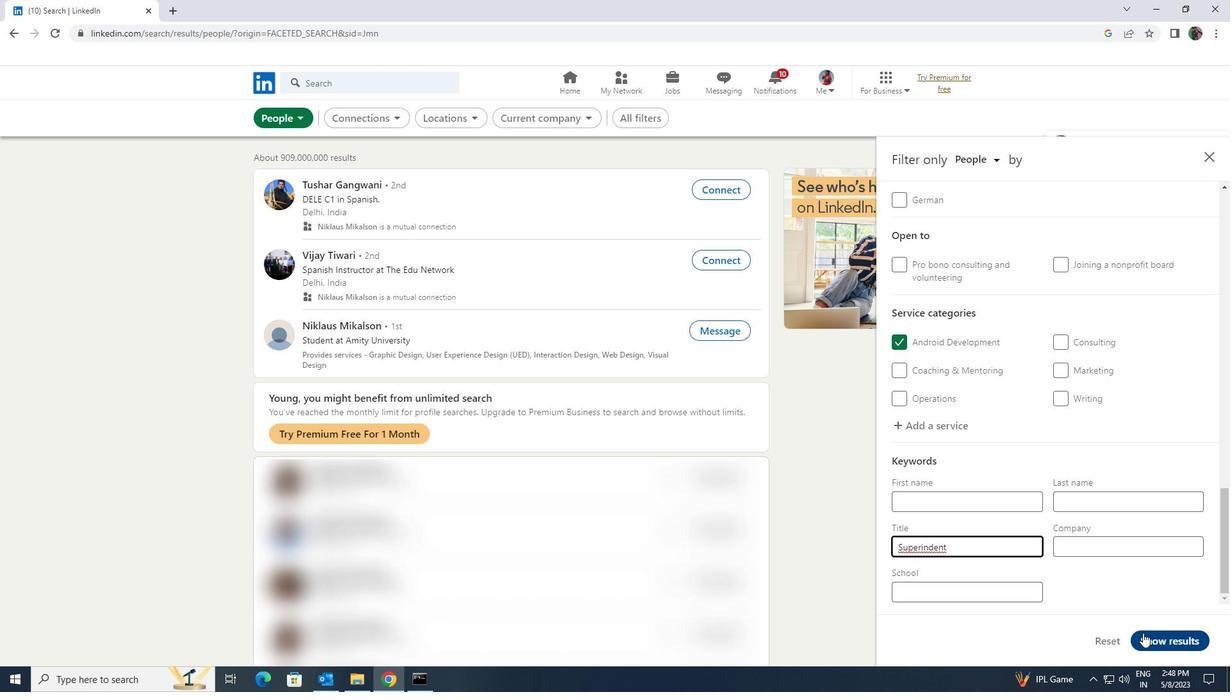 
